 Task: Share a graduation album with classmates and faculty.
Action: Mouse moved to (99, 205)
Screenshot: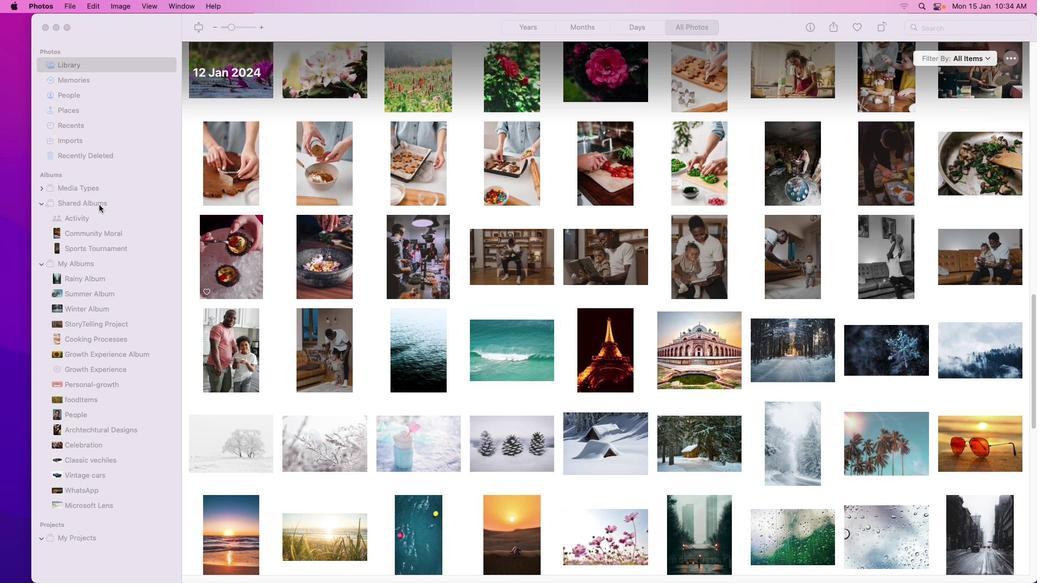 
Action: Mouse pressed left at (99, 205)
Screenshot: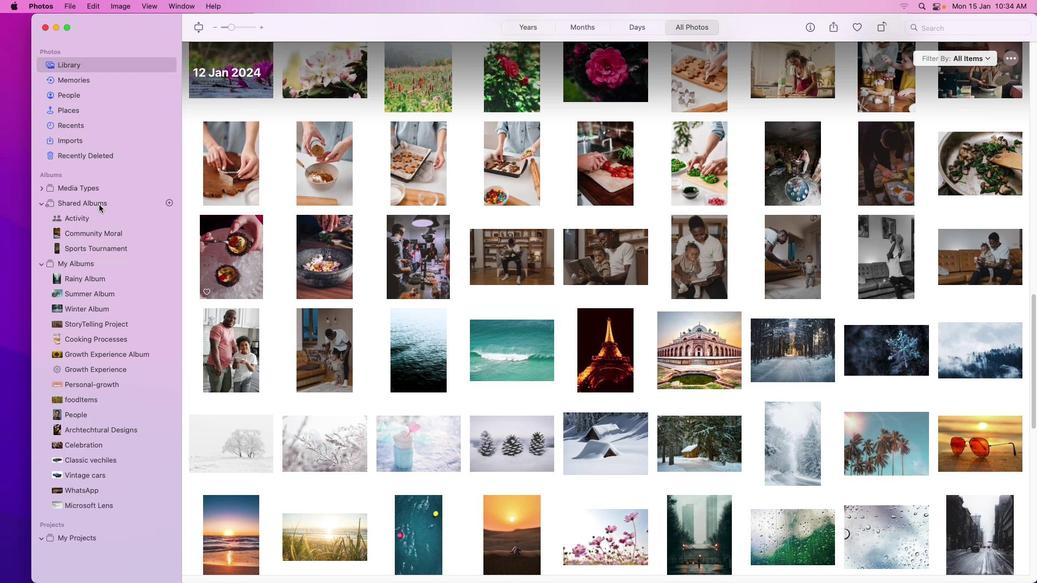 
Action: Mouse moved to (169, 200)
Screenshot: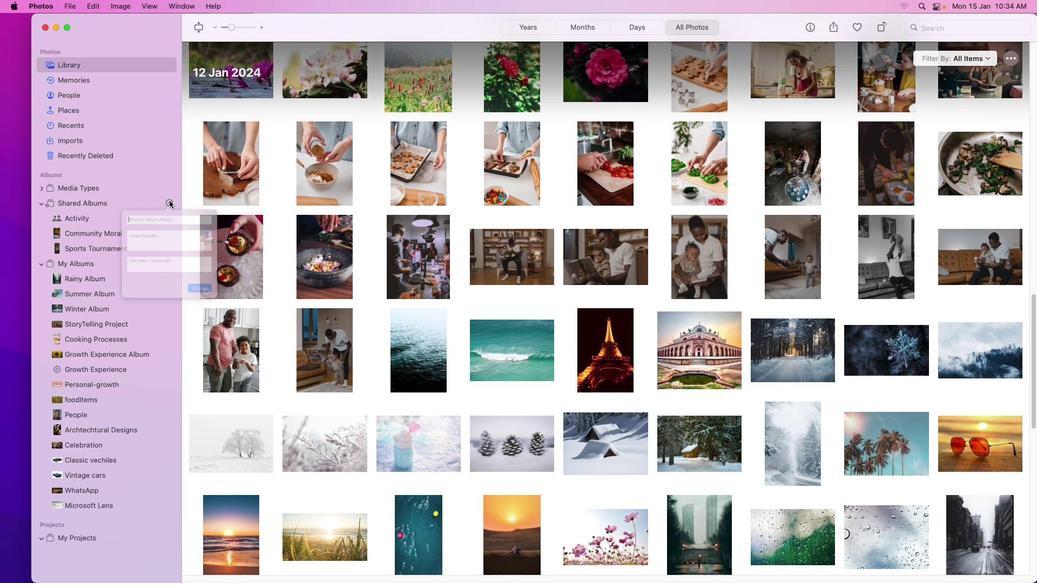 
Action: Mouse pressed left at (169, 200)
Screenshot: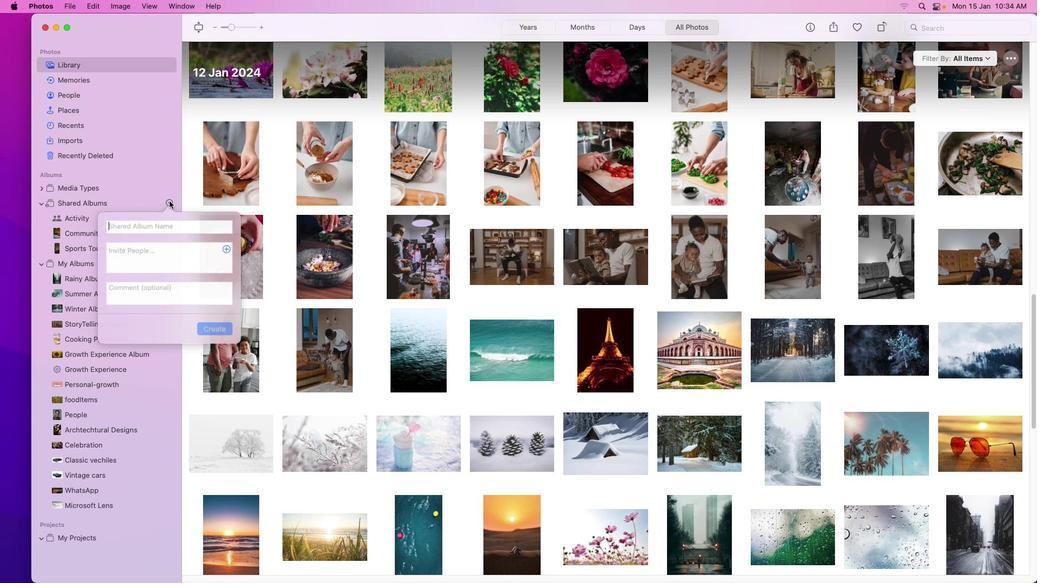 
Action: Mouse moved to (147, 223)
Screenshot: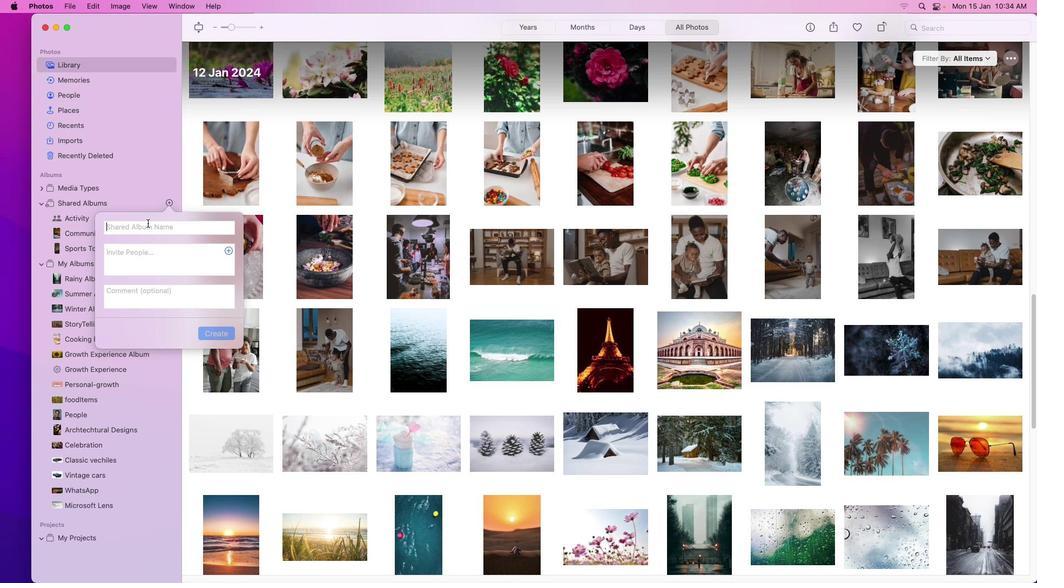 
Action: Mouse pressed left at (147, 223)
Screenshot: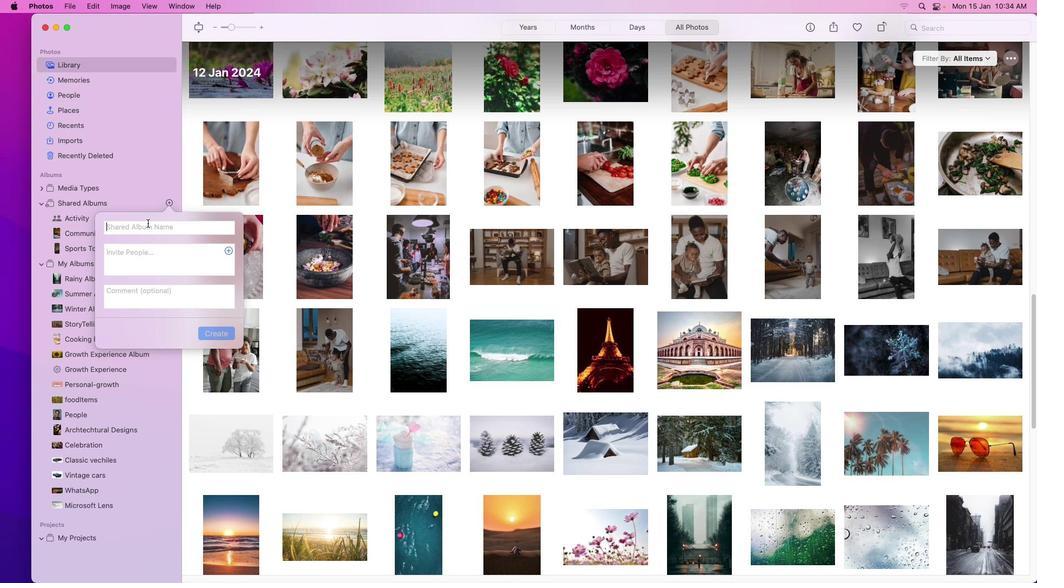 
Action: Key pressed Key.shift_r'G''r'';'Key.backspace'a''d''u''a''t''i''o''n'Key.spaceKey.shift'M''o''m''e''n''t''s'
Screenshot: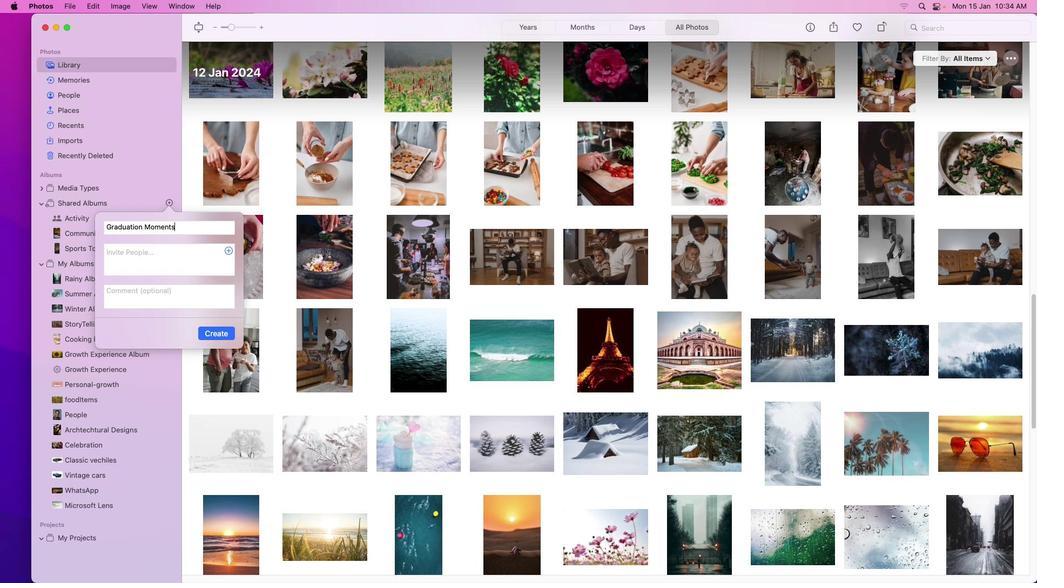 
Action: Mouse moved to (137, 253)
Screenshot: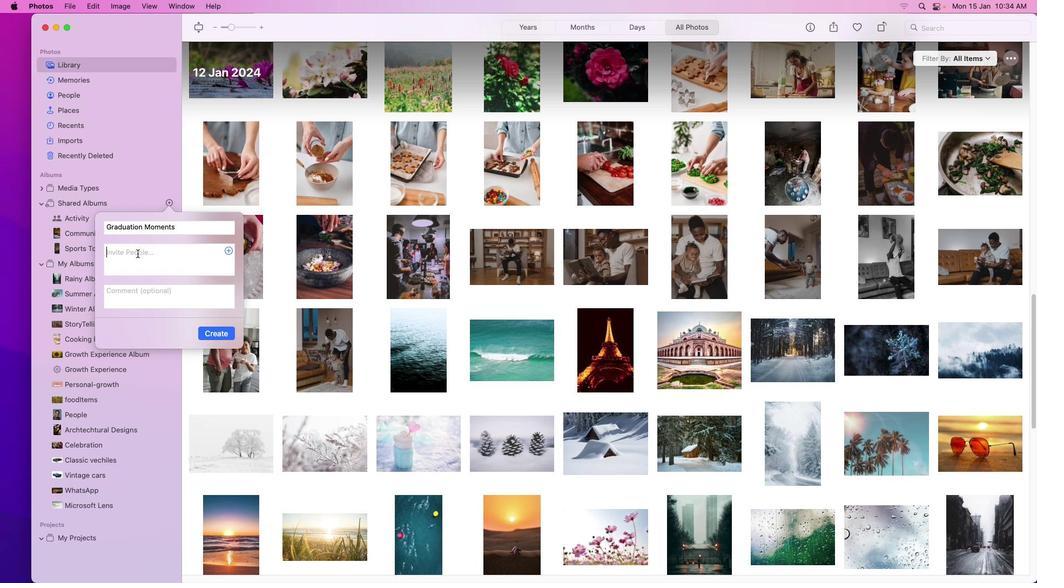 
Action: Mouse pressed left at (137, 253)
Screenshot: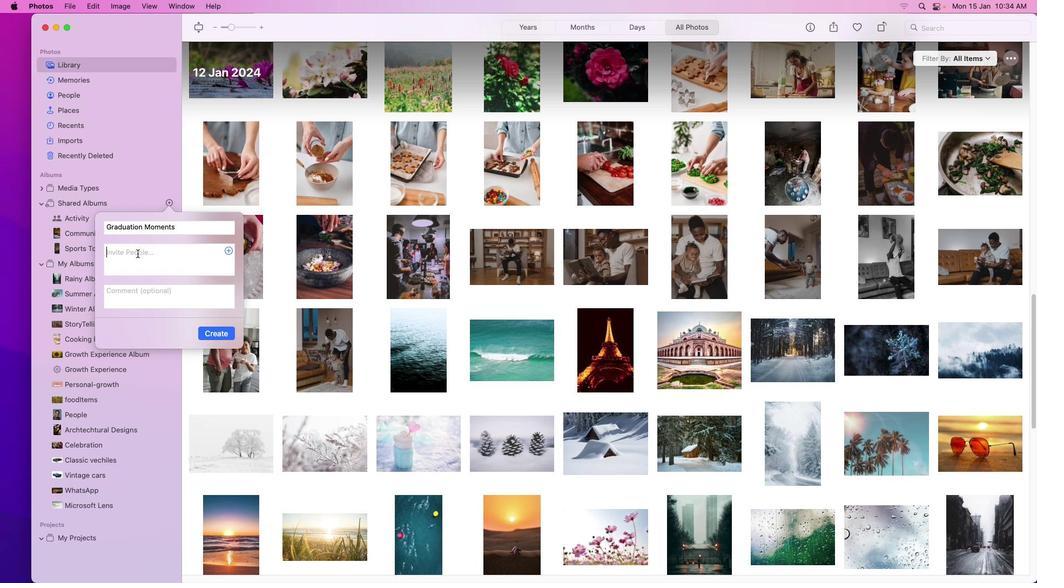 
Action: Mouse moved to (137, 253)
Screenshot: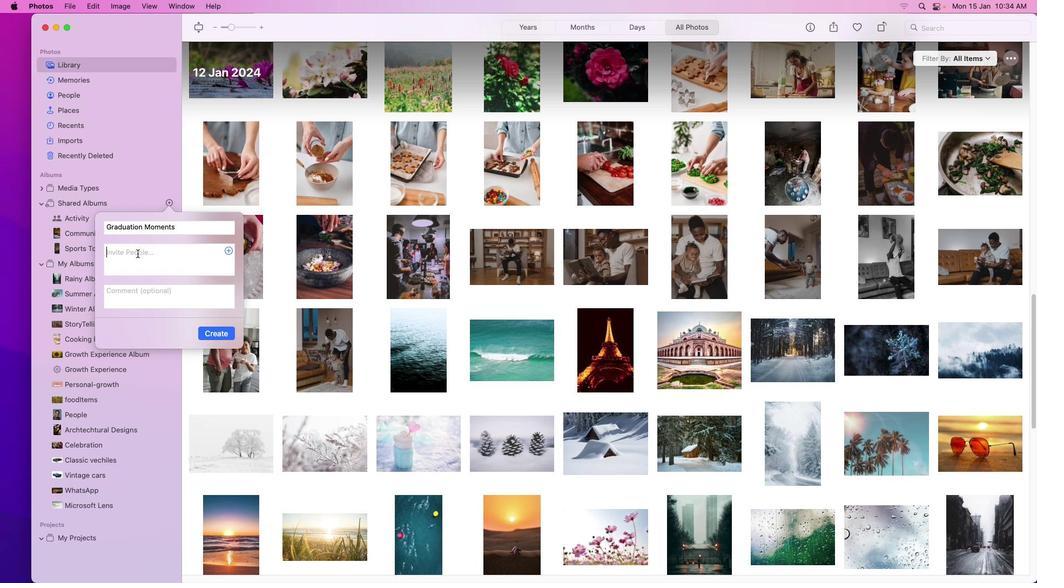 
Action: Key pressed Key.shift_r'C''o''l''l''e'Key.backspaceKey.enter
Screenshot: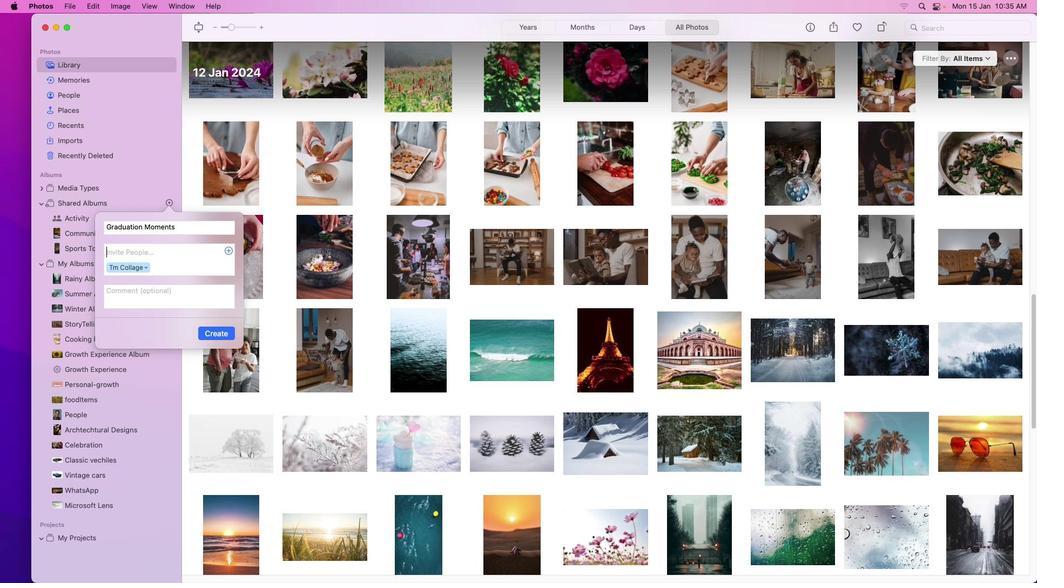 
Action: Mouse moved to (132, 295)
Screenshot: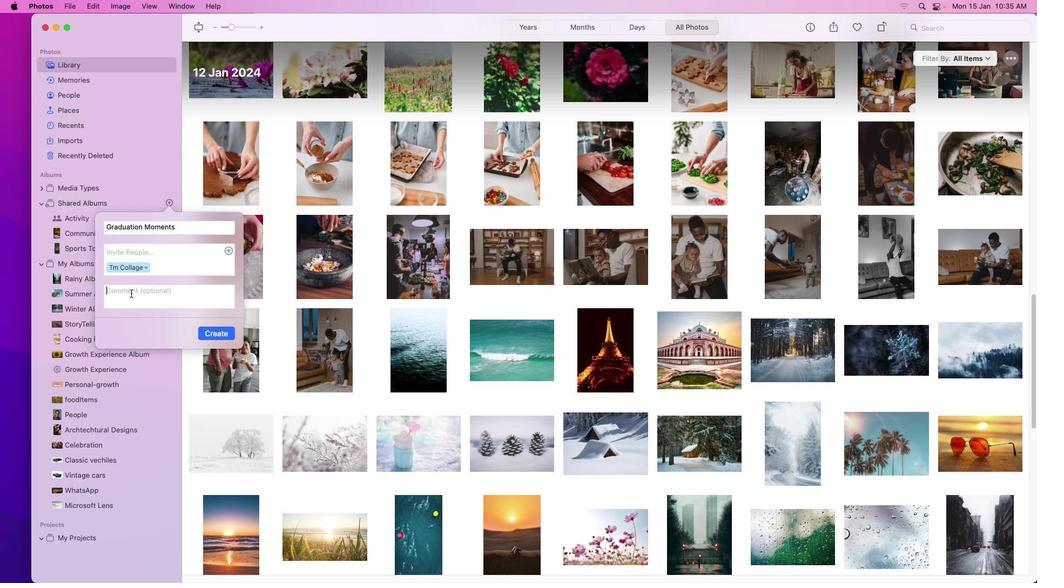 
Action: Mouse pressed left at (132, 295)
Screenshot: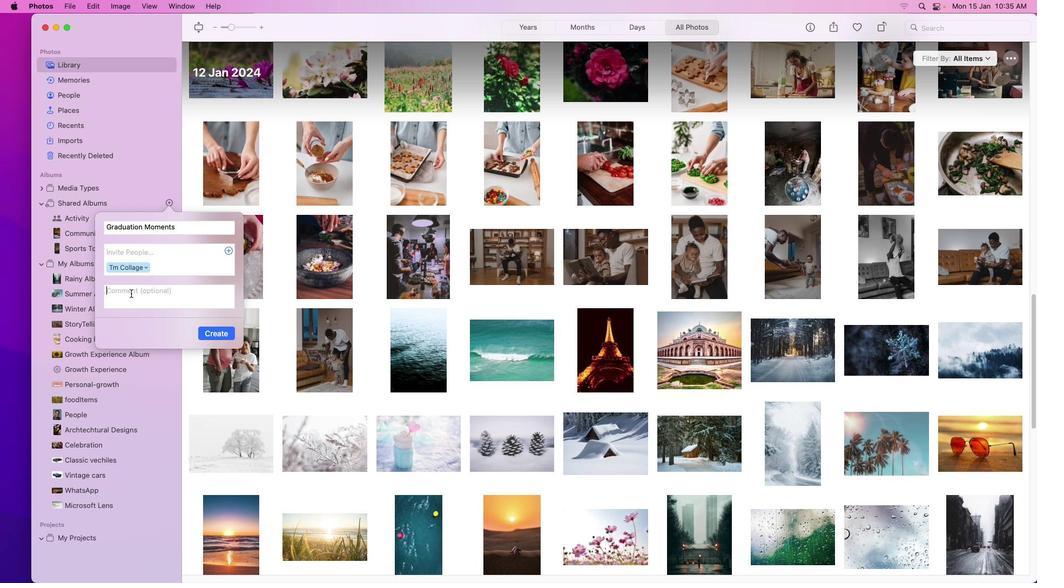 
Action: Mouse moved to (146, 269)
Screenshot: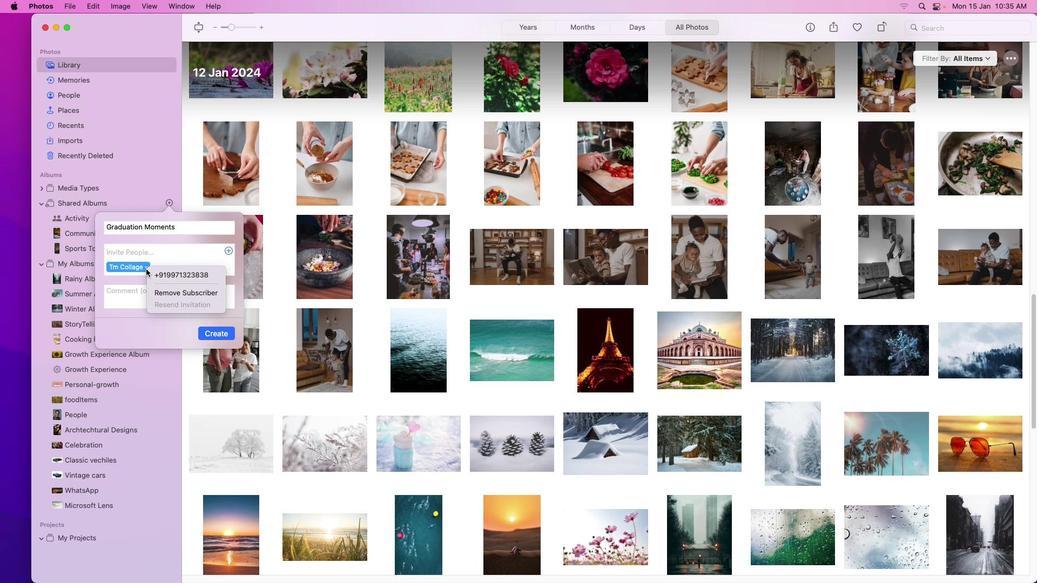 
Action: Mouse pressed left at (146, 269)
Screenshot: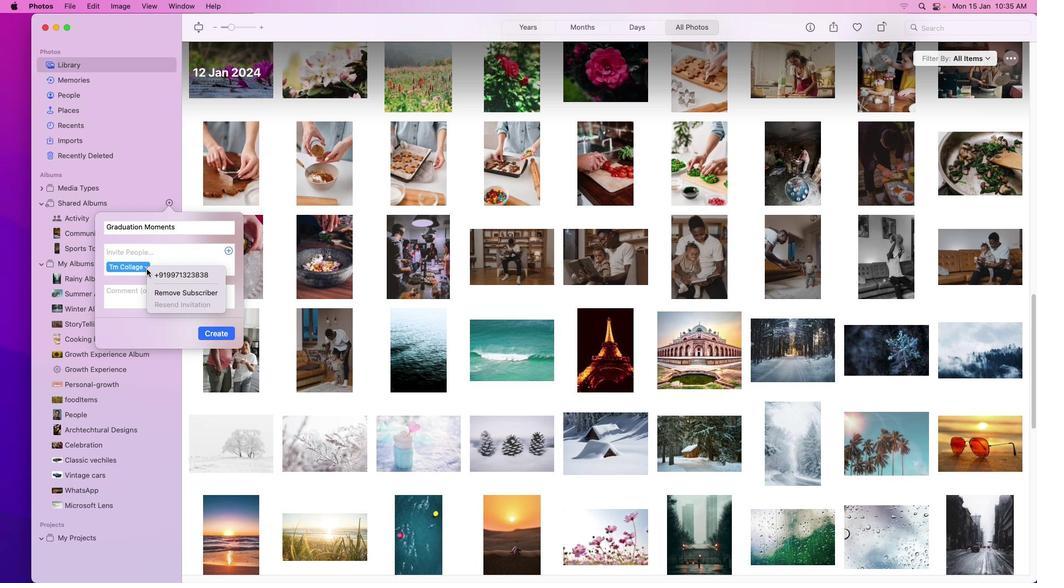 
Action: Mouse moved to (158, 287)
Screenshot: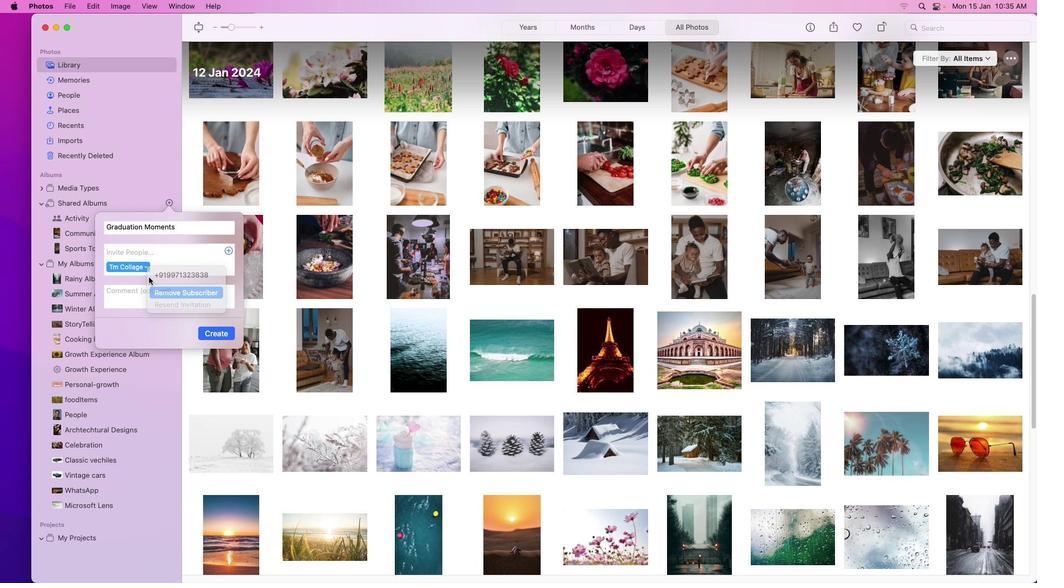 
Action: Mouse pressed left at (158, 287)
Screenshot: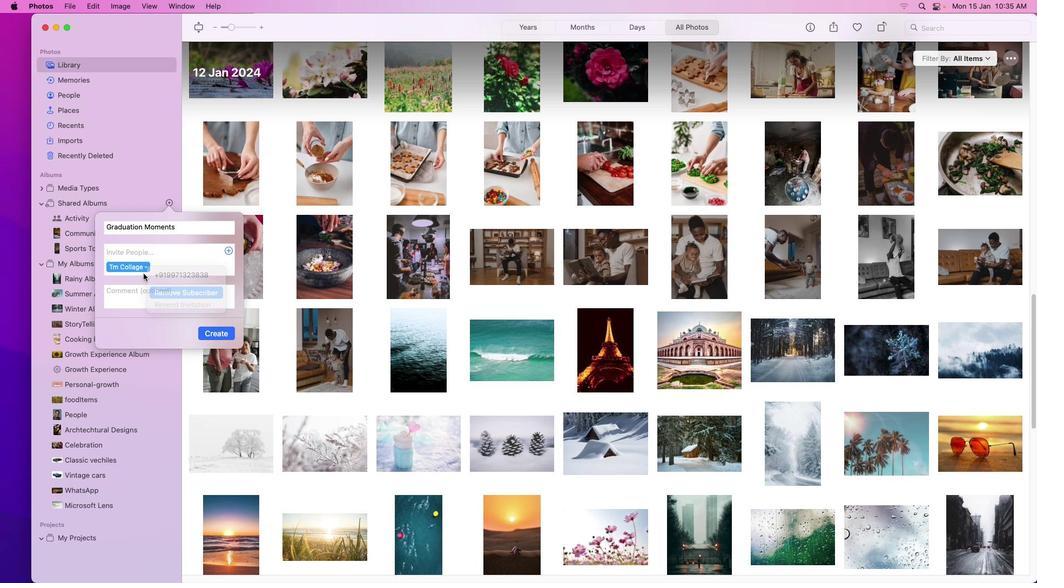 
Action: Mouse moved to (128, 259)
Screenshot: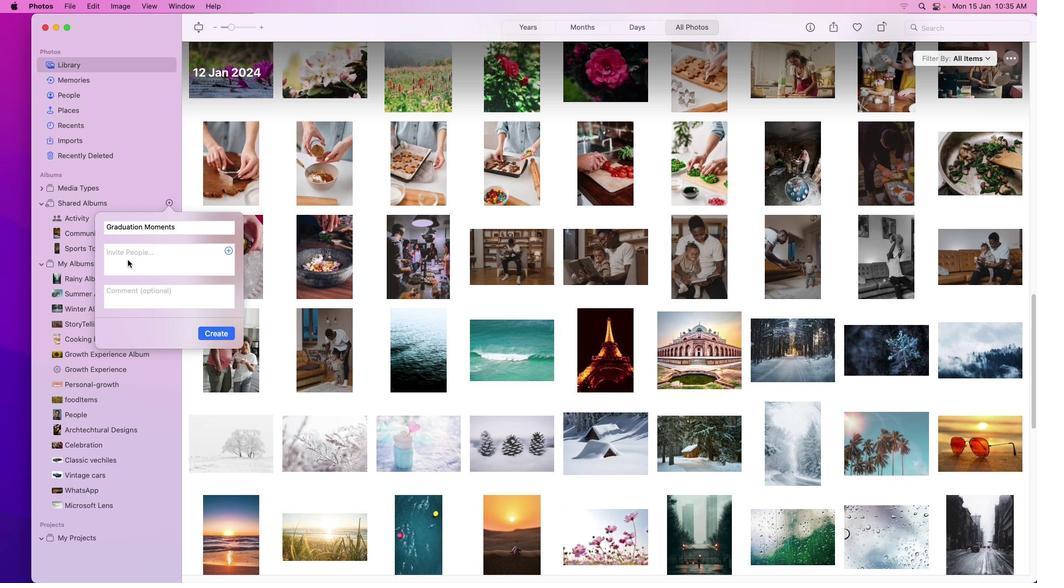 
Action: Mouse pressed left at (128, 259)
Screenshot: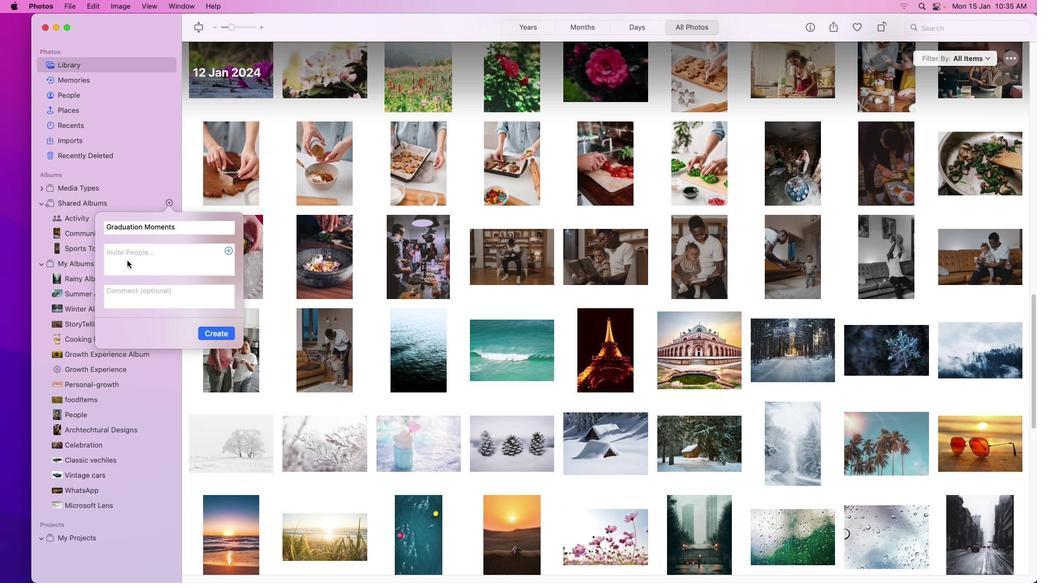 
Action: Mouse moved to (126, 261)
Screenshot: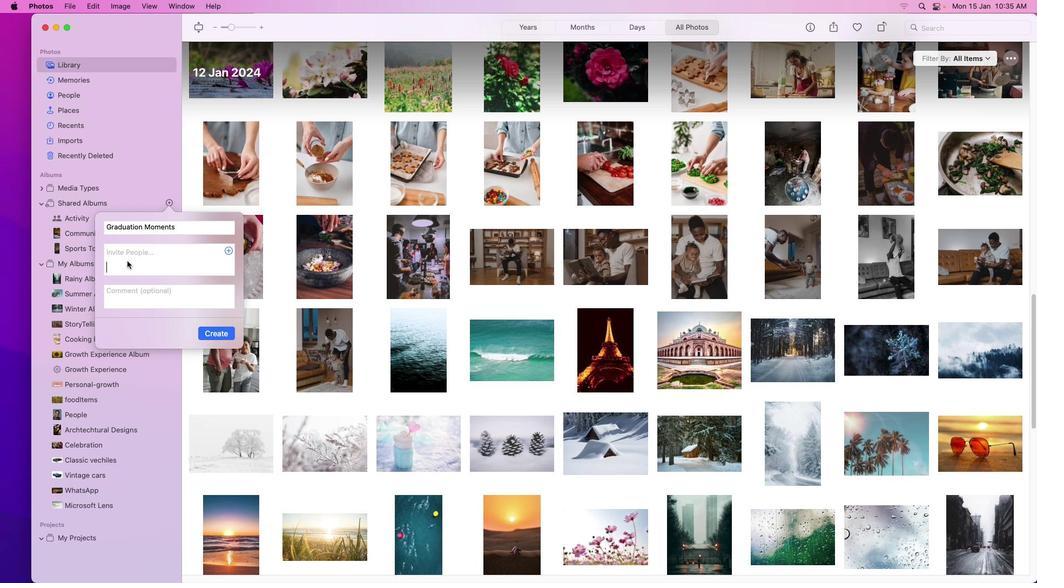 
Action: Key pressed Key.shift_r'C'
Screenshot: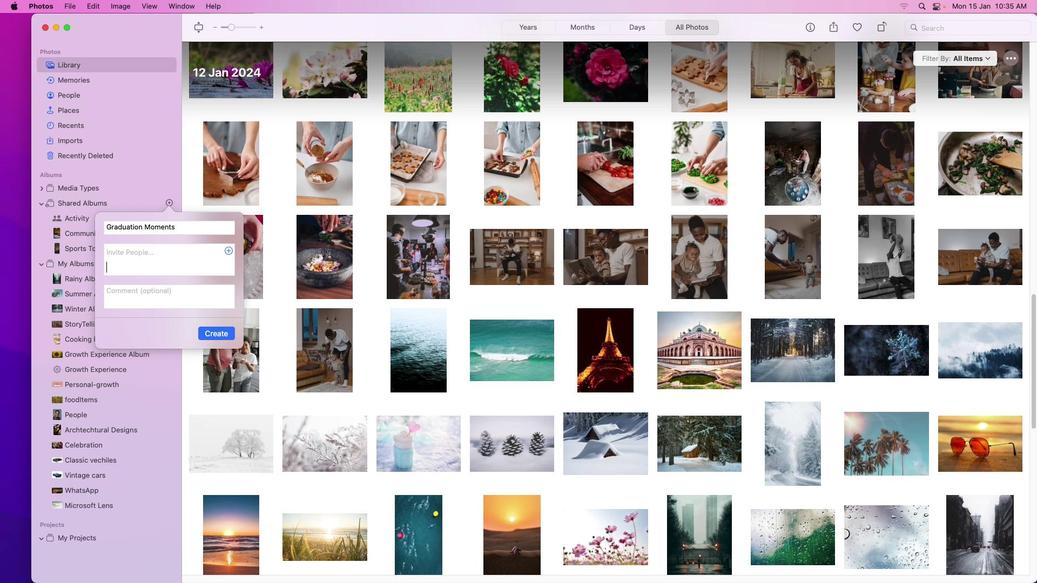 
Action: Mouse moved to (123, 267)
Screenshot: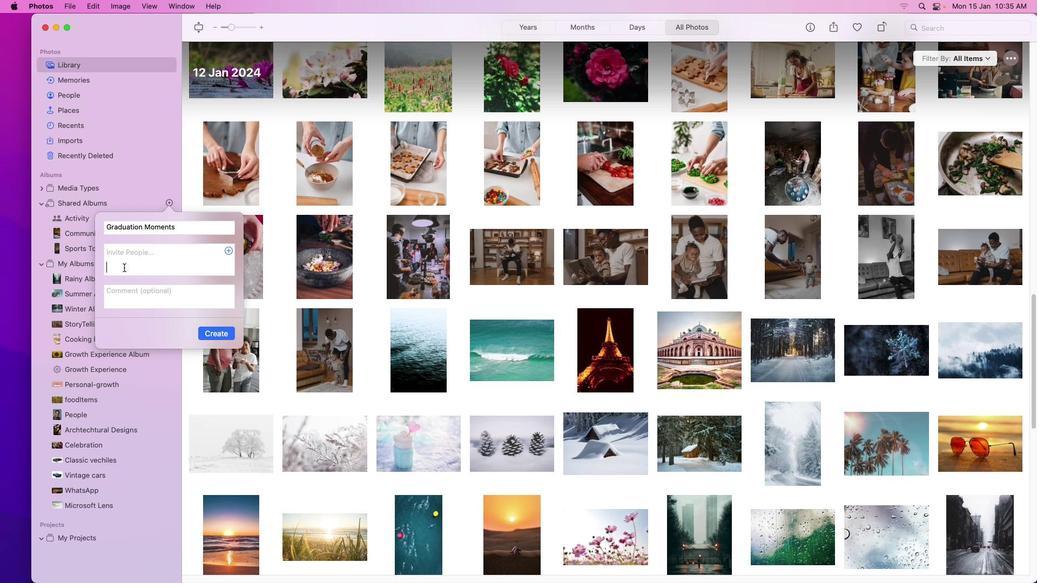 
Action: Mouse pressed left at (123, 267)
Screenshot: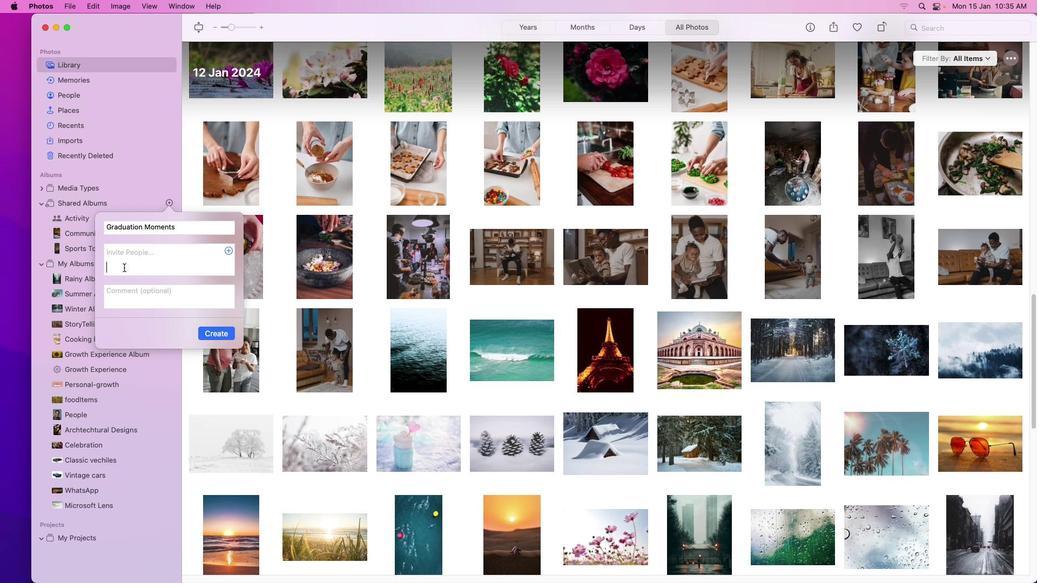 
Action: Key pressed 'c'
Screenshot: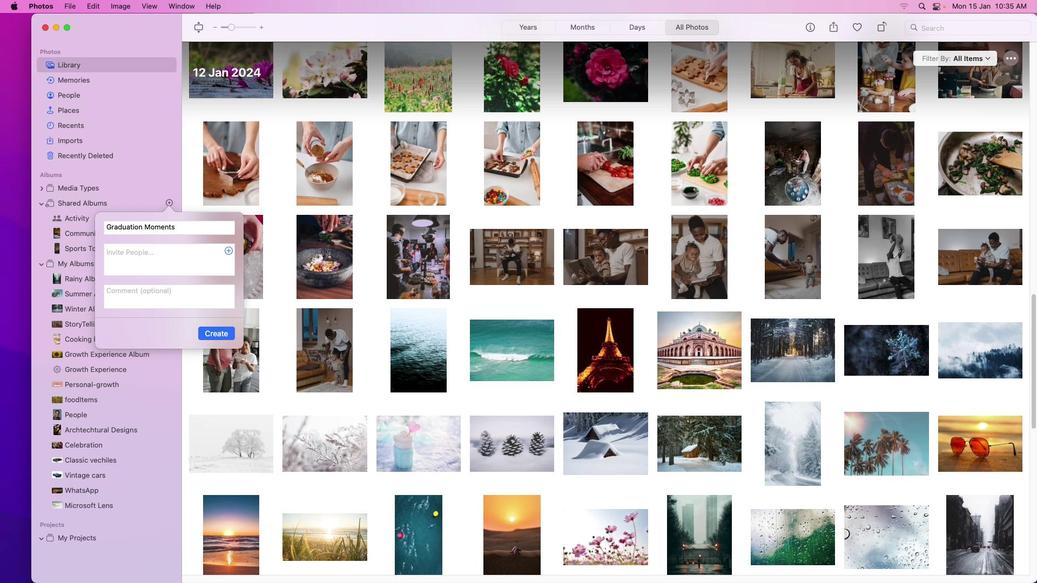 
Action: Mouse moved to (128, 253)
Screenshot: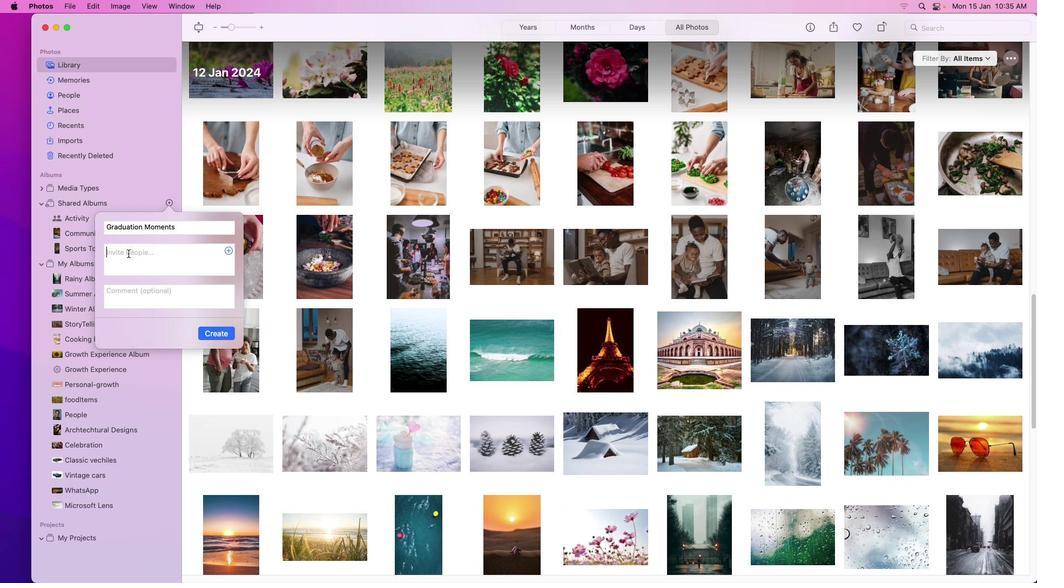 
Action: Mouse pressed left at (128, 253)
Screenshot: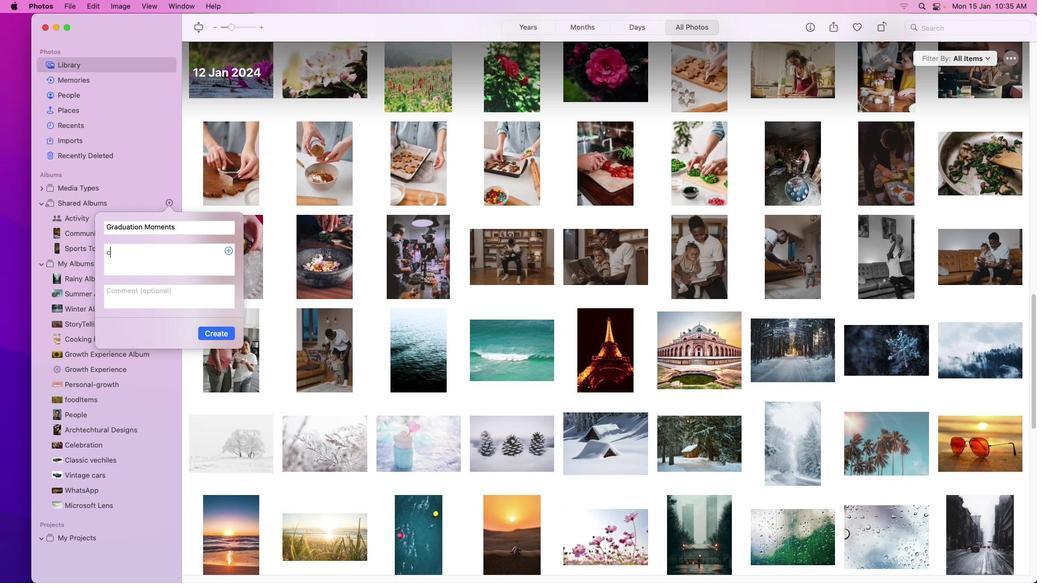 
Action: Key pressed 'c'
Screenshot: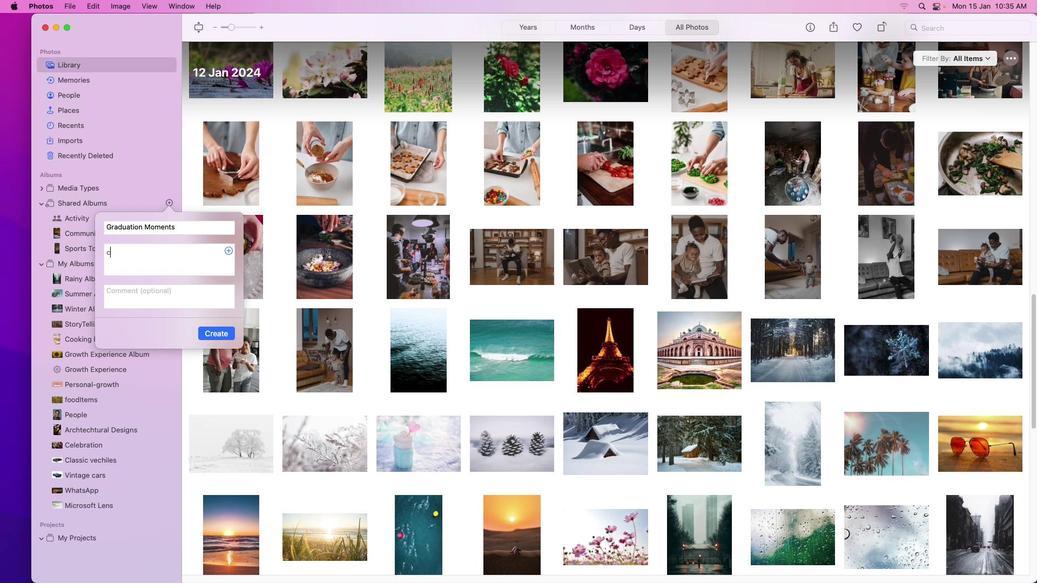 
Action: Mouse moved to (128, 253)
Screenshot: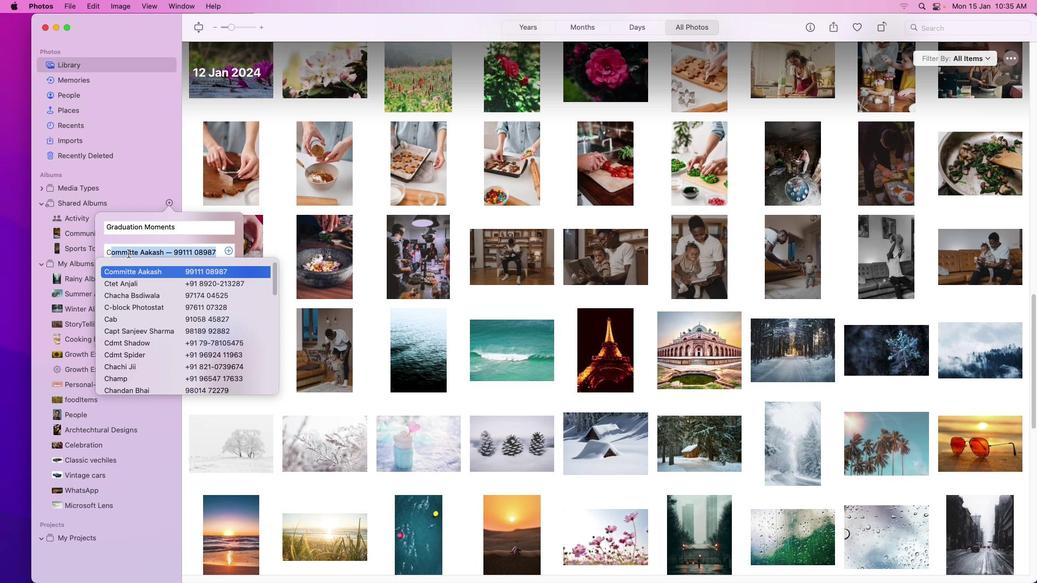 
Action: Key pressed 'o''l''l''e''g''e'Key.spaceKey.shift_r'T''e''a''m'Key.enter'j'Key.backspaceKey.shift_r
Screenshot: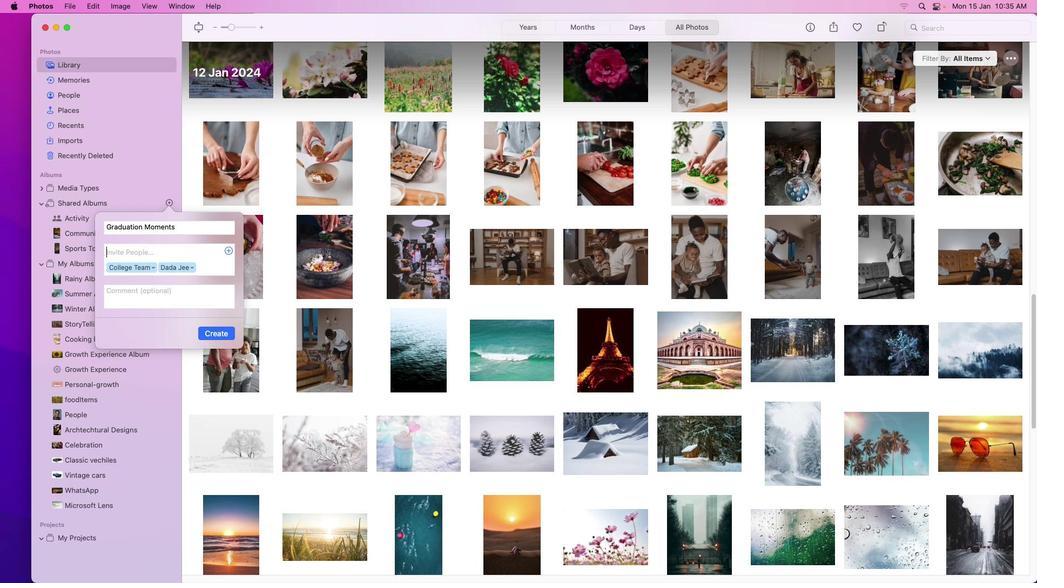 
Action: Mouse moved to (191, 267)
Screenshot: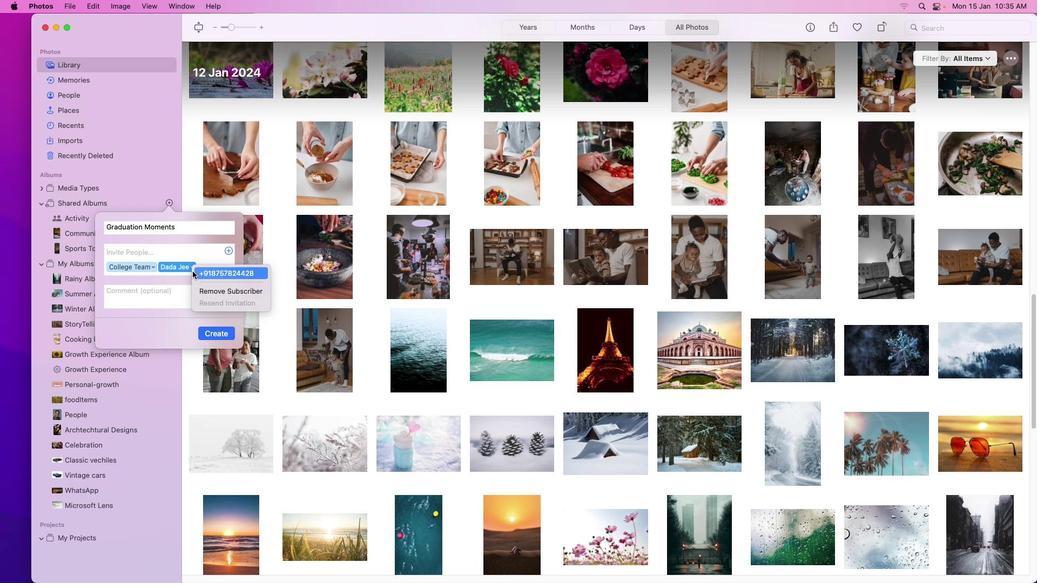 
Action: Mouse pressed left at (191, 267)
Screenshot: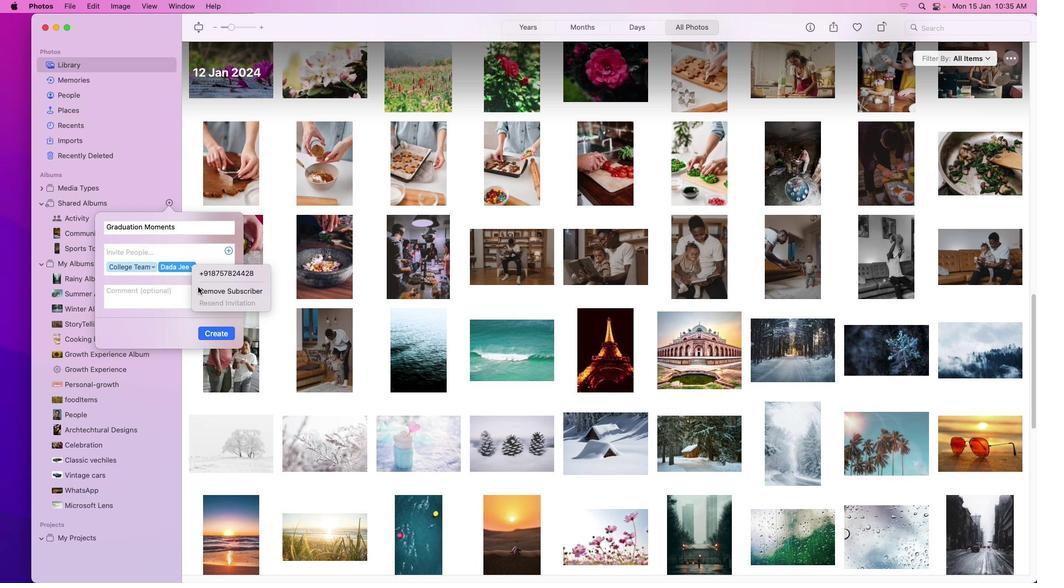 
Action: Mouse moved to (210, 287)
Screenshot: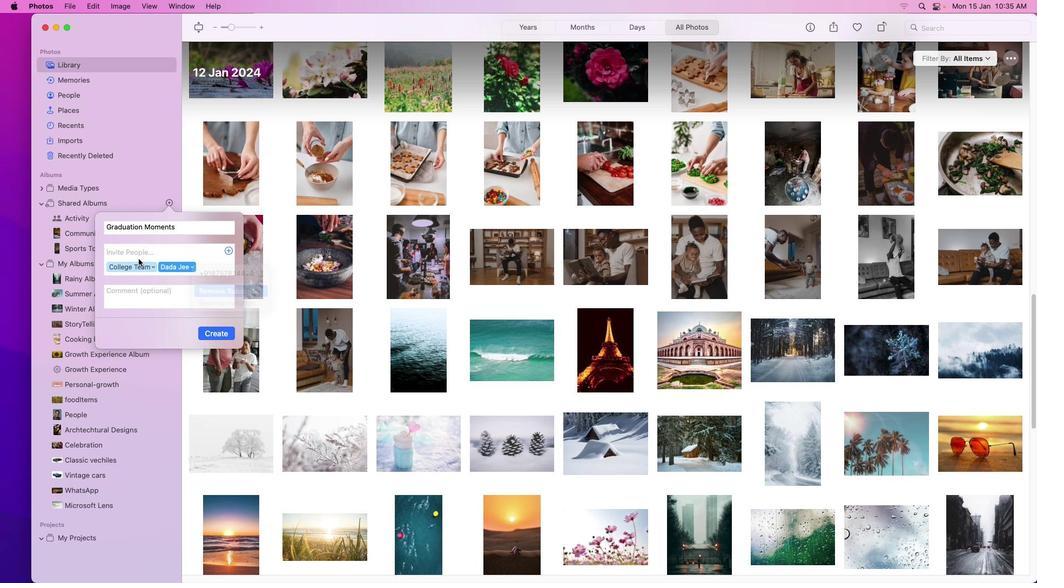 
Action: Mouse pressed left at (210, 287)
Screenshot: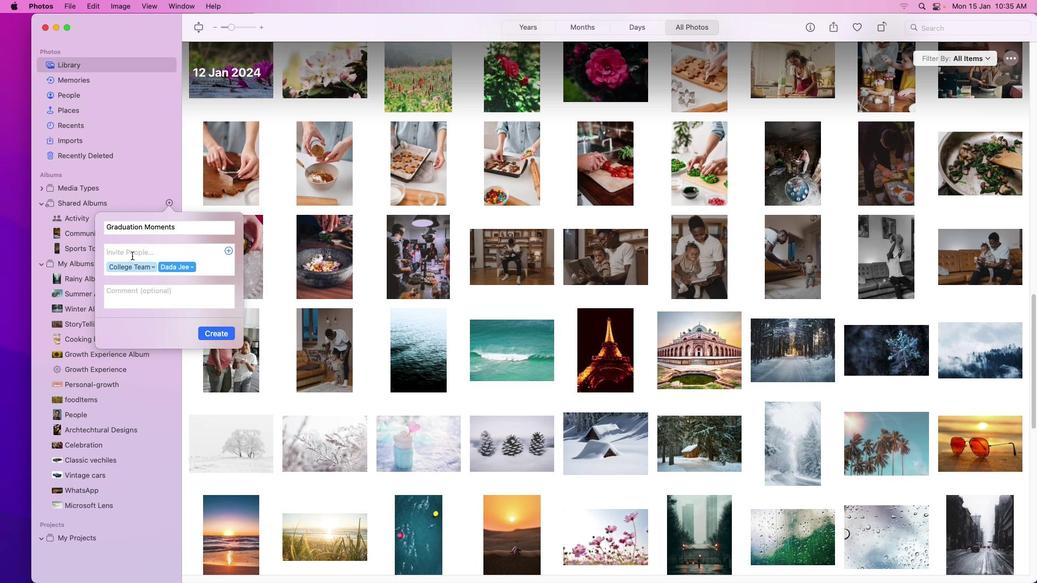 
Action: Mouse moved to (130, 252)
Screenshot: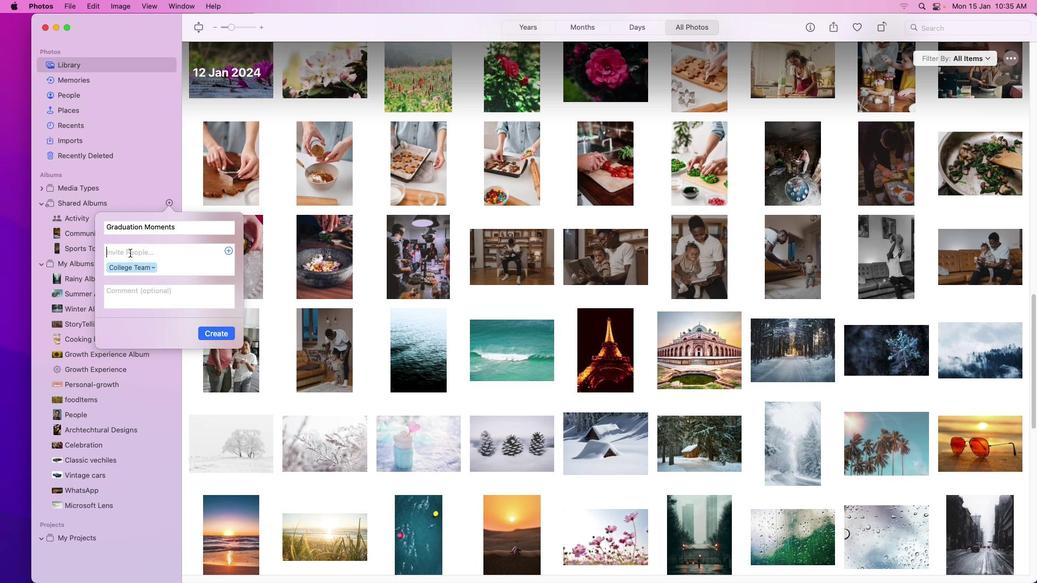
Action: Mouse pressed left at (130, 252)
Screenshot: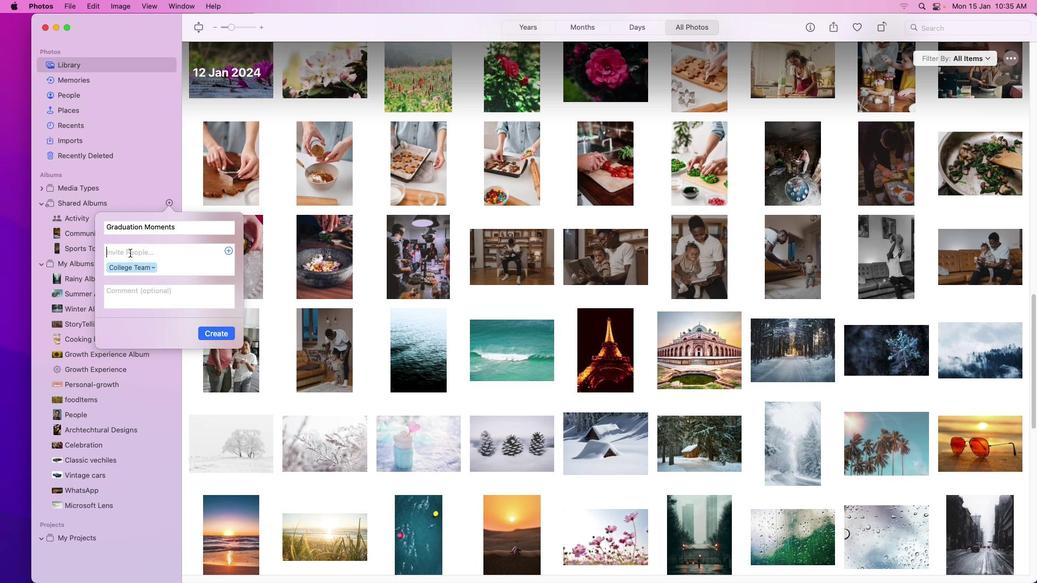 
Action: Mouse moved to (130, 252)
Screenshot: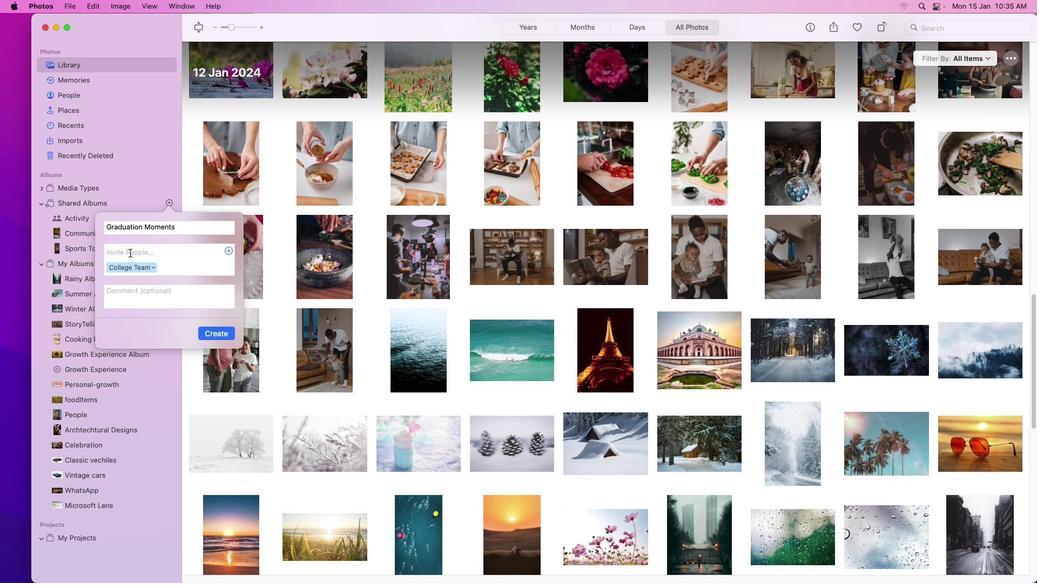 
Action: Key pressed Key.shift_r'T''e''a''c''h''e''r''s'Key.enter
Screenshot: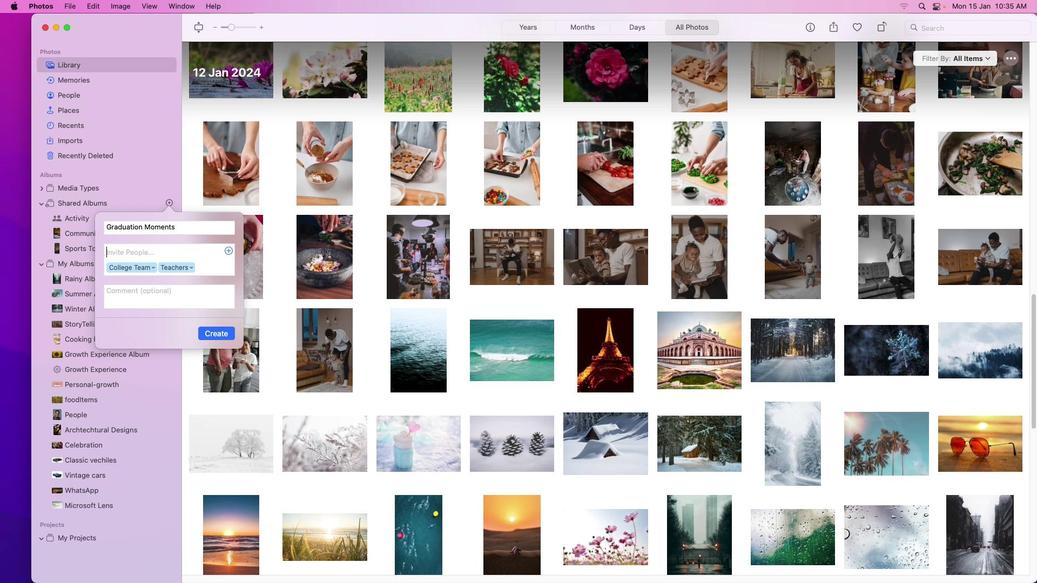 
Action: Mouse moved to (127, 253)
Screenshot: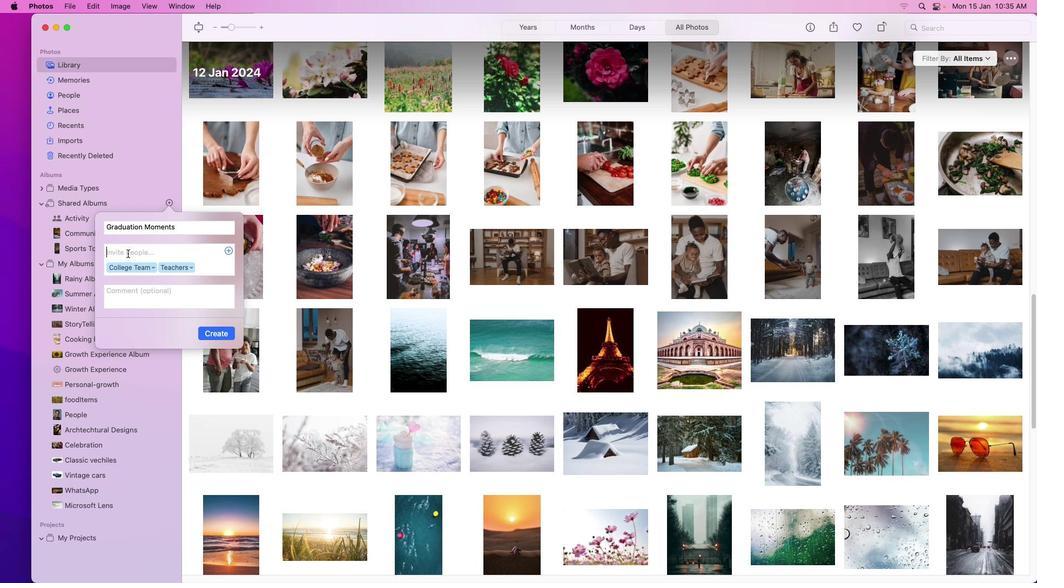 
Action: Mouse pressed left at (127, 253)
Screenshot: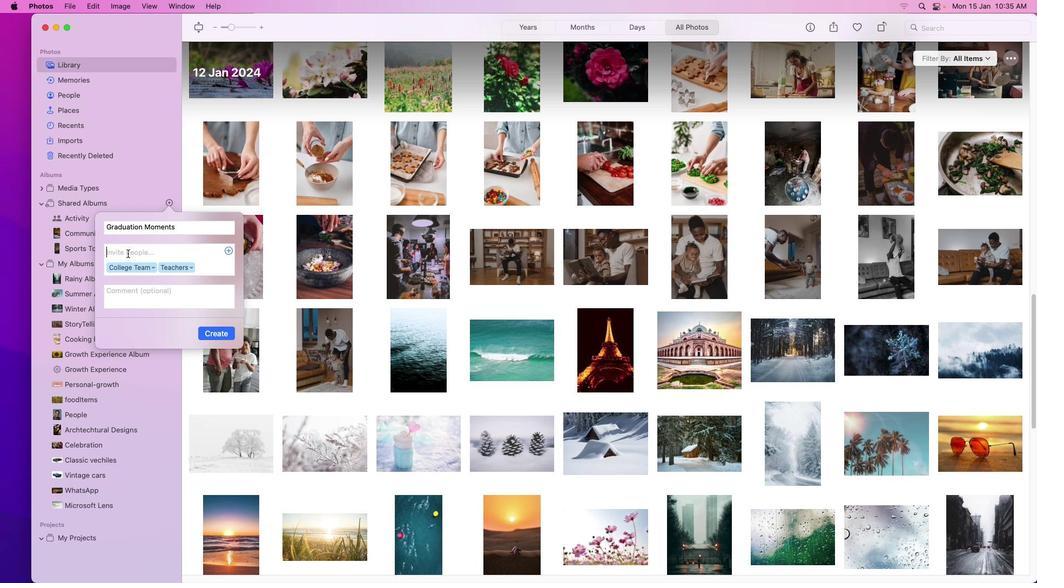 
Action: Key pressed Key.shift_r'F''i''r'Key.backspaceKey.backspaceKey.shift_r'F''r''i''e''n''d''s'Key.enter
Screenshot: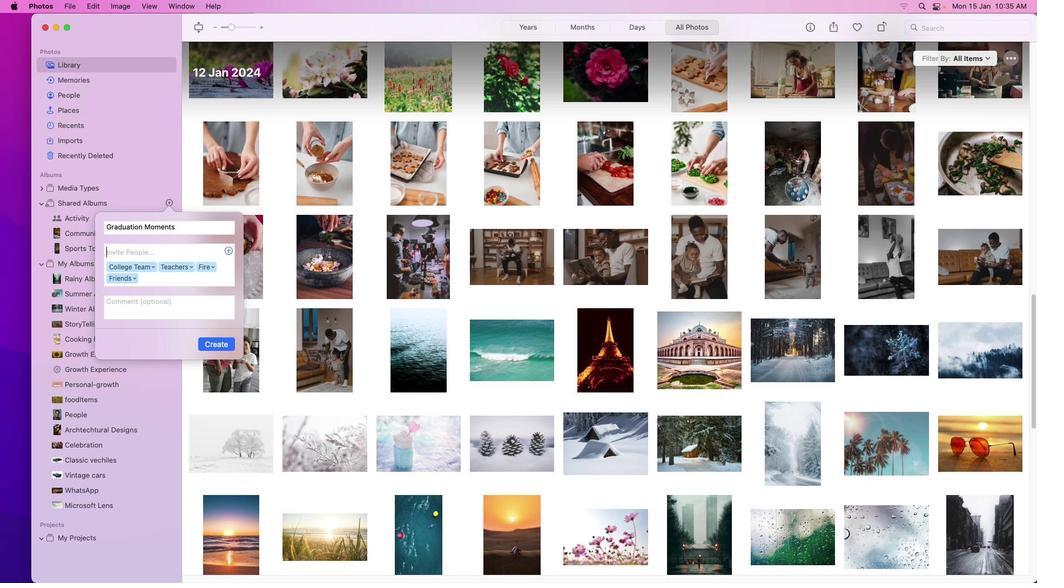
Action: Mouse moved to (149, 302)
Screenshot: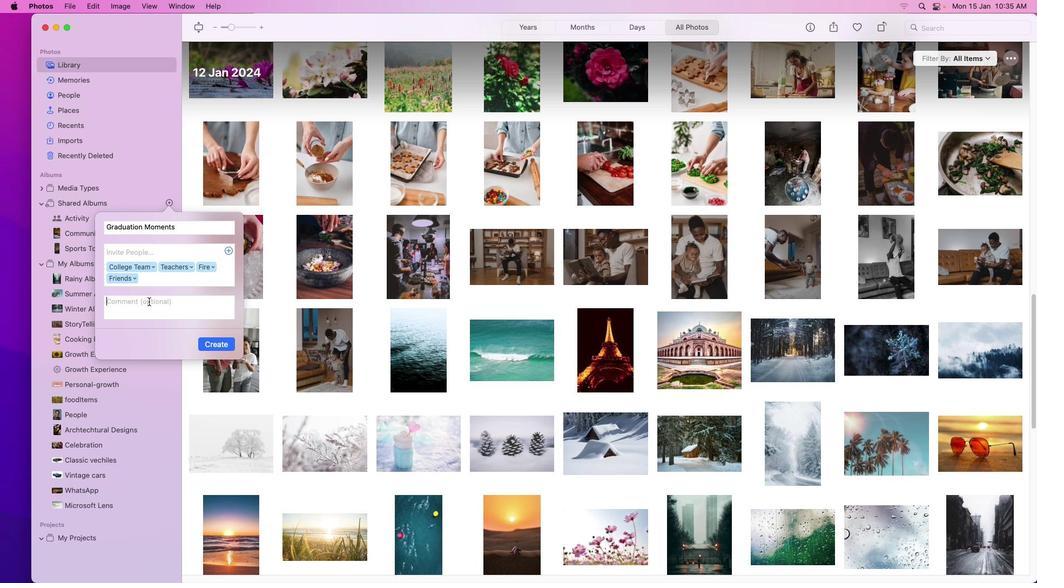 
Action: Mouse pressed left at (149, 302)
Screenshot: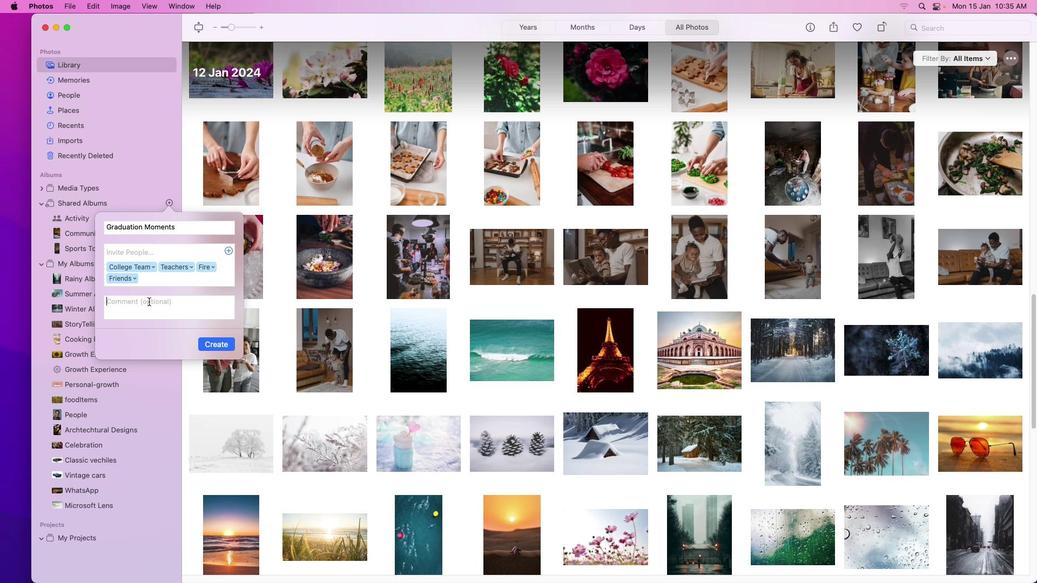 
Action: Mouse moved to (149, 302)
Screenshot: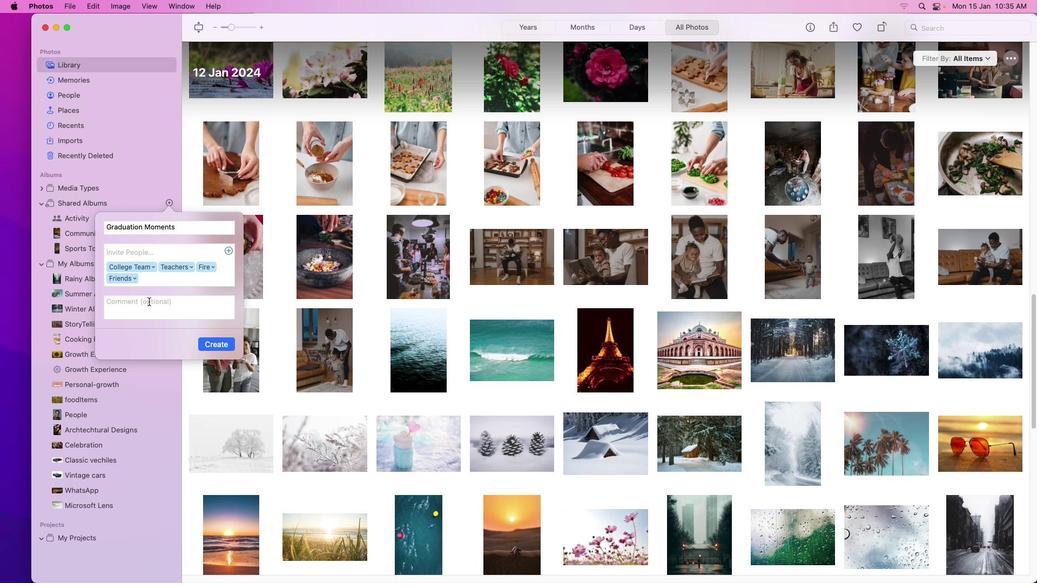 
Action: Key pressed Key.shift'B''e''s''t'Key.spaceKey.shift'M''o''m''e''n''t''s'Key.space'o''f'Key.space'l''i''f''e'Key.enter
Screenshot: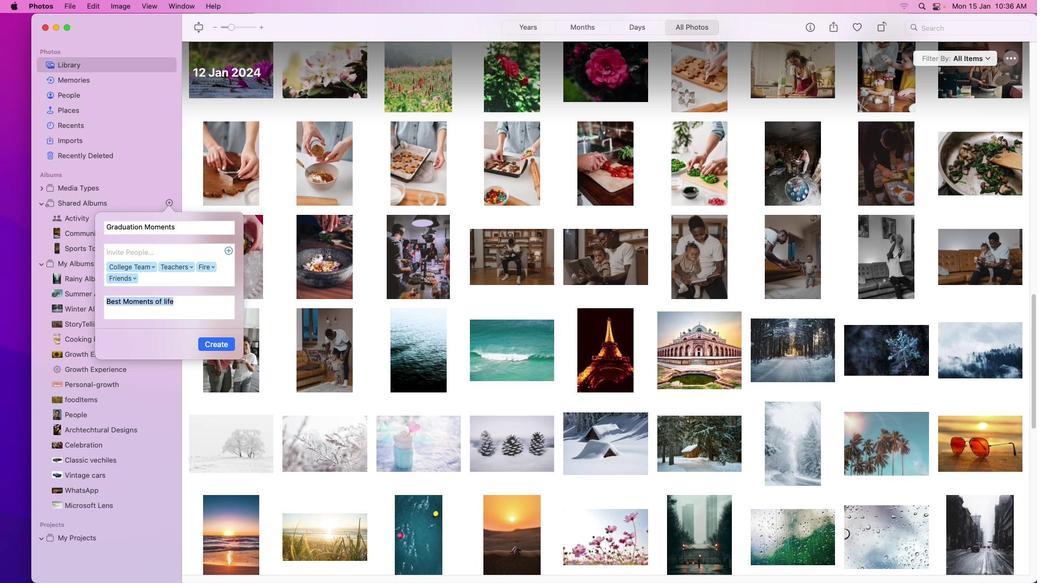
Action: Mouse moved to (223, 347)
Screenshot: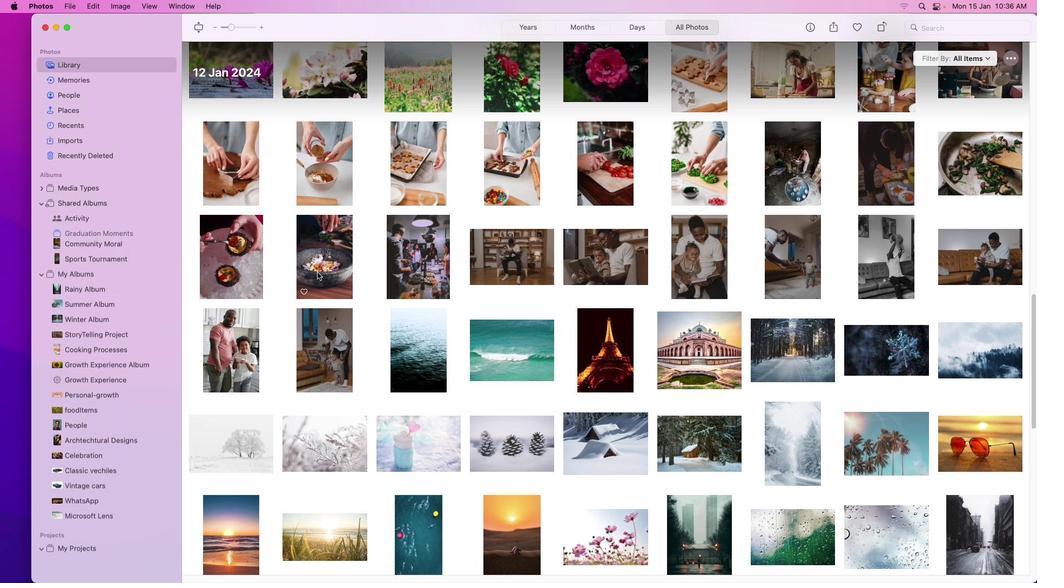 
Action: Mouse pressed left at (223, 347)
Screenshot: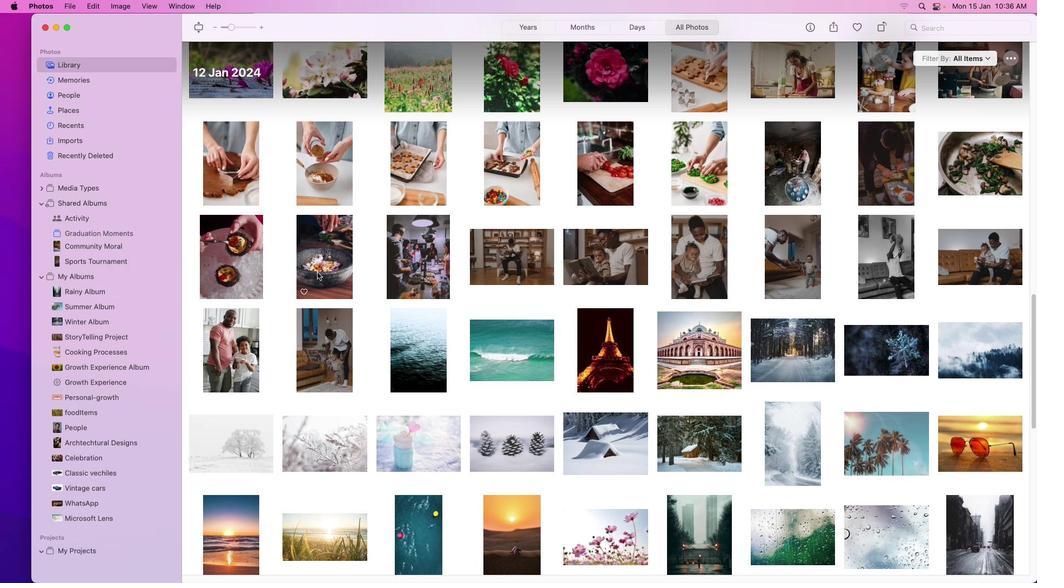 
Action: Mouse moved to (322, 249)
Screenshot: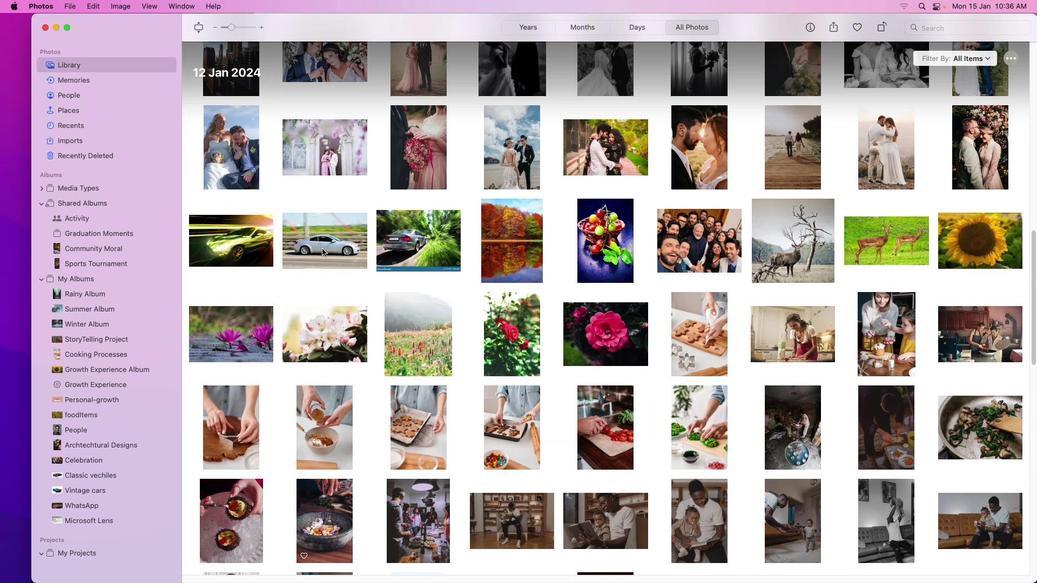 
Action: Mouse scrolled (322, 249) with delta (0, 0)
Screenshot: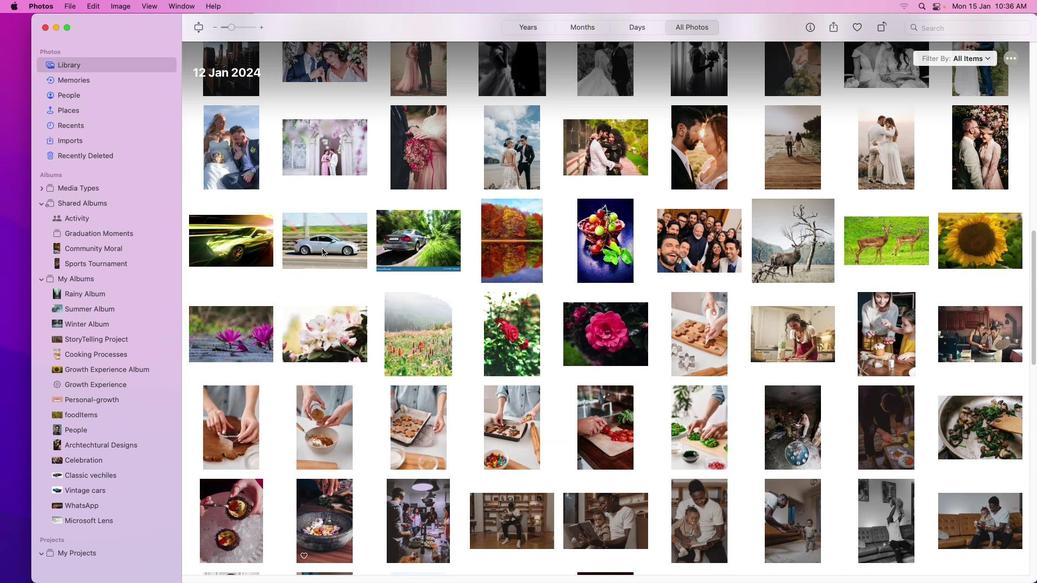 
Action: Mouse scrolled (322, 249) with delta (0, 0)
Screenshot: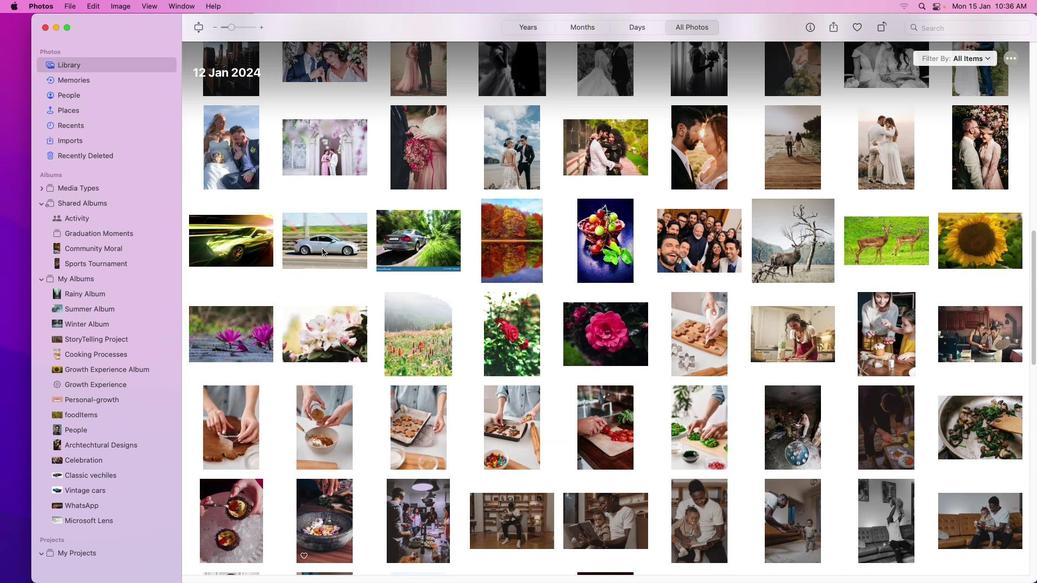 
Action: Mouse scrolled (322, 249) with delta (0, 1)
Screenshot: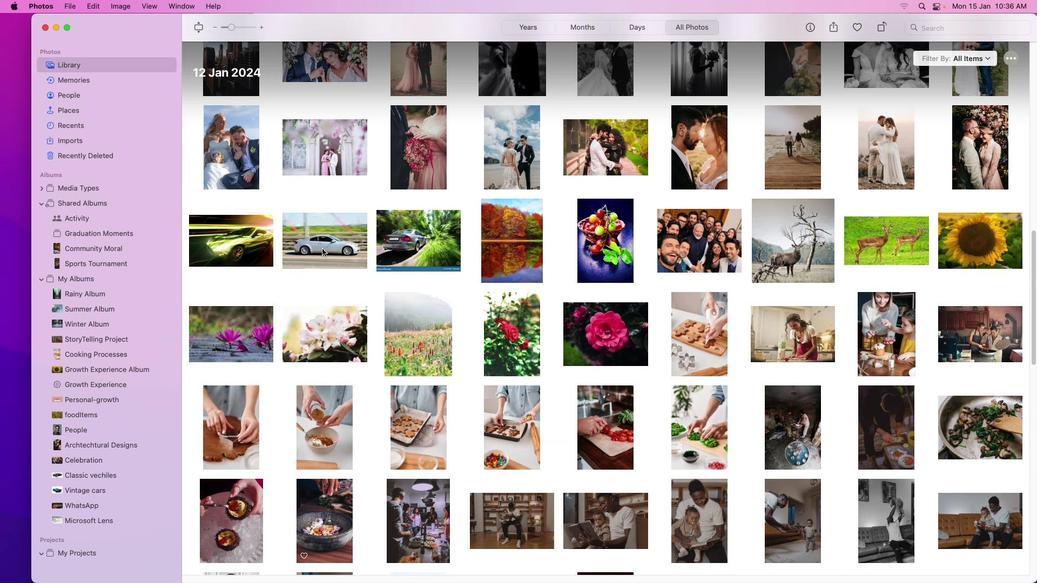 
Action: Mouse scrolled (322, 249) with delta (0, 2)
Screenshot: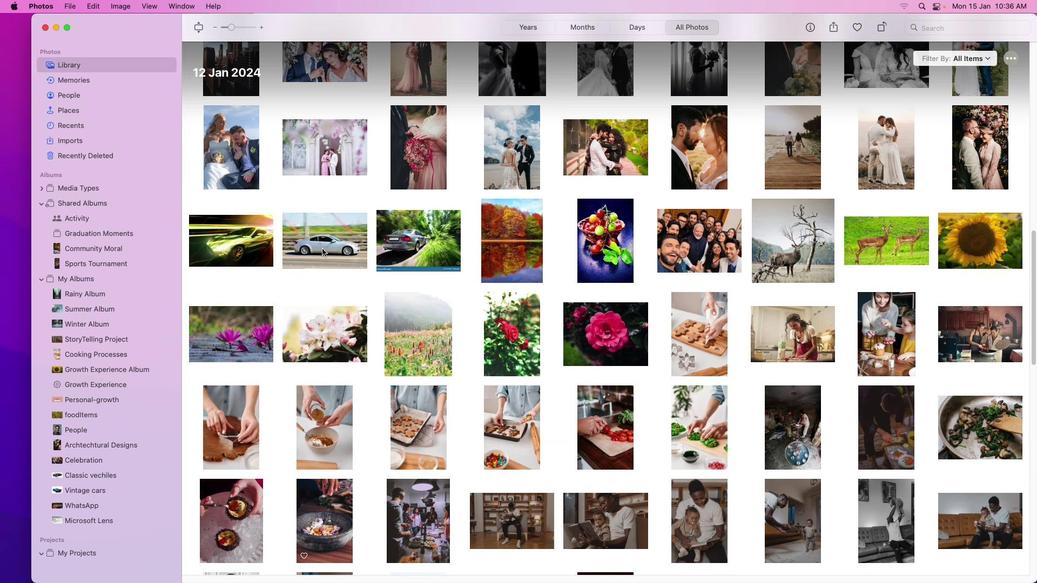 
Action: Mouse scrolled (322, 249) with delta (0, 3)
Screenshot: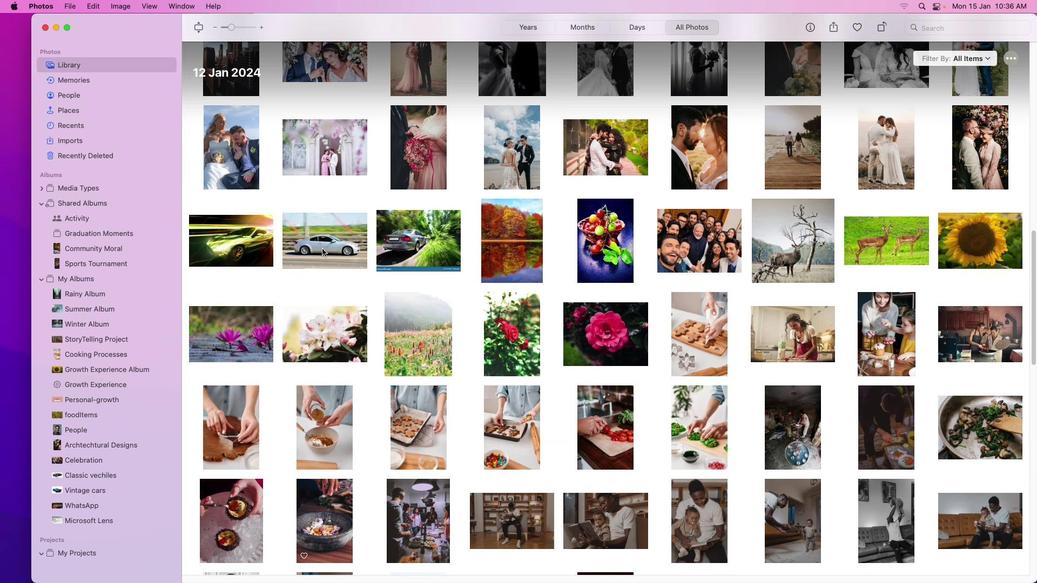 
Action: Mouse scrolled (322, 249) with delta (0, 3)
Screenshot: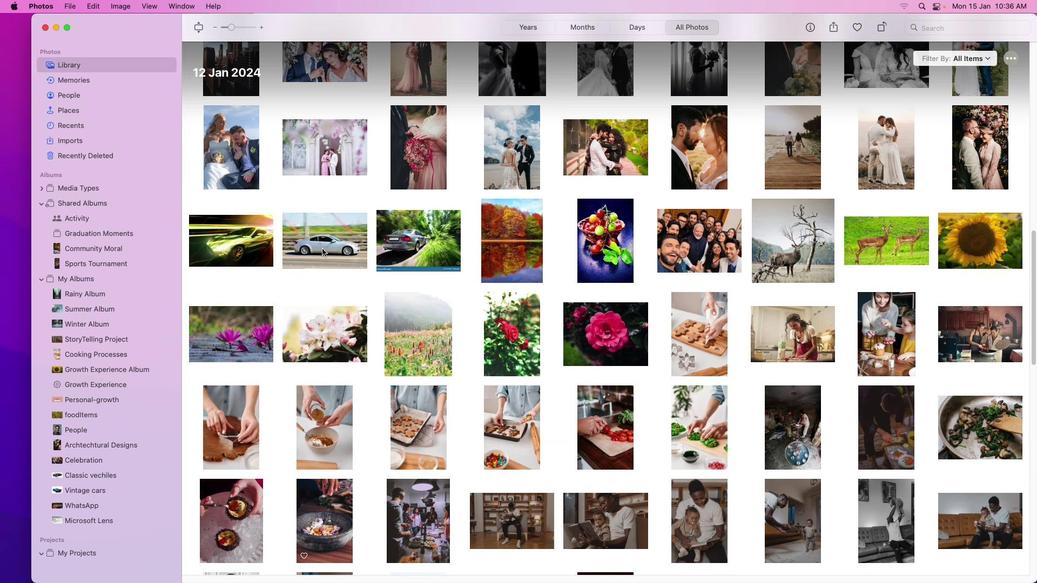
Action: Mouse scrolled (322, 249) with delta (0, 3)
Screenshot: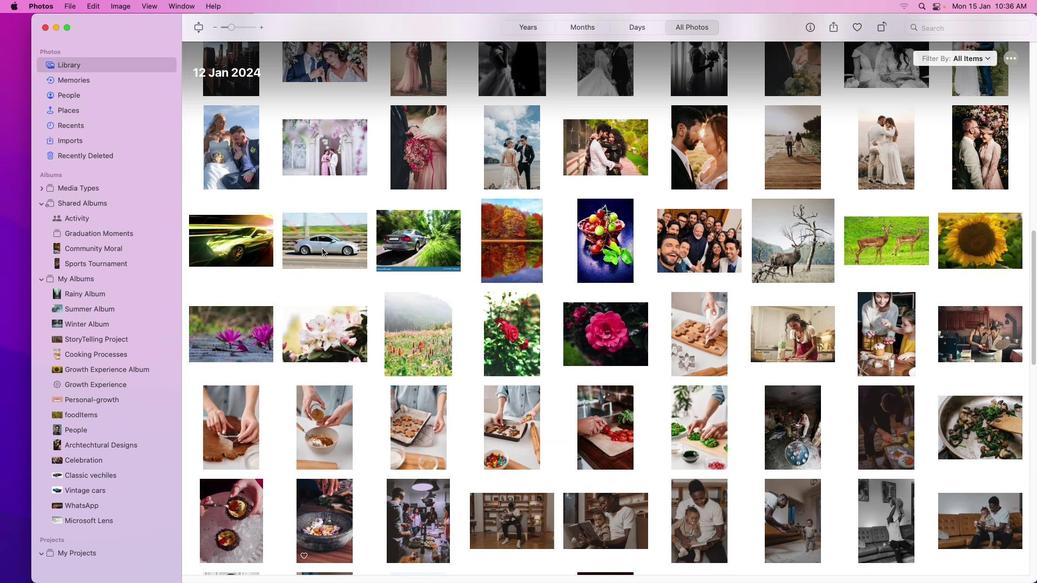 
Action: Mouse scrolled (322, 249) with delta (0, 4)
Screenshot: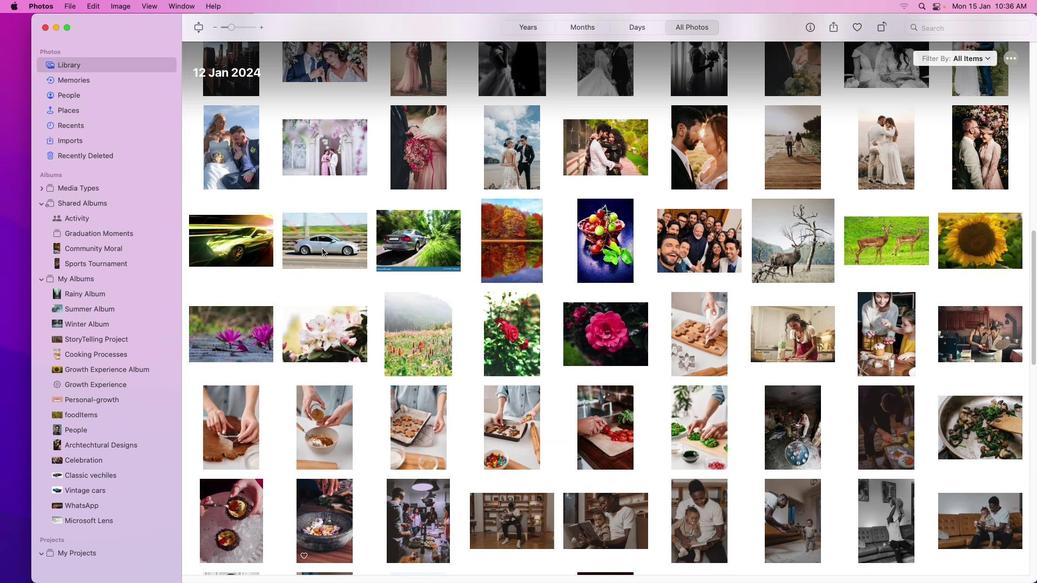 
Action: Mouse scrolled (322, 249) with delta (0, 4)
Screenshot: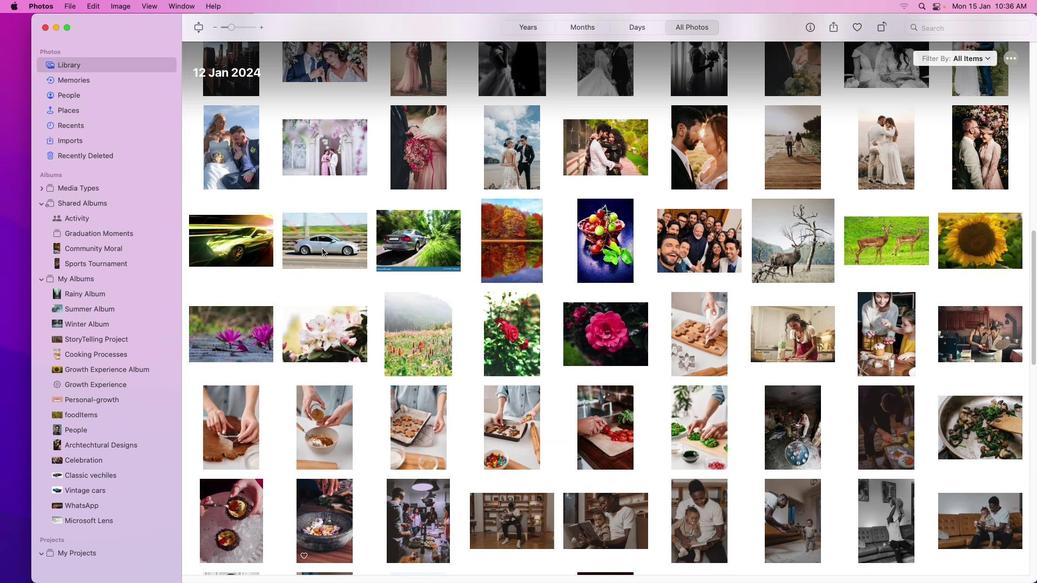 
Action: Mouse scrolled (322, 249) with delta (0, 0)
Screenshot: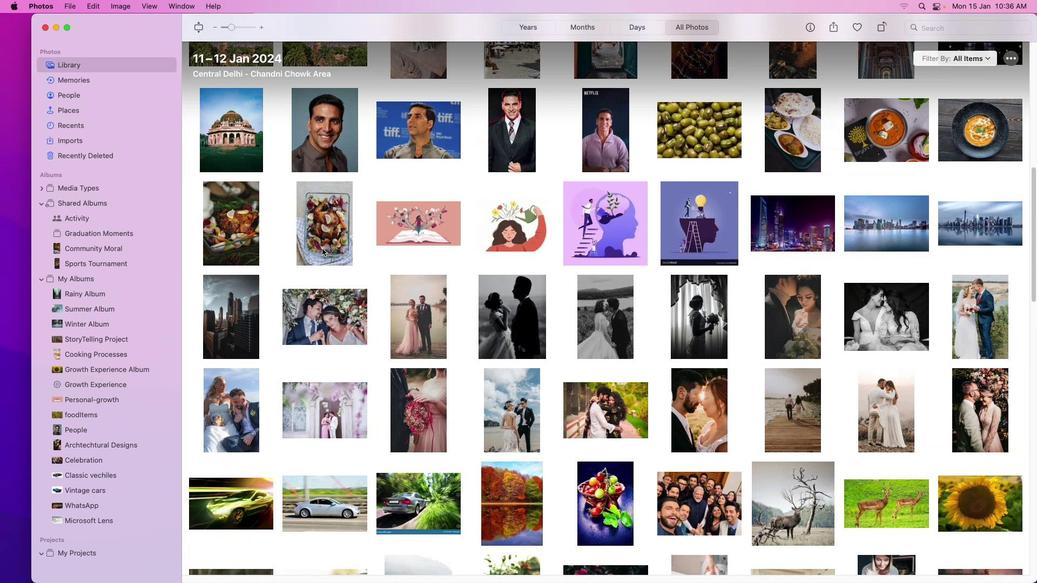 
Action: Mouse scrolled (322, 249) with delta (0, 0)
Screenshot: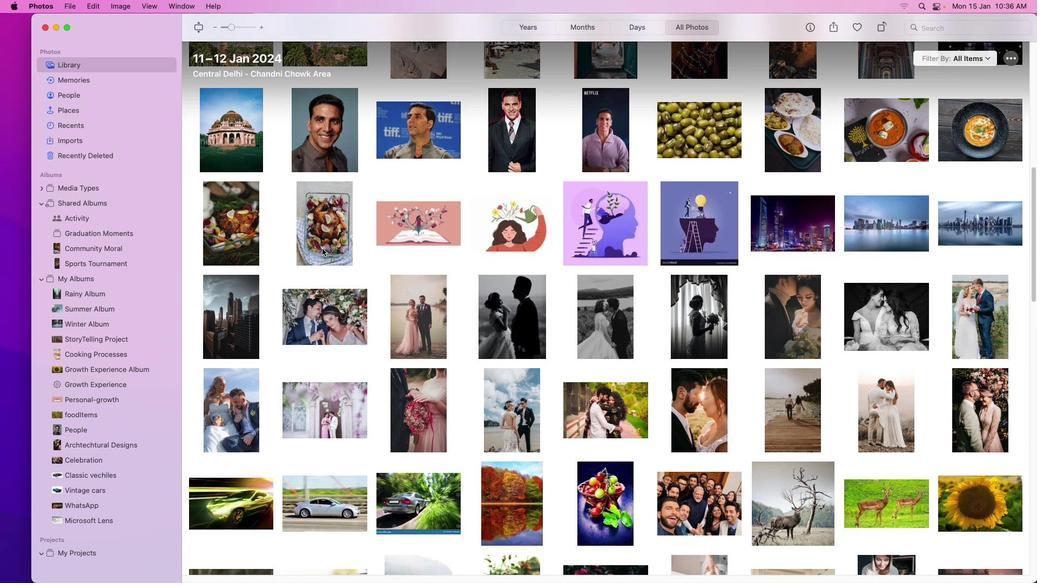 
Action: Mouse scrolled (322, 249) with delta (0, 1)
Screenshot: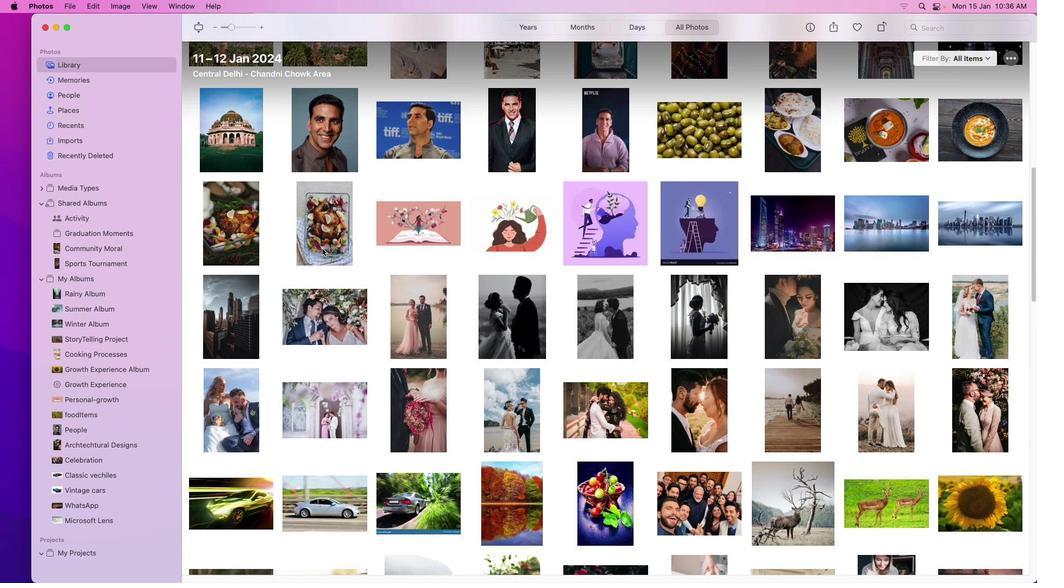 
Action: Mouse scrolled (322, 249) with delta (0, 2)
Screenshot: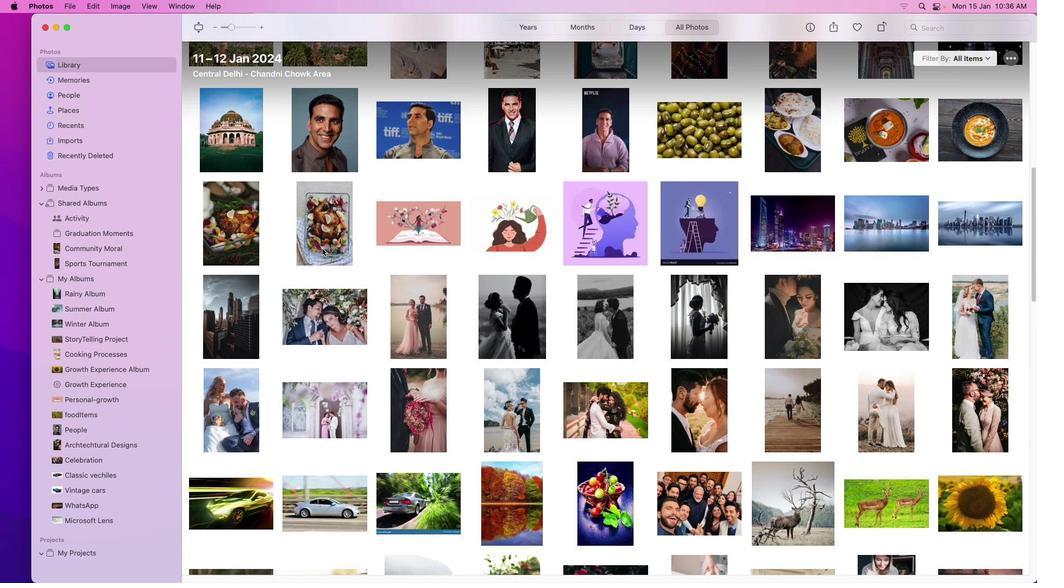 
Action: Mouse scrolled (322, 249) with delta (0, 3)
Screenshot: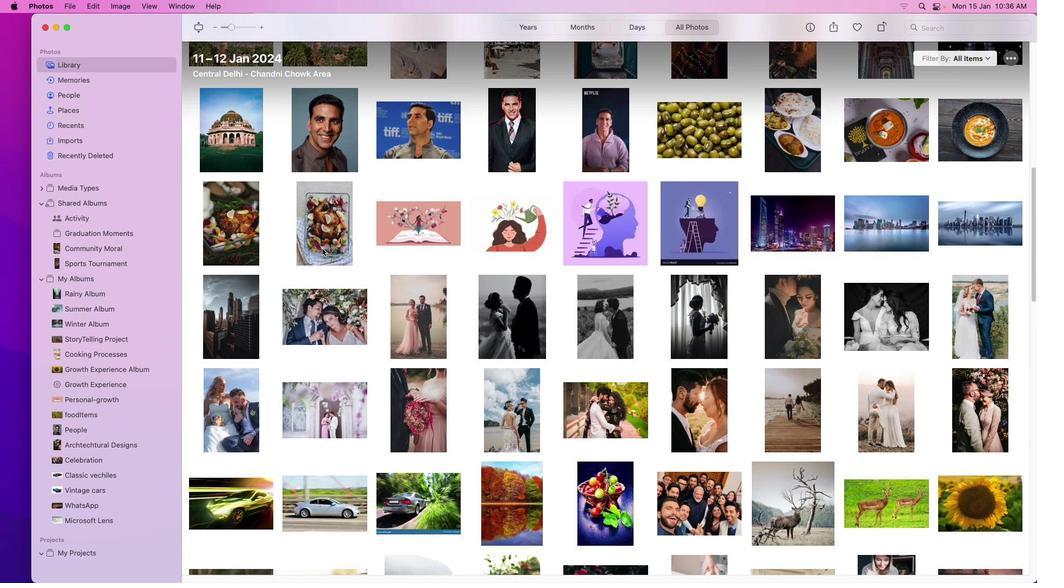 
Action: Mouse scrolled (322, 249) with delta (0, 3)
Screenshot: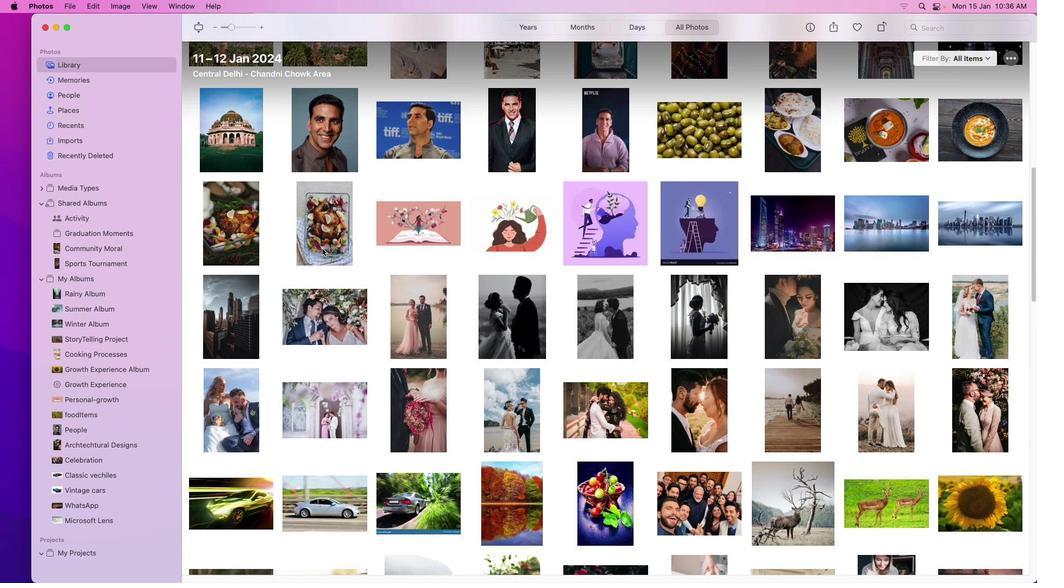 
Action: Mouse scrolled (322, 249) with delta (0, 3)
Screenshot: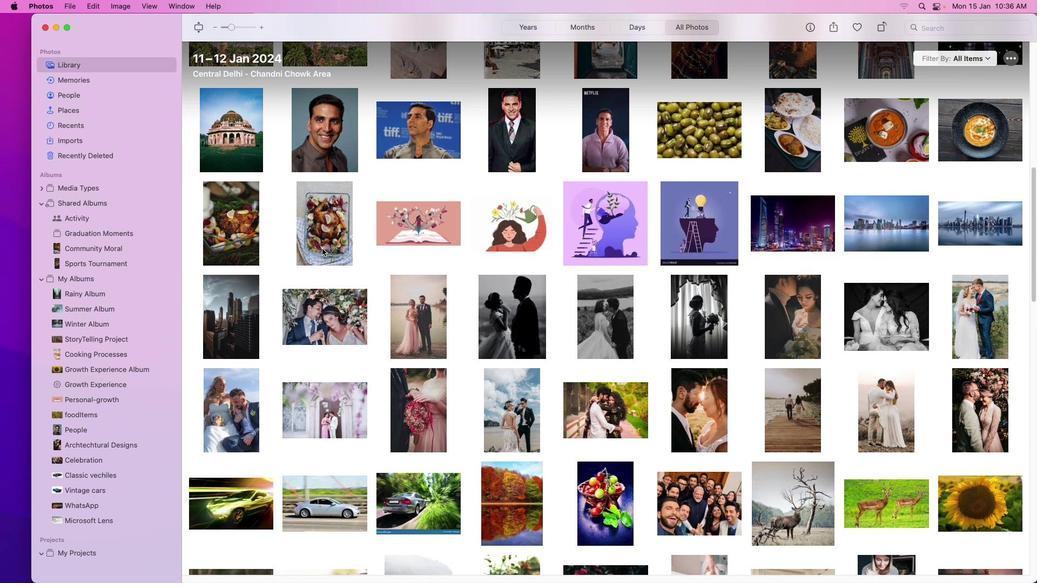 
Action: Mouse scrolled (322, 249) with delta (0, 4)
Screenshot: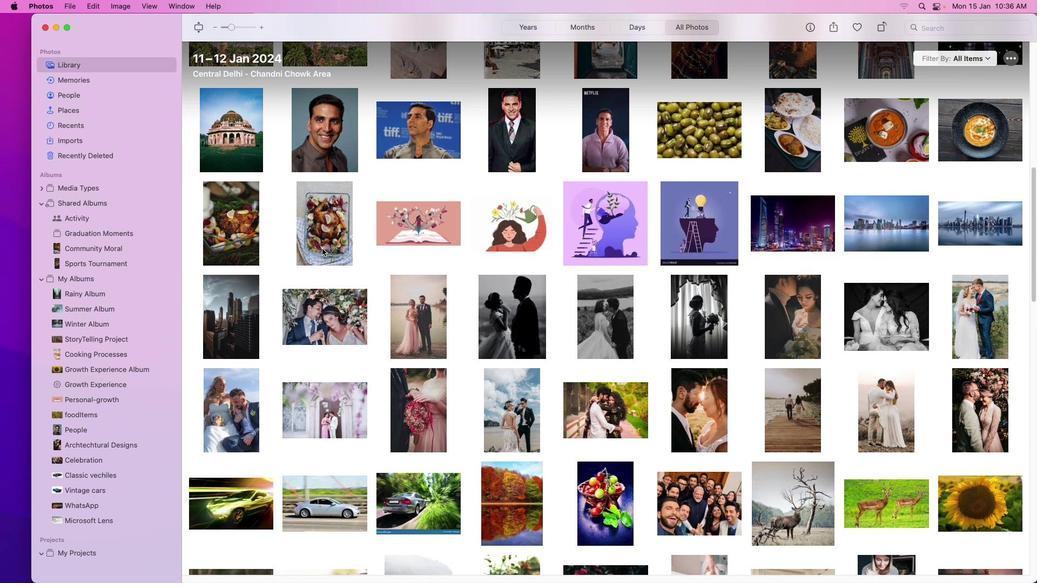 
Action: Mouse scrolled (322, 249) with delta (0, 4)
Screenshot: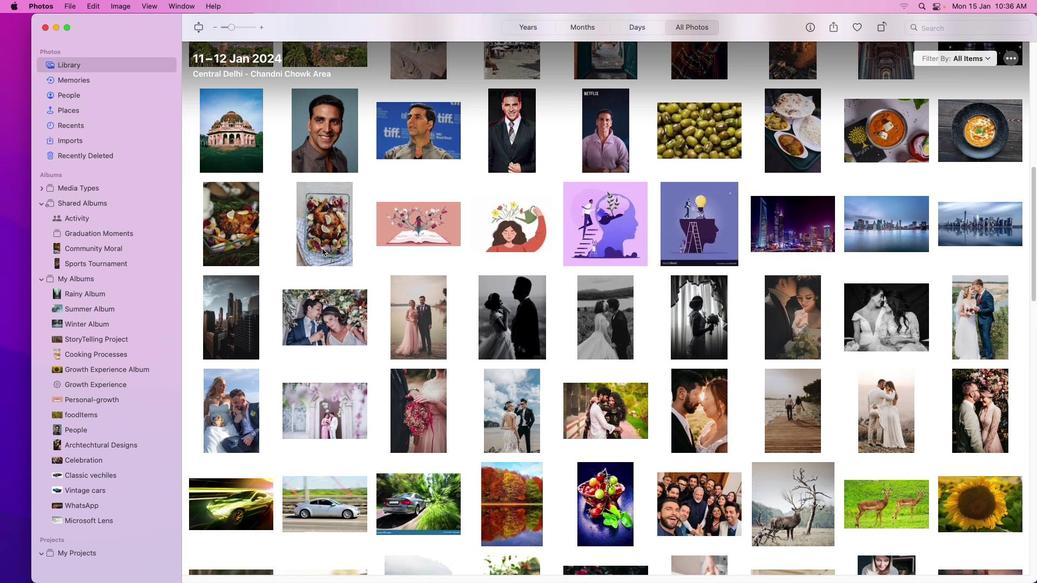
Action: Mouse scrolled (322, 249) with delta (0, 0)
Screenshot: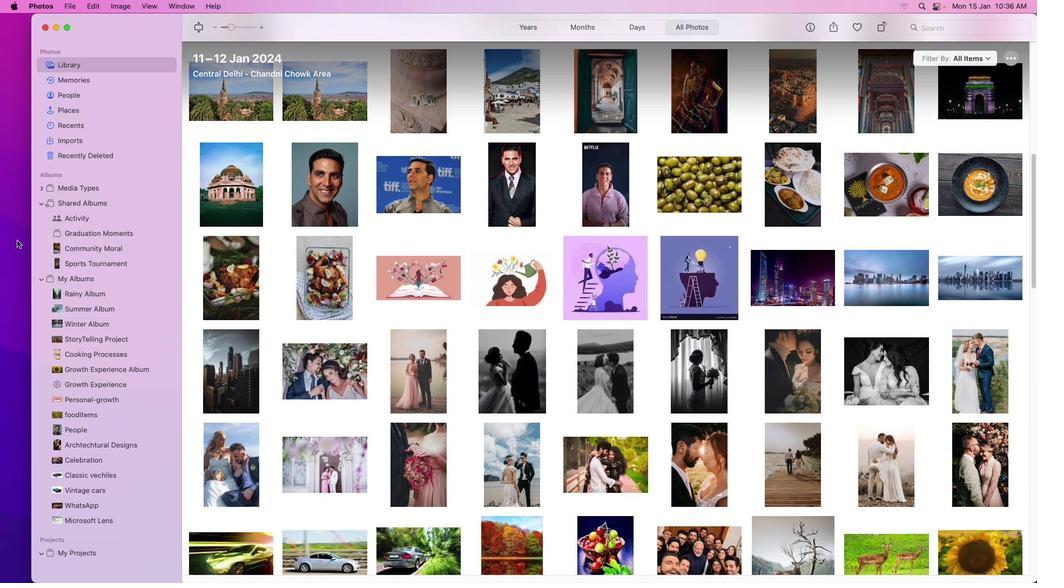 
Action: Mouse scrolled (322, 249) with delta (0, 0)
Screenshot: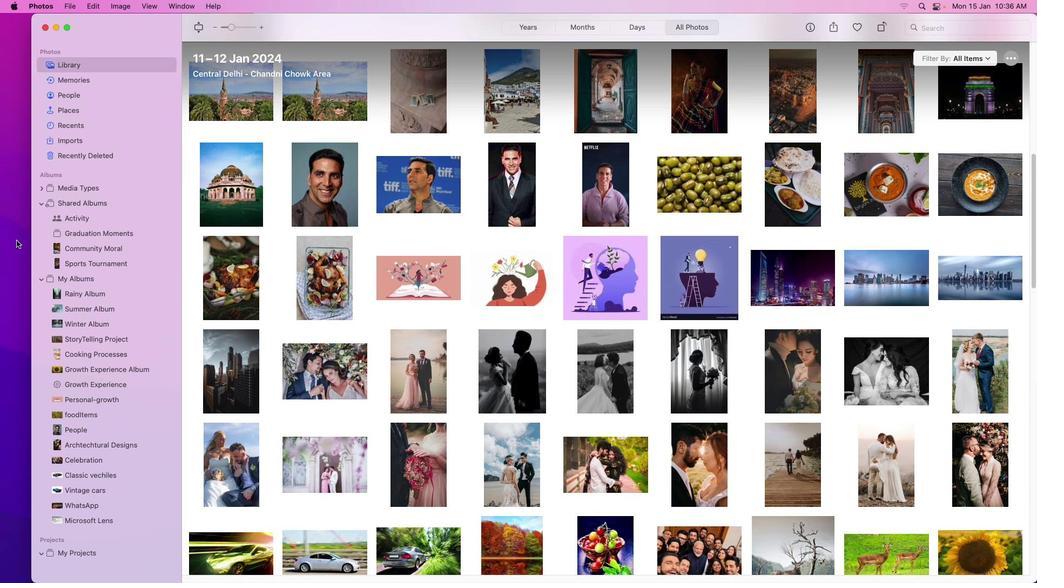 
Action: Mouse scrolled (322, 249) with delta (0, 1)
Screenshot: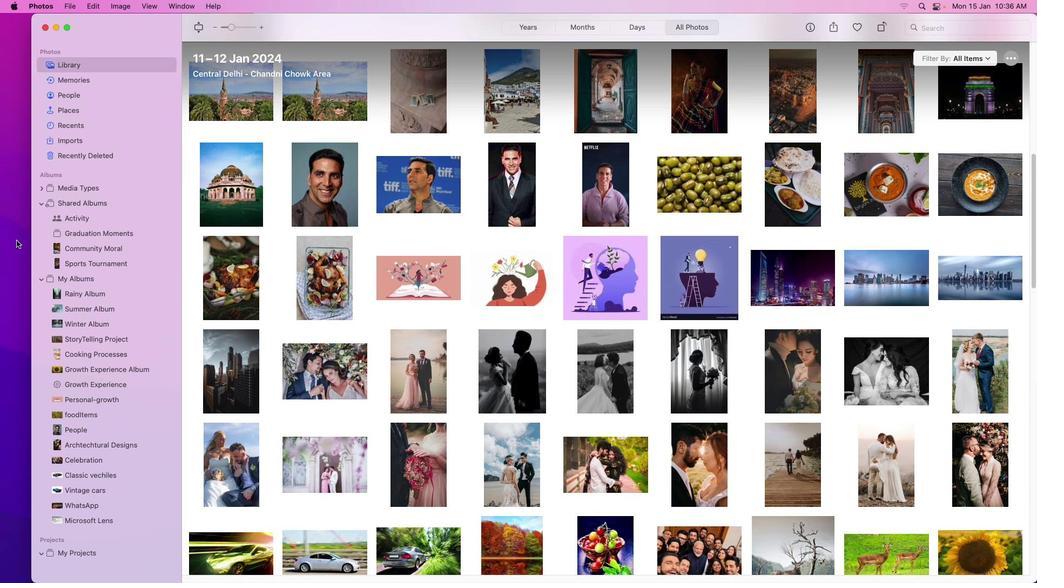 
Action: Mouse moved to (320, 247)
Screenshot: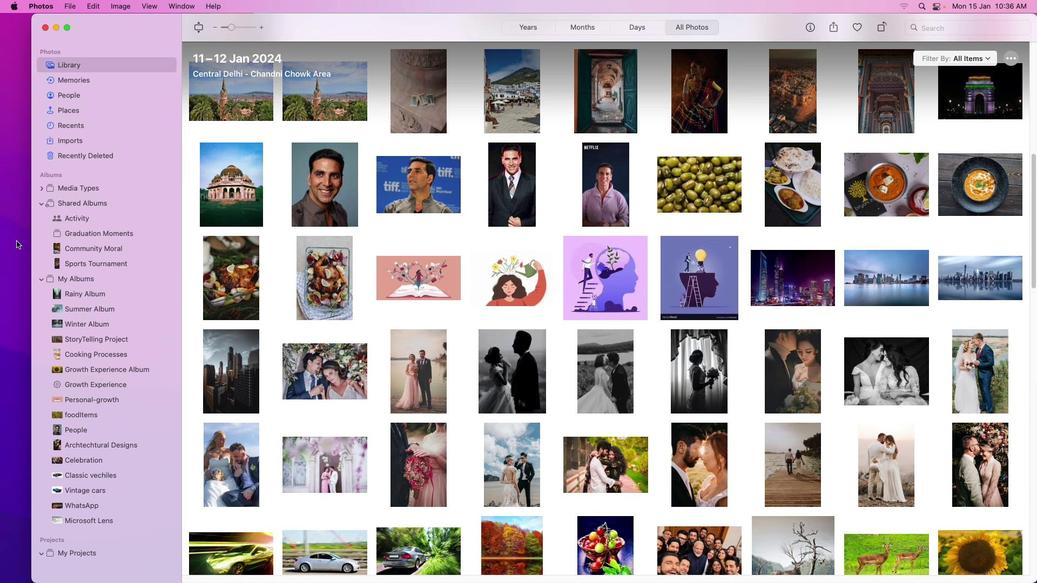 
Action: Mouse scrolled (320, 247) with delta (0, 2)
Screenshot: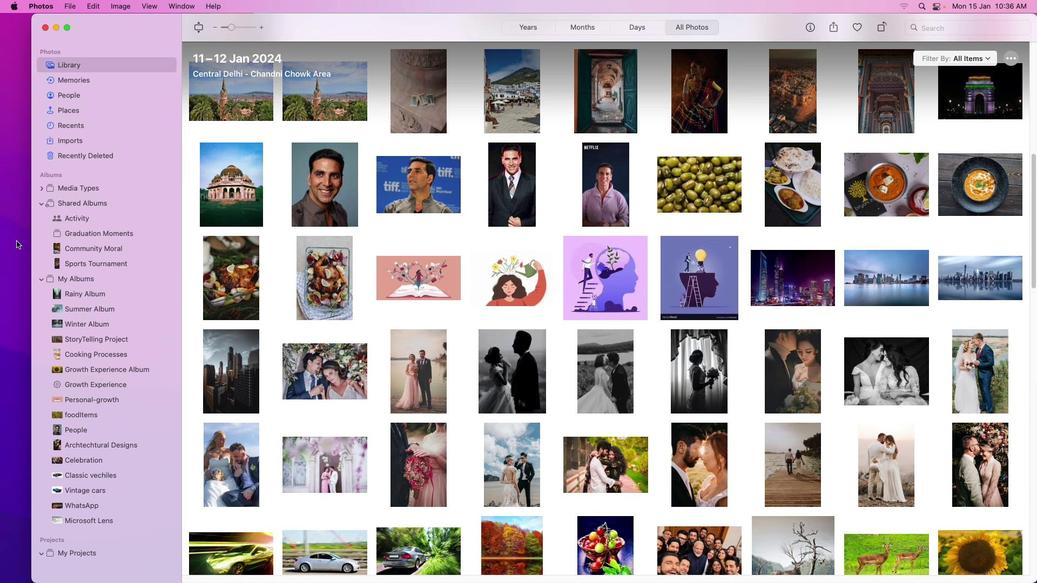 
Action: Mouse moved to (109, 232)
Screenshot: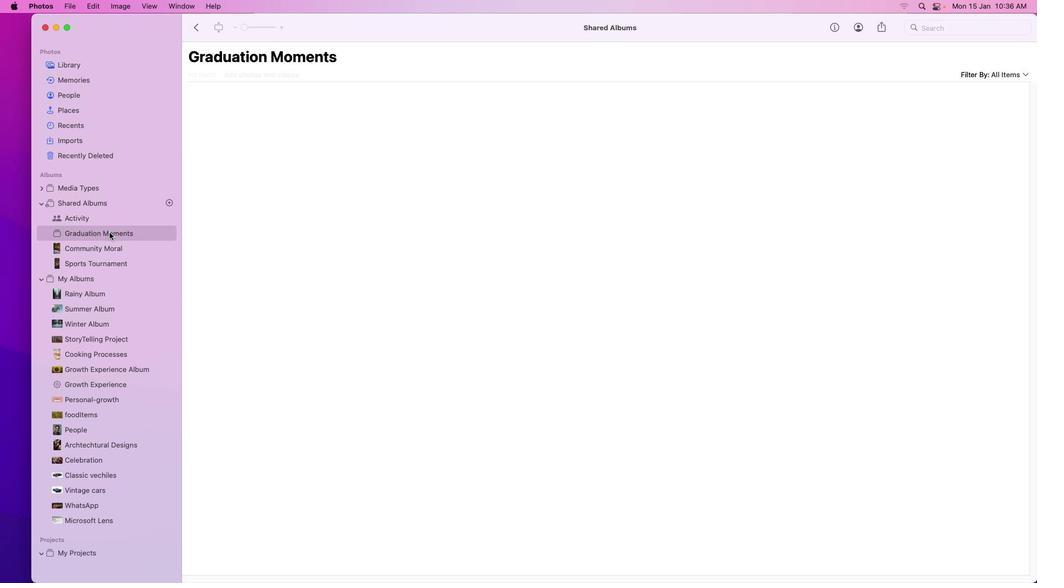 
Action: Mouse pressed left at (109, 232)
Screenshot: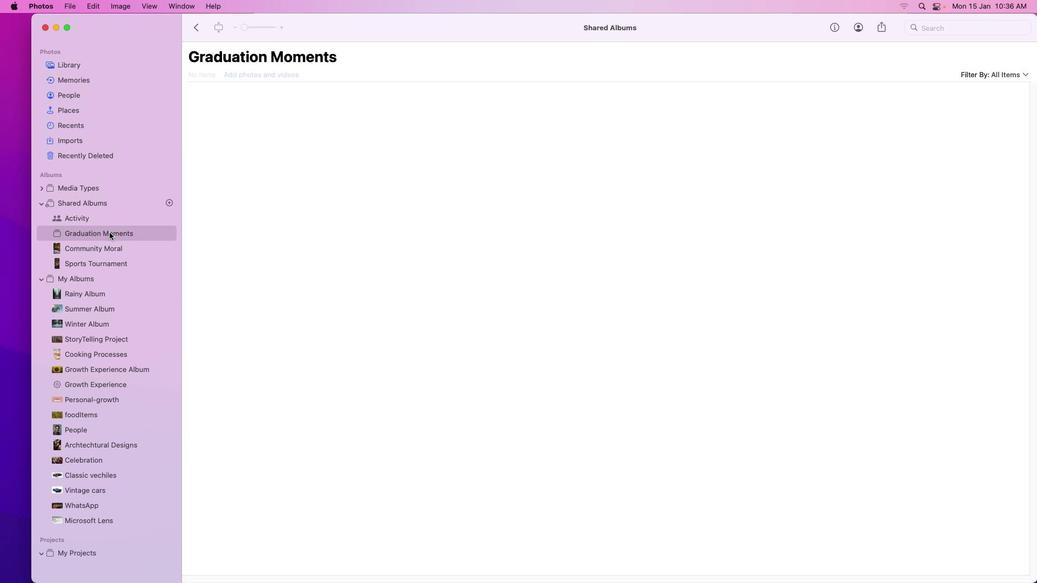 
Action: Mouse moved to (84, 67)
Screenshot: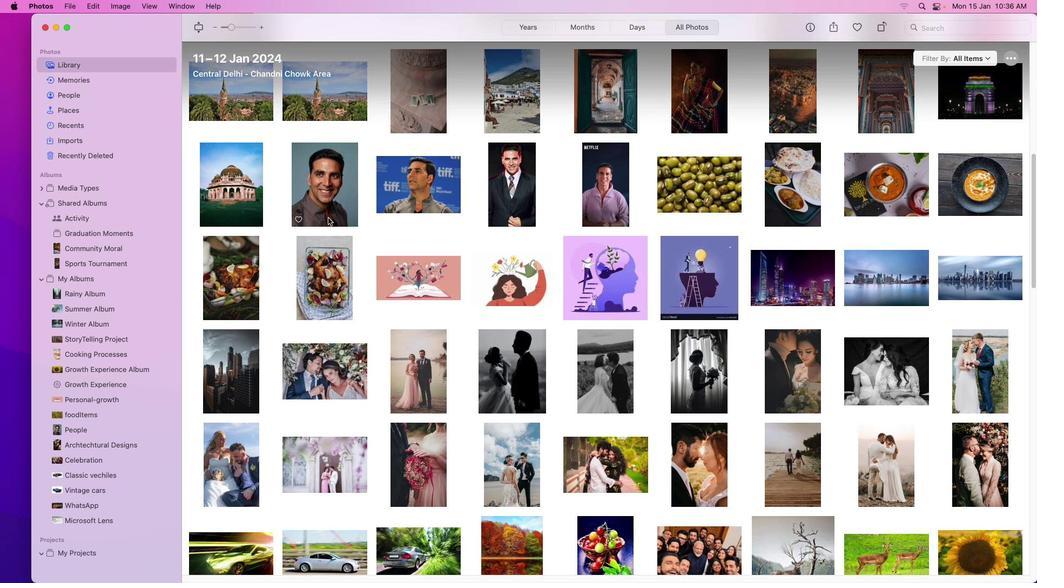 
Action: Mouse pressed left at (84, 67)
Screenshot: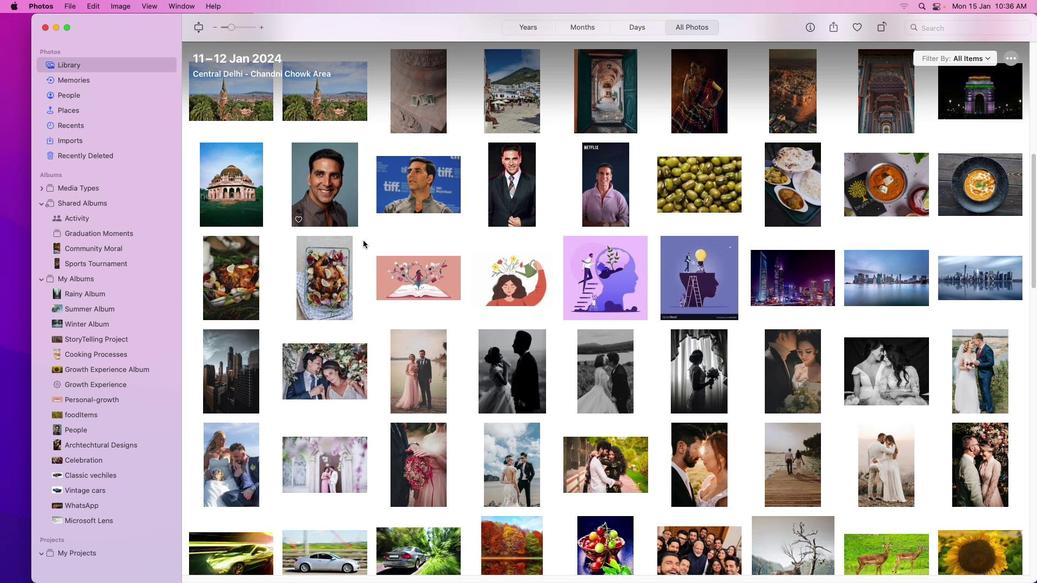 
Action: Mouse moved to (506, 330)
Screenshot: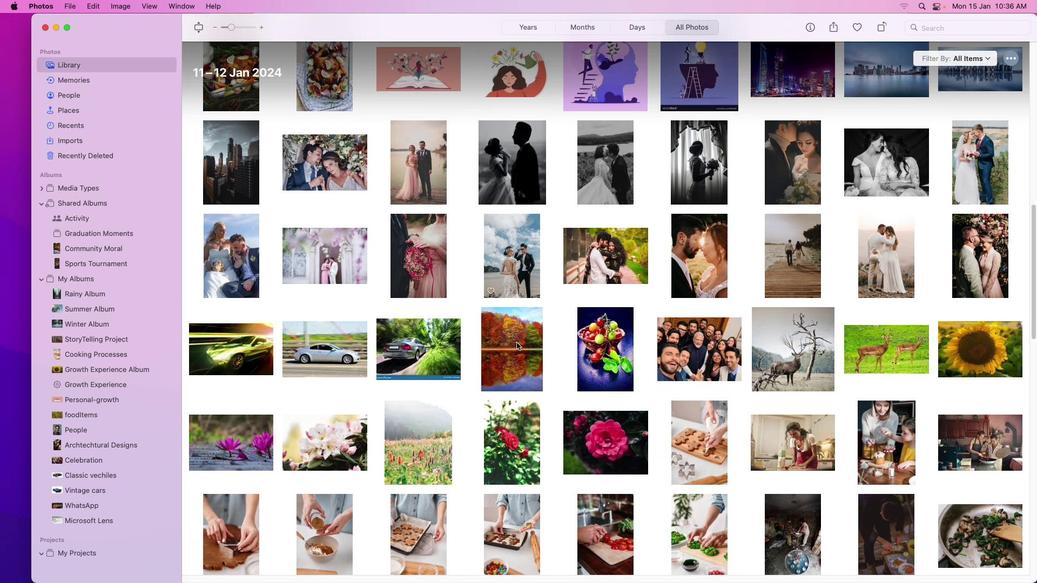 
Action: Mouse scrolled (506, 330) with delta (0, 0)
Screenshot: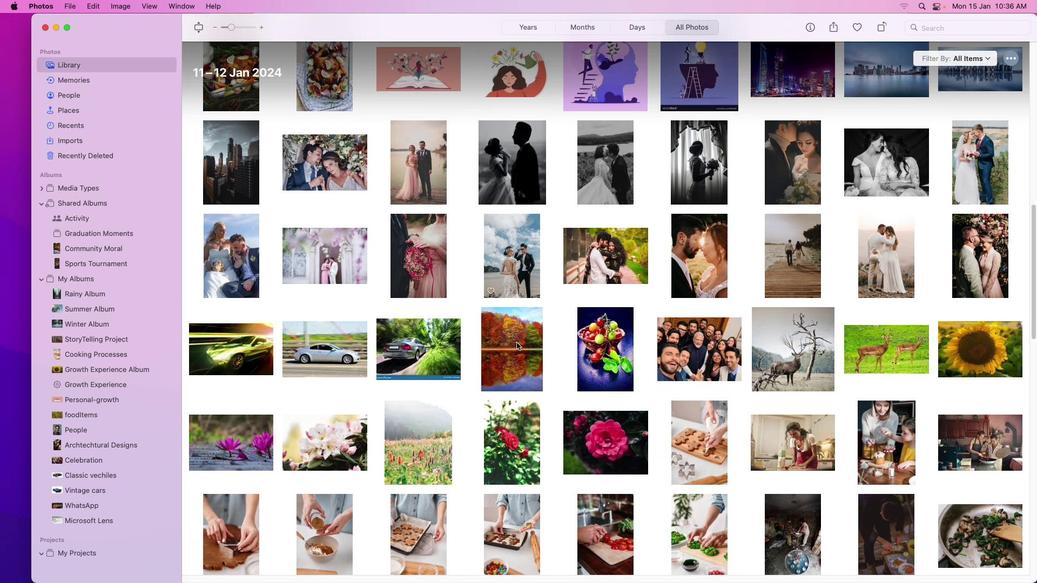 
Action: Mouse moved to (513, 337)
Screenshot: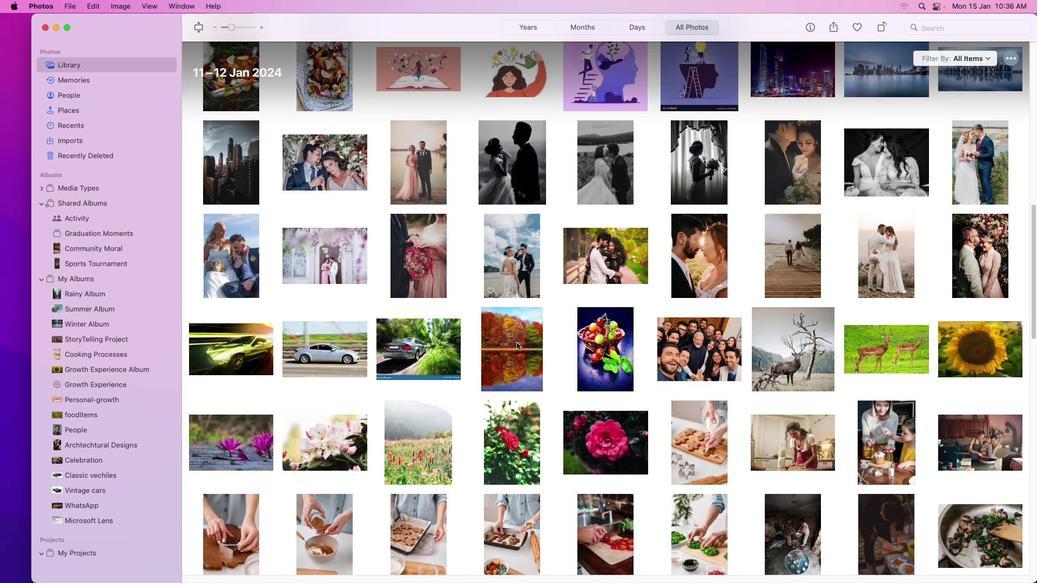 
Action: Mouse scrolled (513, 337) with delta (0, 0)
Screenshot: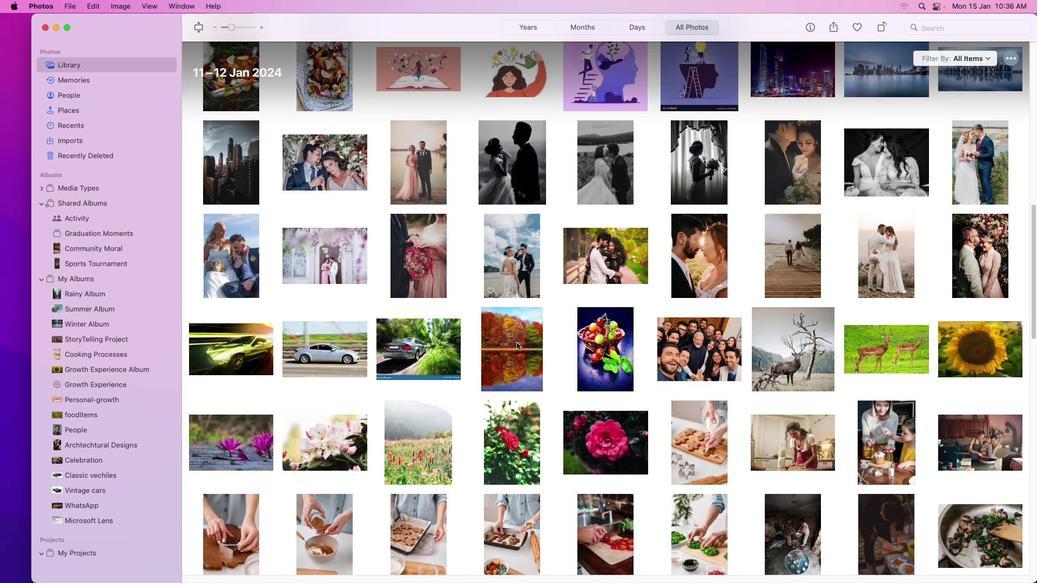 
Action: Mouse moved to (515, 341)
Screenshot: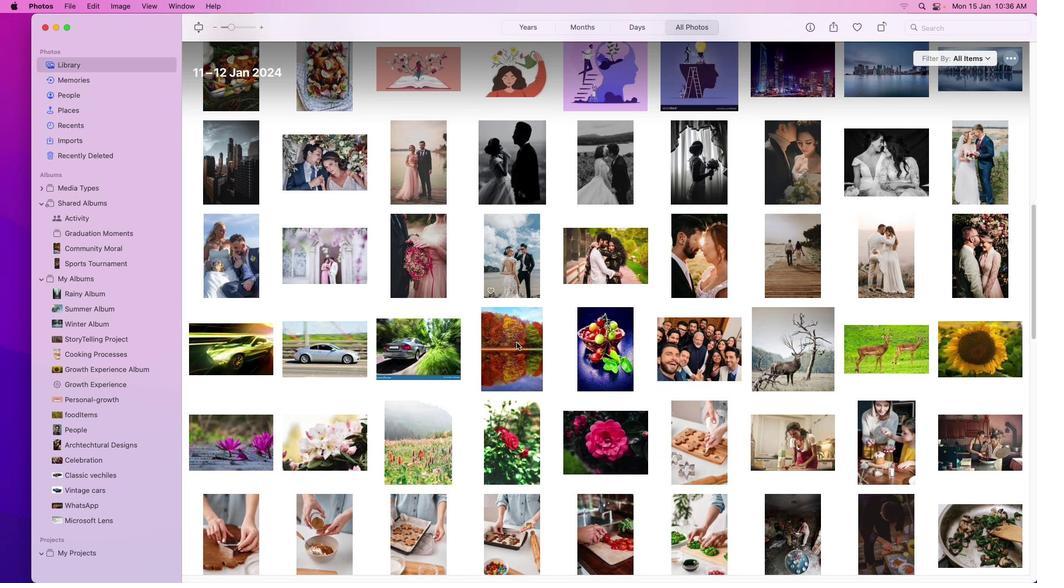 
Action: Mouse scrolled (515, 341) with delta (0, -1)
Screenshot: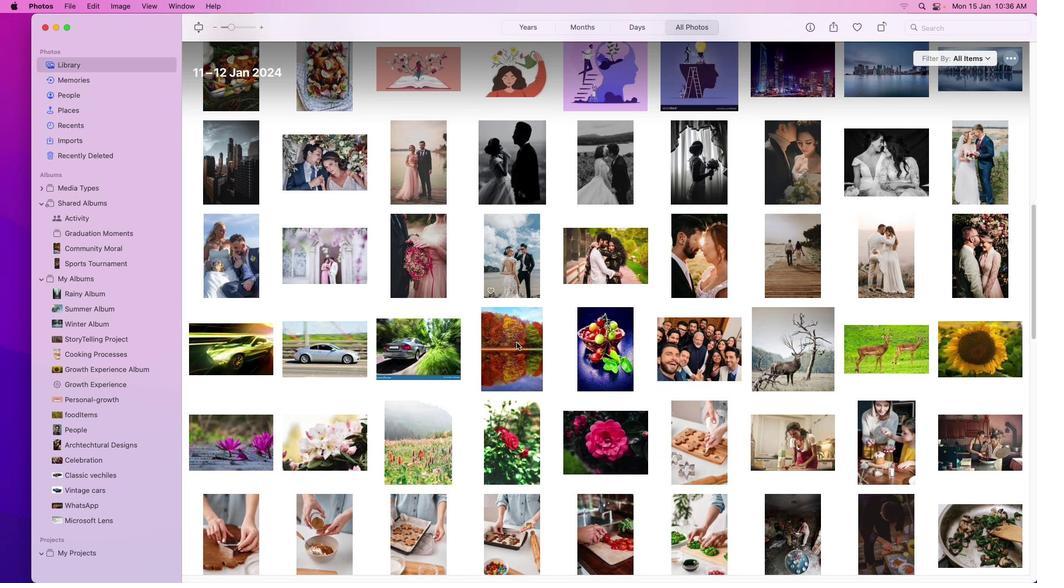 
Action: Mouse moved to (516, 342)
Screenshot: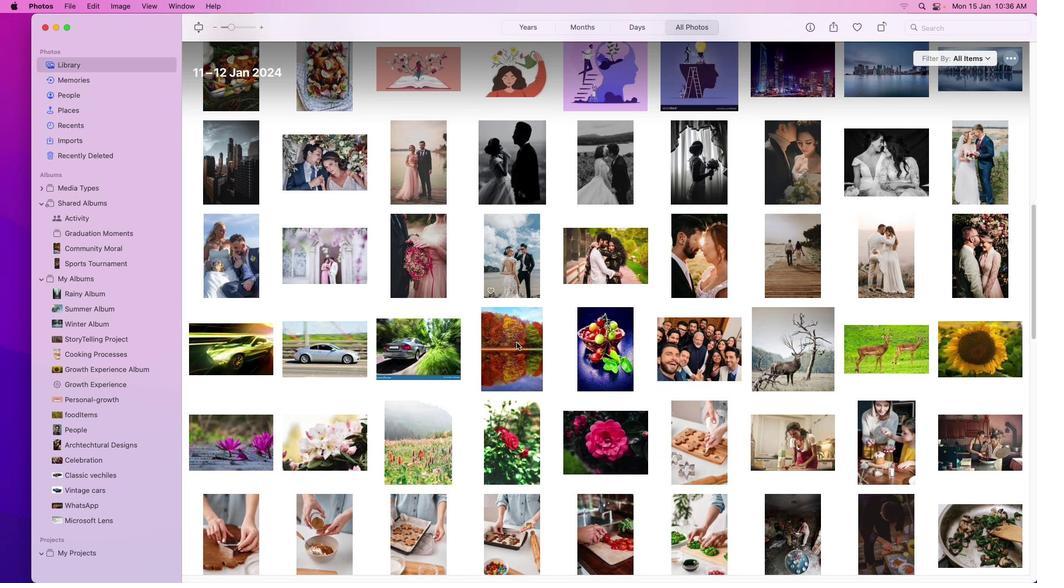 
Action: Mouse scrolled (516, 342) with delta (0, -2)
Screenshot: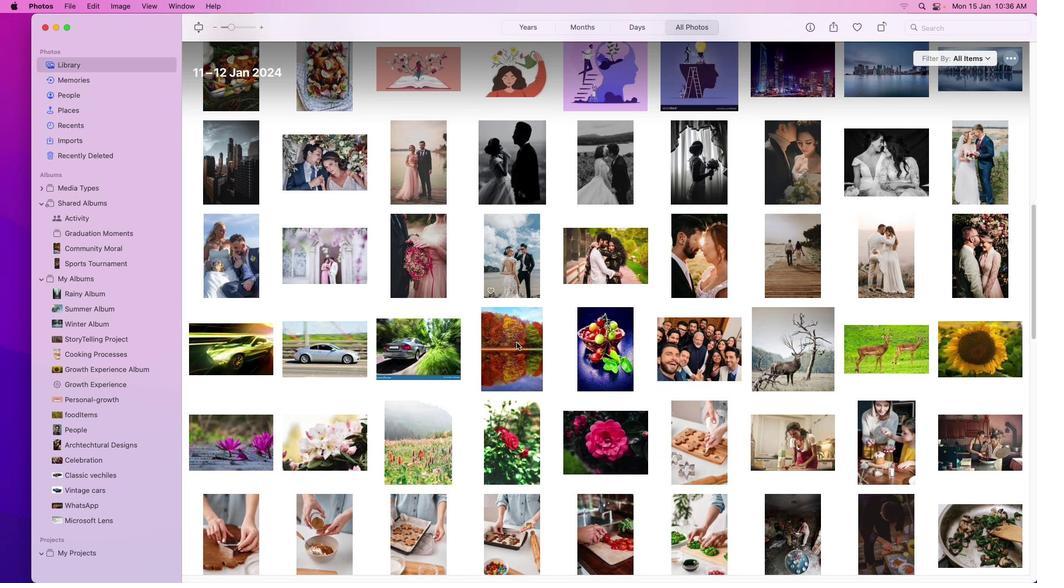 
Action: Mouse moved to (516, 342)
Screenshot: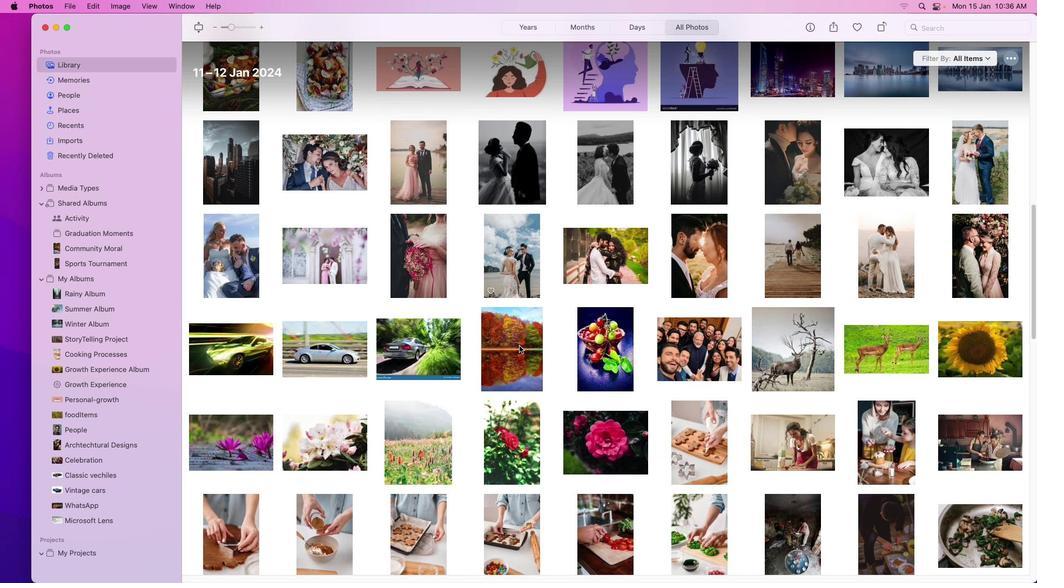 
Action: Mouse scrolled (516, 342) with delta (0, -3)
Screenshot: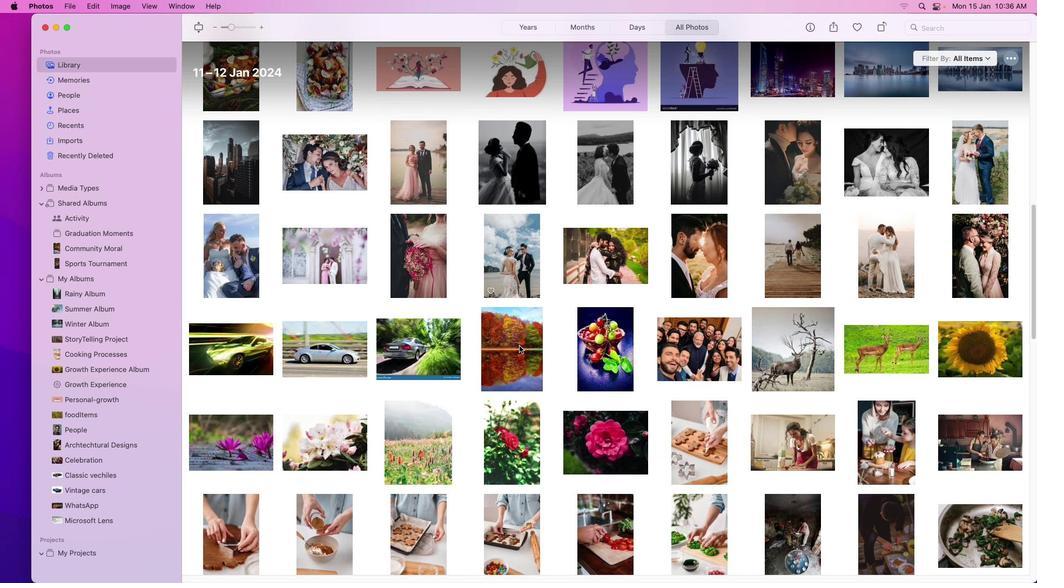 
Action: Mouse moved to (517, 343)
Screenshot: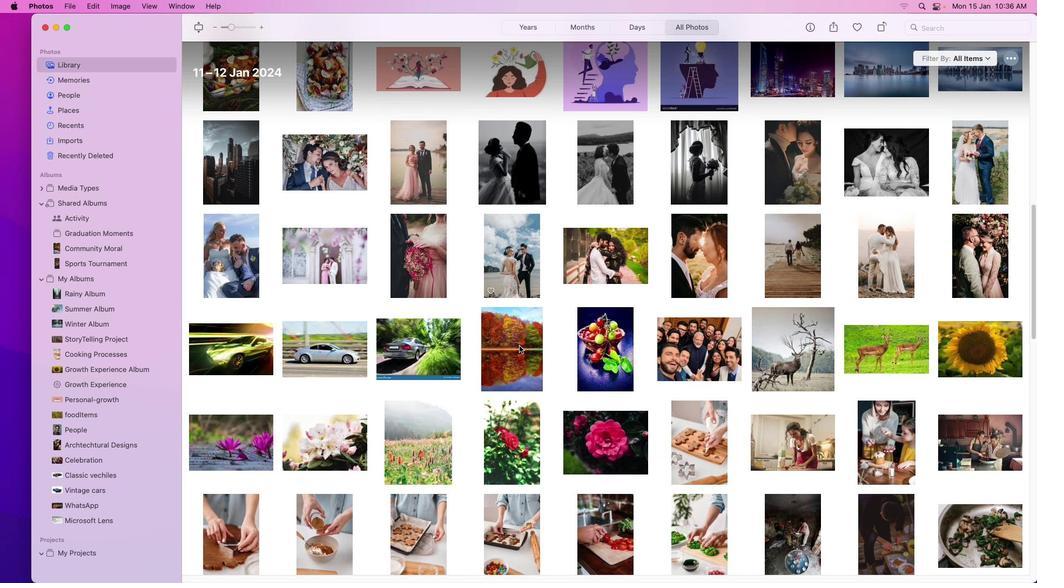 
Action: Mouse scrolled (517, 343) with delta (0, -3)
Screenshot: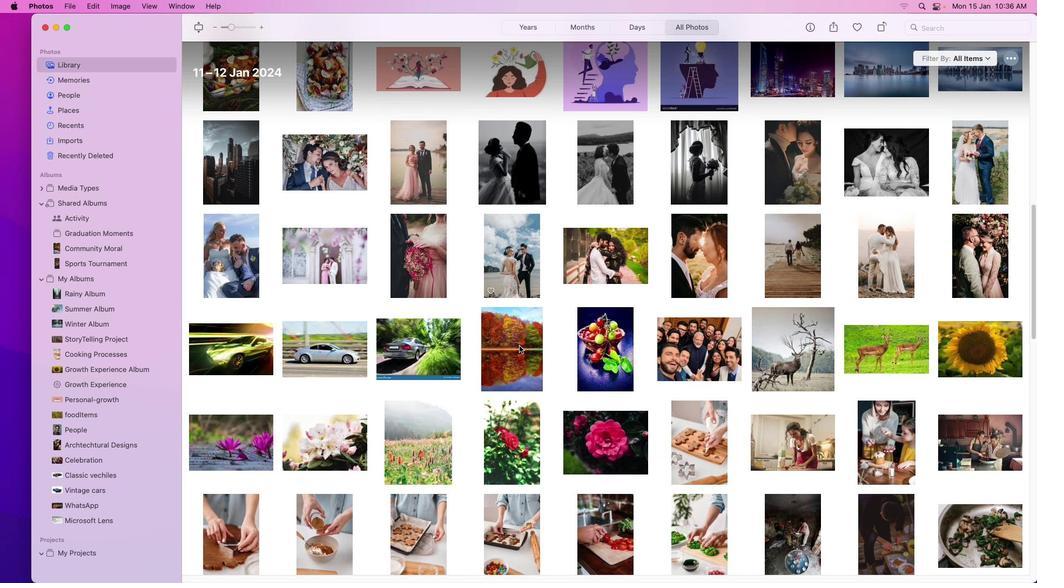 
Action: Mouse scrolled (517, 343) with delta (0, -3)
Screenshot: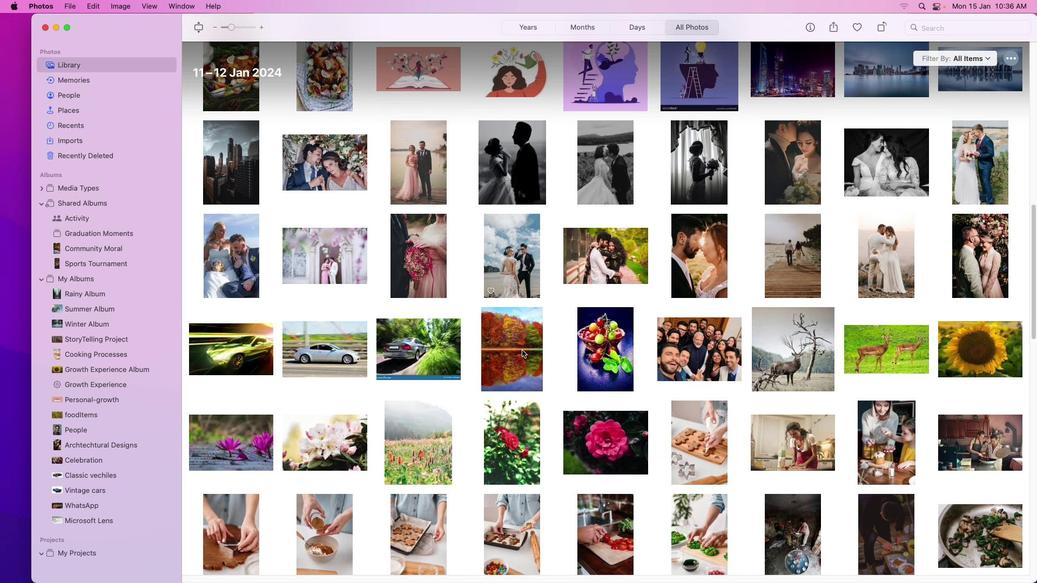 
Action: Mouse scrolled (517, 343) with delta (0, -4)
Screenshot: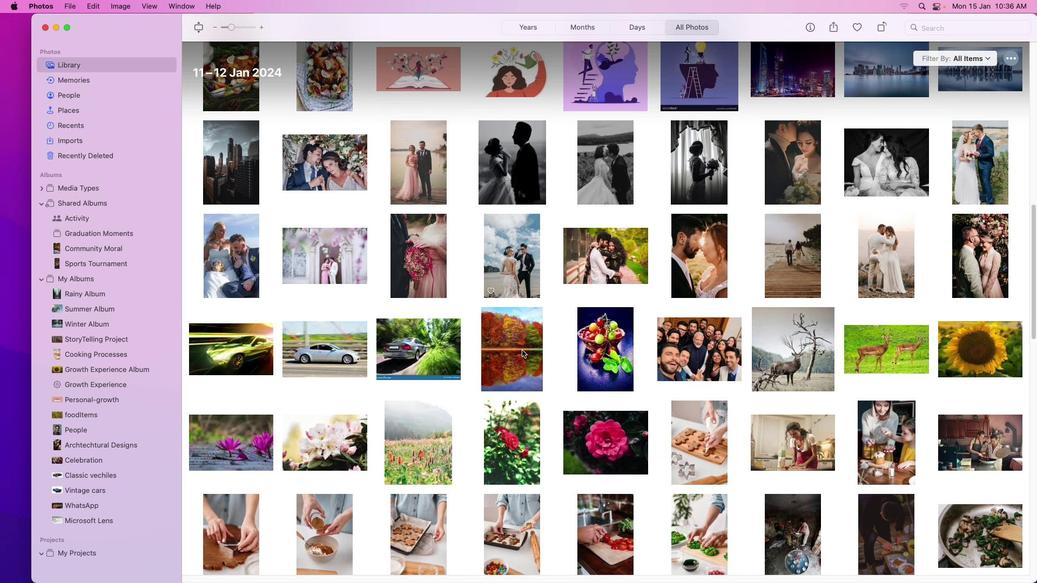 
Action: Mouse scrolled (517, 343) with delta (0, 0)
Screenshot: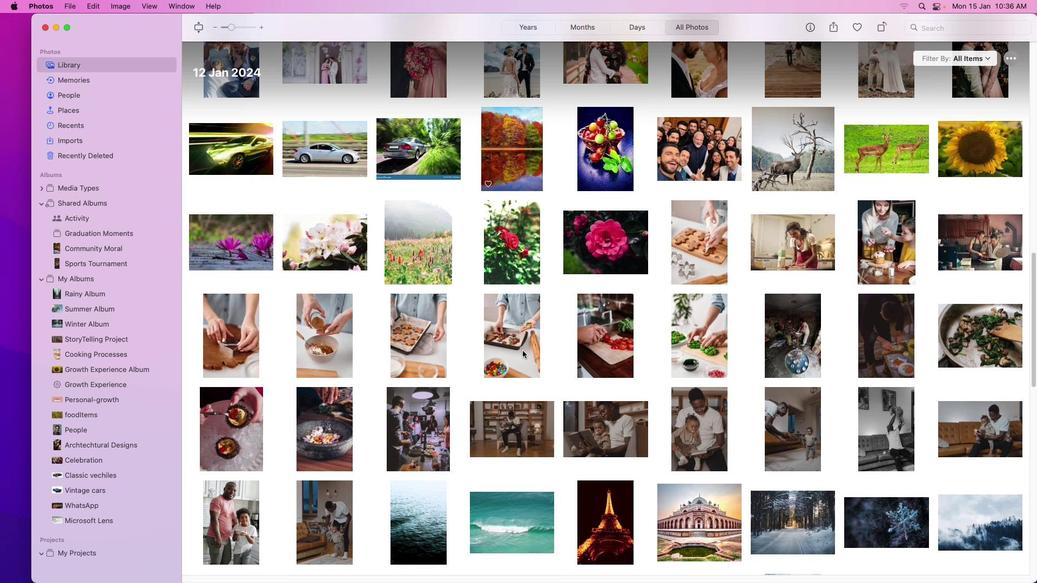 
Action: Mouse moved to (520, 347)
Screenshot: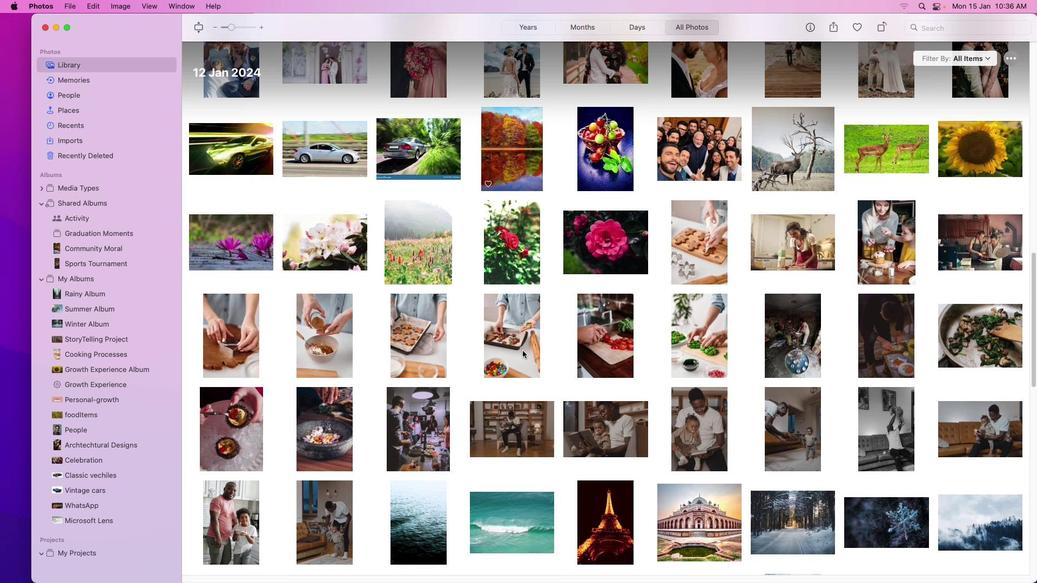 
Action: Mouse scrolled (520, 347) with delta (0, 0)
Screenshot: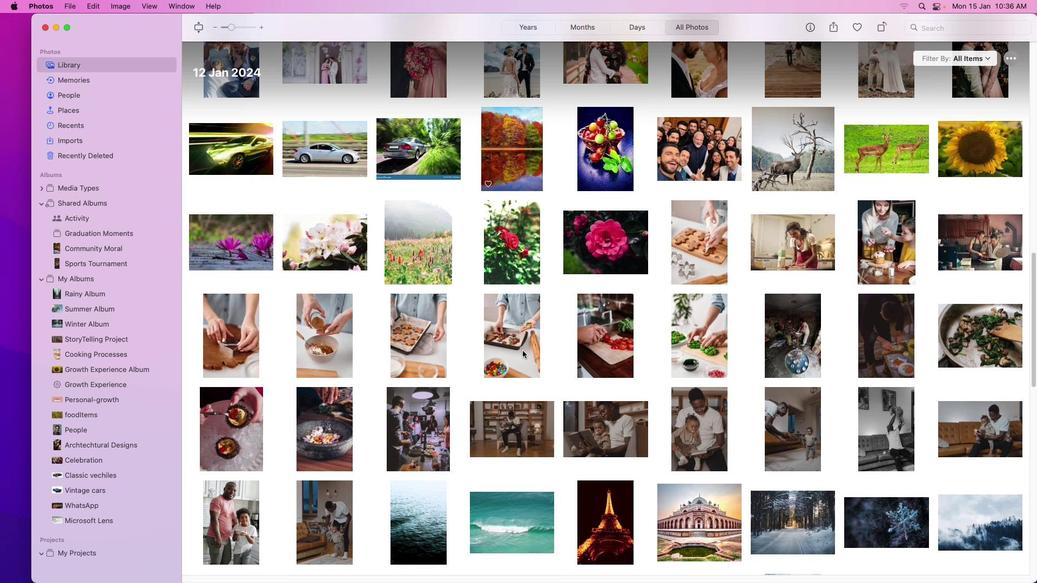 
Action: Mouse moved to (521, 350)
Screenshot: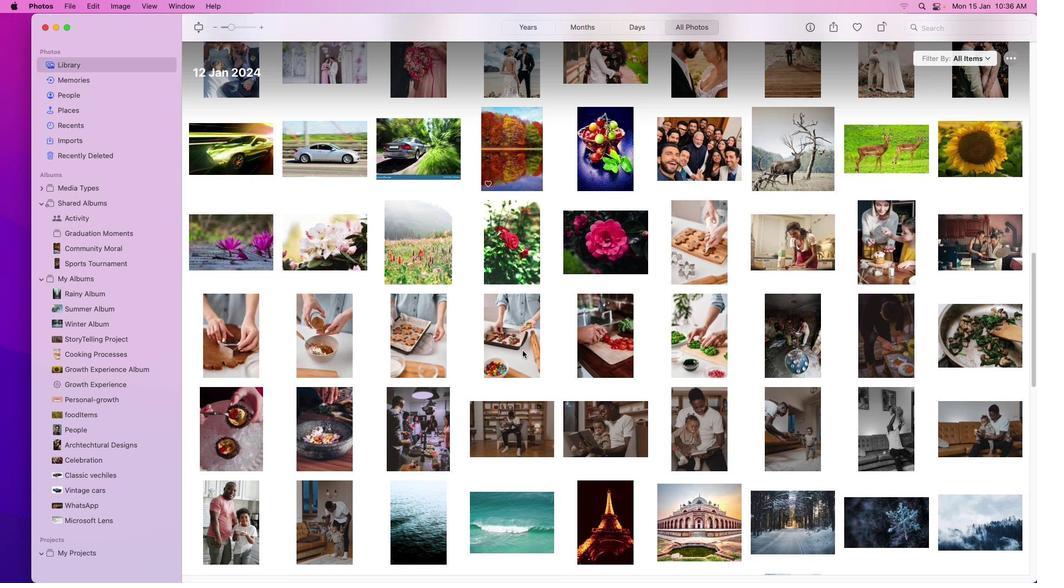 
Action: Mouse scrolled (521, 350) with delta (0, -1)
Screenshot: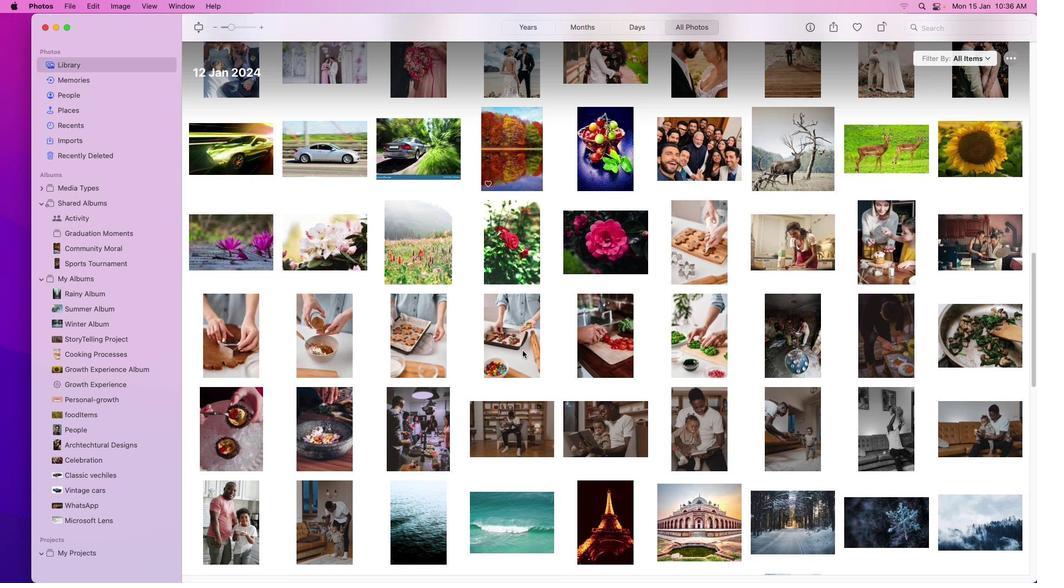 
Action: Mouse moved to (522, 350)
Screenshot: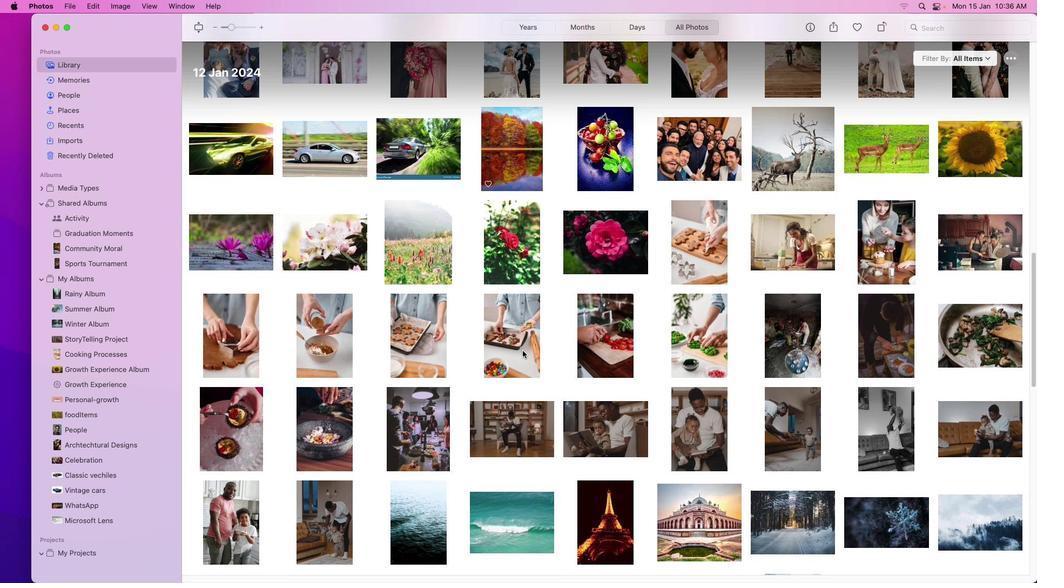 
Action: Mouse scrolled (522, 350) with delta (0, -2)
Screenshot: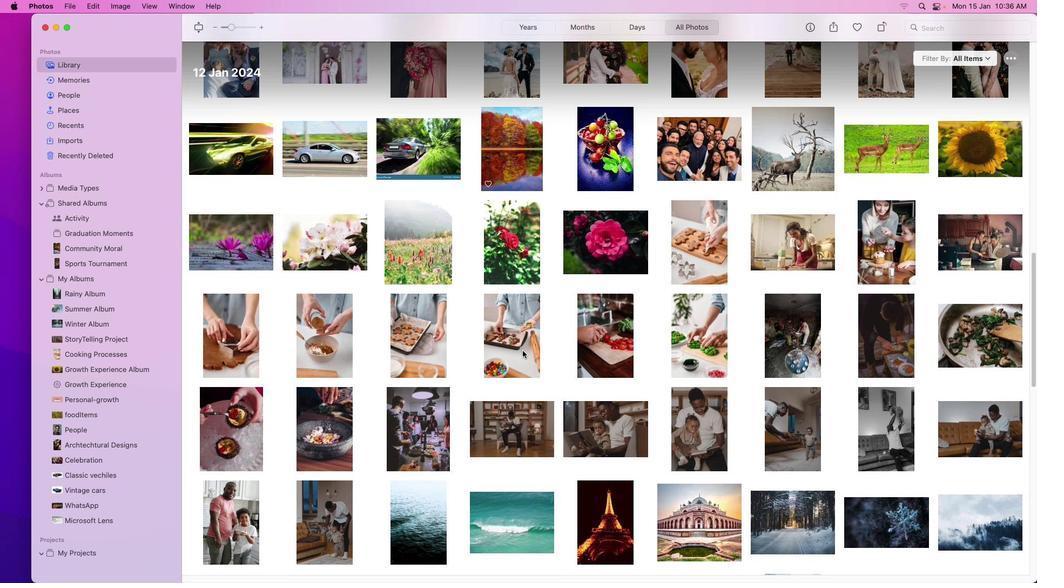 
Action: Mouse moved to (522, 351)
Screenshot: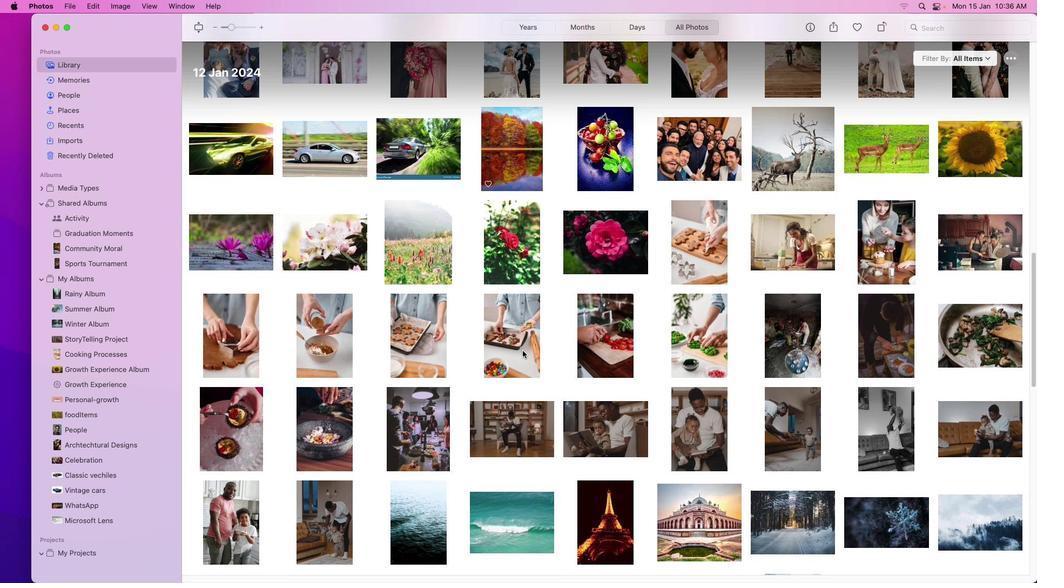 
Action: Mouse scrolled (522, 351) with delta (0, -3)
Screenshot: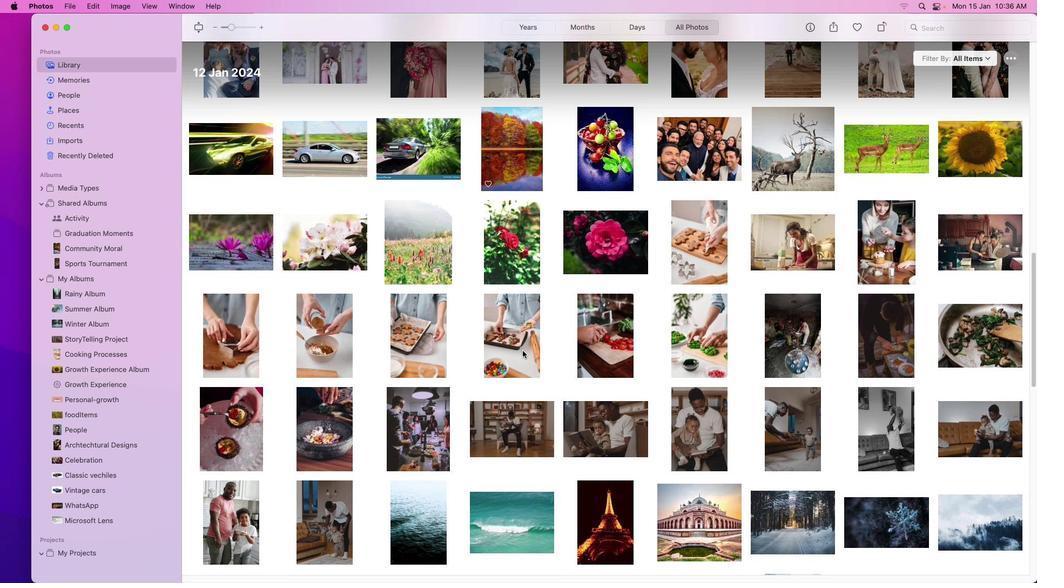 
Action: Mouse scrolled (522, 351) with delta (0, -3)
Screenshot: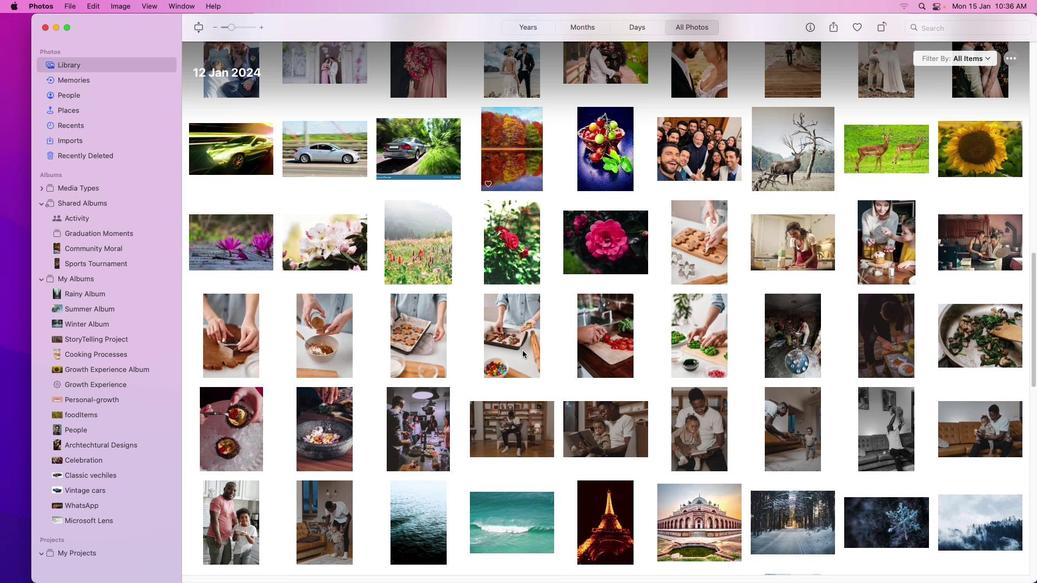 
Action: Mouse scrolled (522, 351) with delta (0, -3)
Screenshot: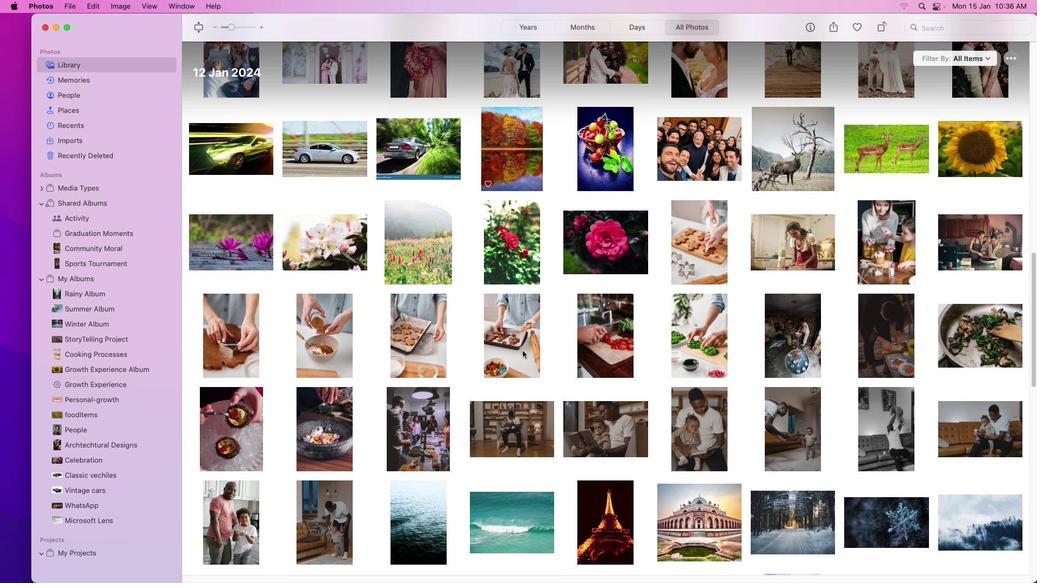 
Action: Mouse scrolled (522, 351) with delta (0, -3)
Screenshot: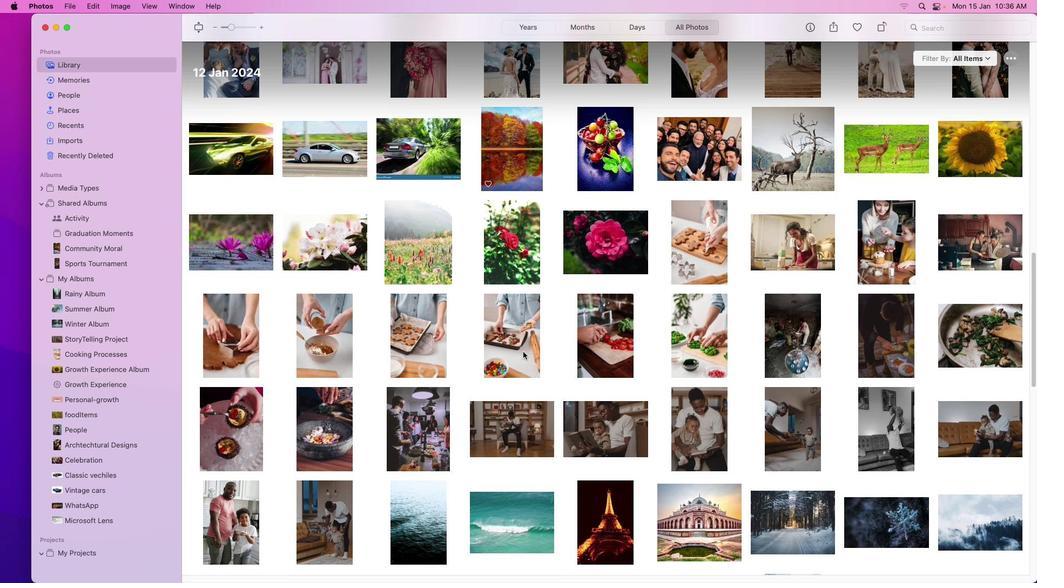 
Action: Mouse scrolled (522, 351) with delta (0, 0)
Screenshot: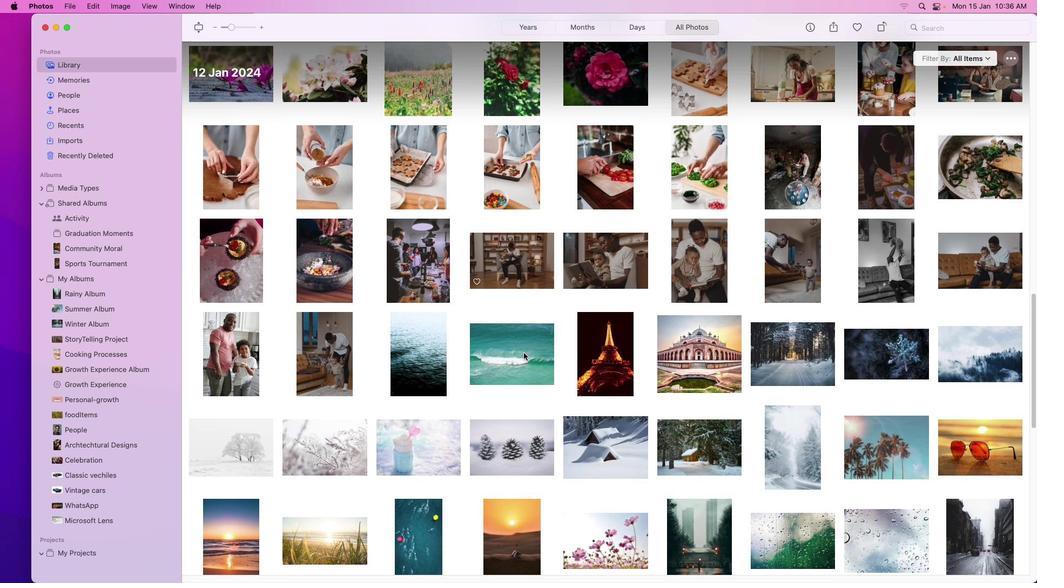 
Action: Mouse moved to (523, 352)
Screenshot: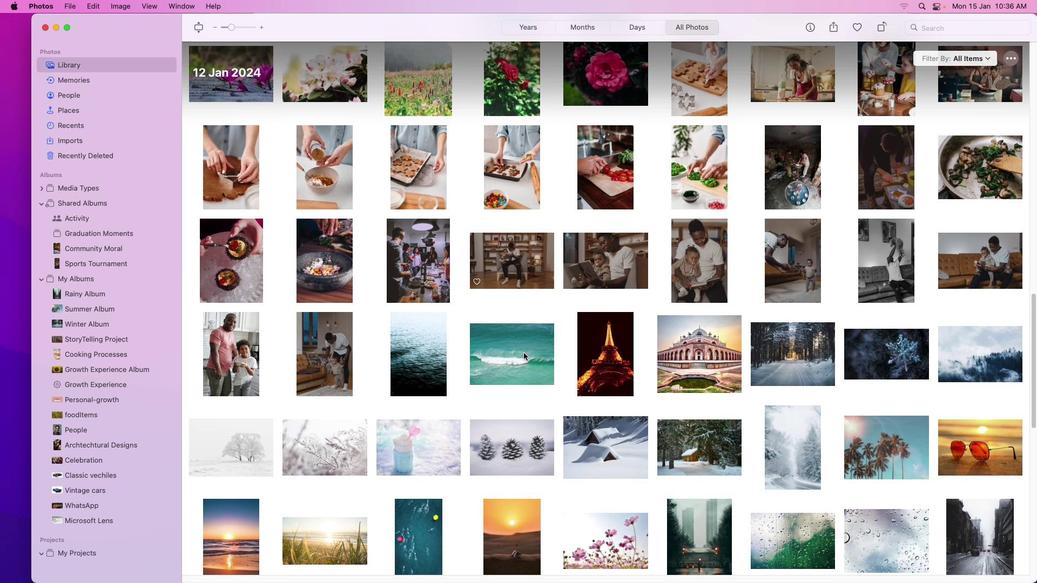 
Action: Mouse scrolled (523, 352) with delta (0, 0)
Screenshot: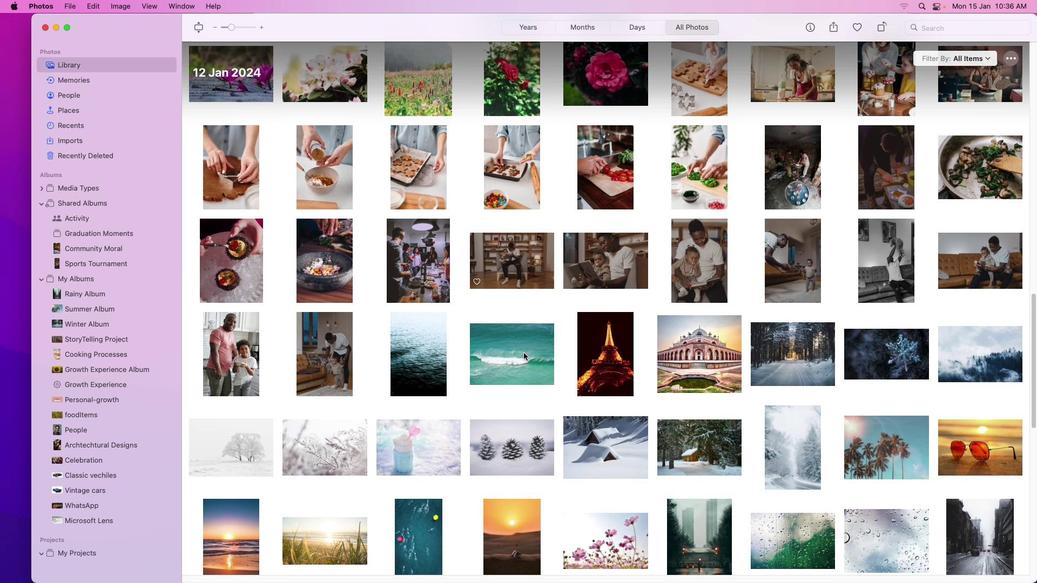 
Action: Mouse moved to (523, 352)
Screenshot: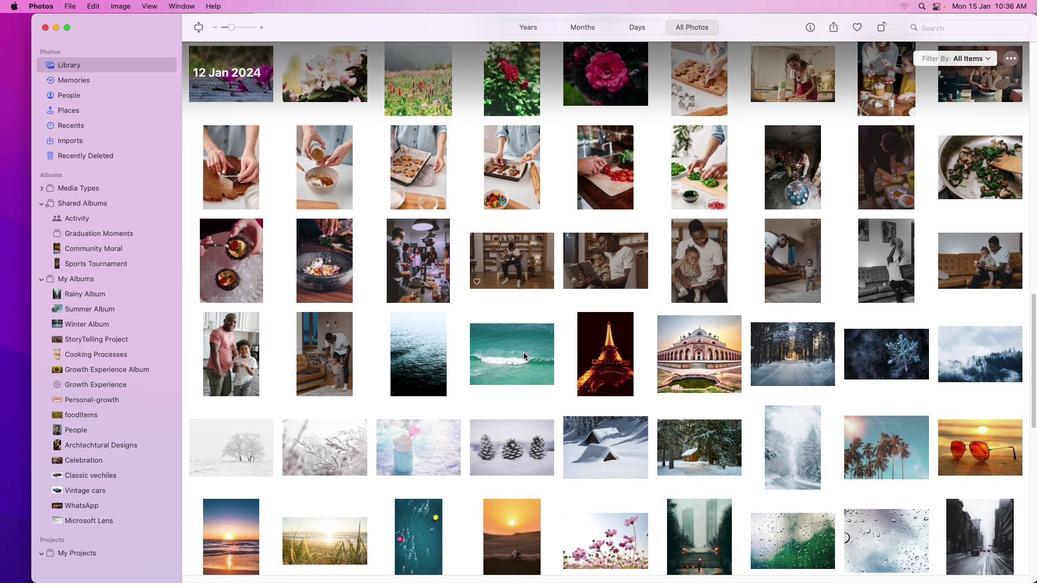 
Action: Mouse scrolled (523, 352) with delta (0, -1)
Screenshot: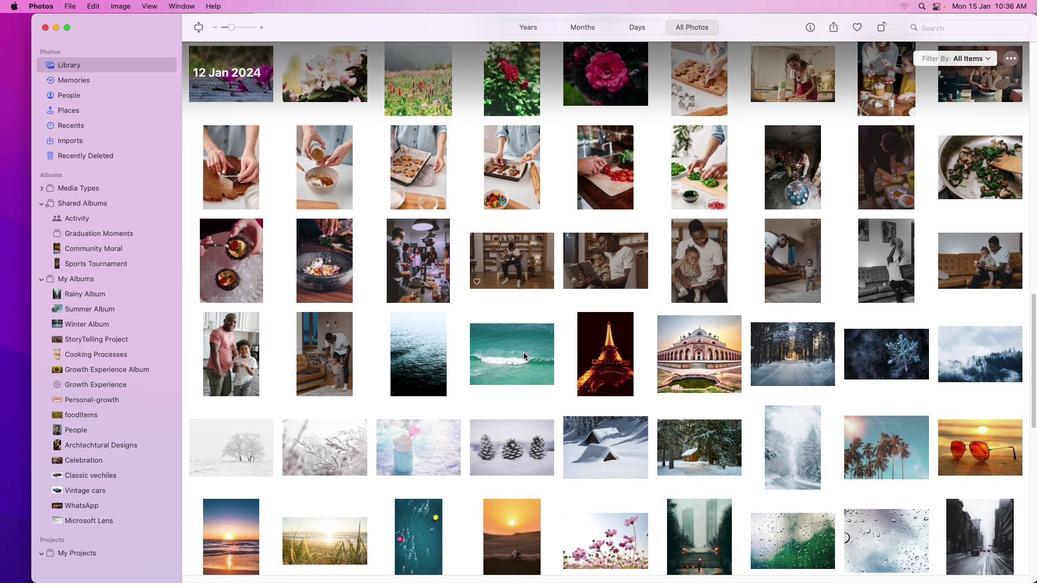 
Action: Mouse moved to (524, 352)
Screenshot: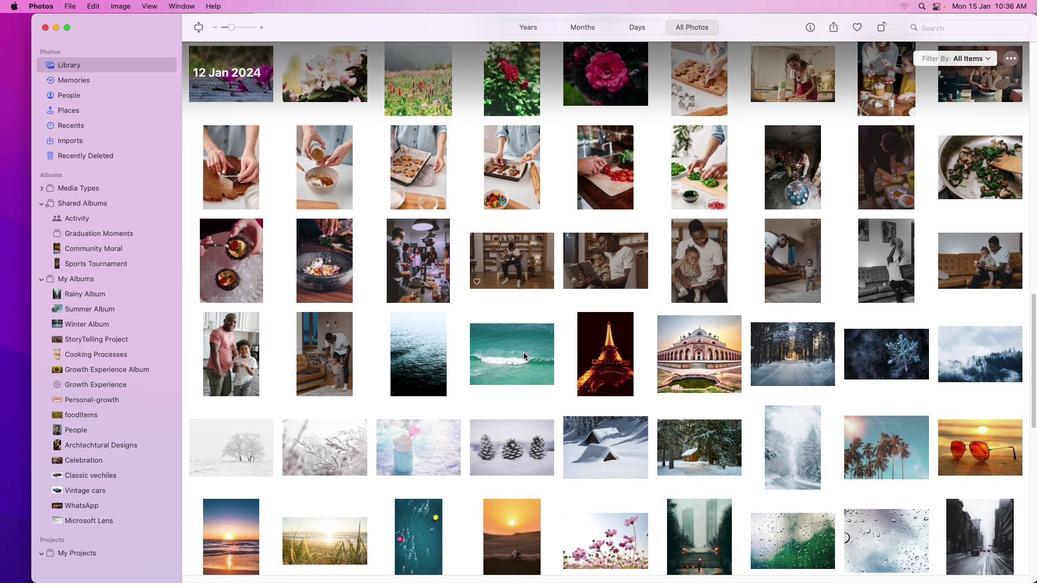 
Action: Mouse scrolled (524, 352) with delta (0, -2)
Screenshot: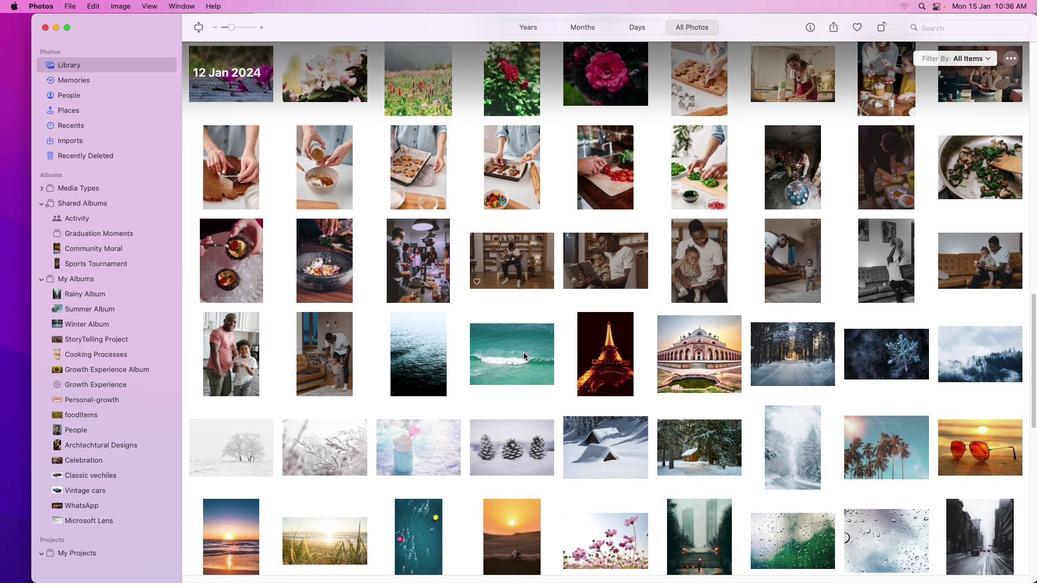 
Action: Mouse scrolled (524, 352) with delta (0, -3)
Screenshot: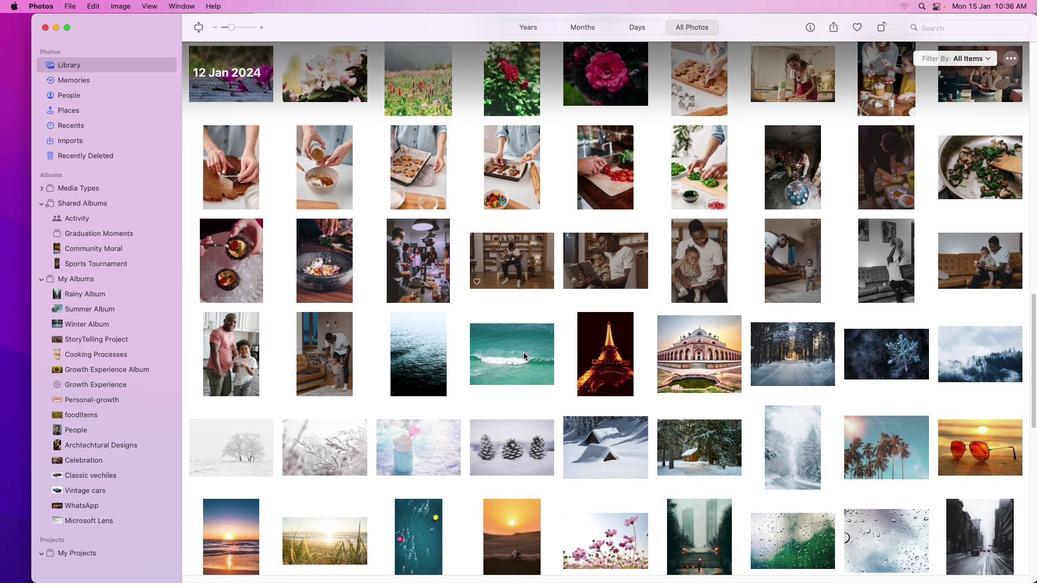 
Action: Mouse moved to (524, 352)
Screenshot: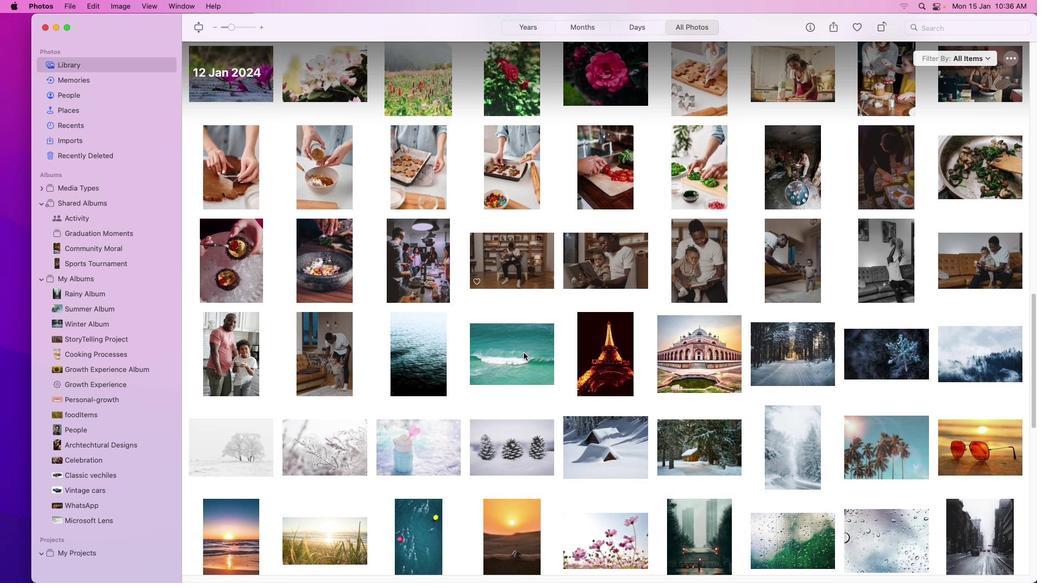 
Action: Mouse scrolled (524, 352) with delta (0, -3)
Screenshot: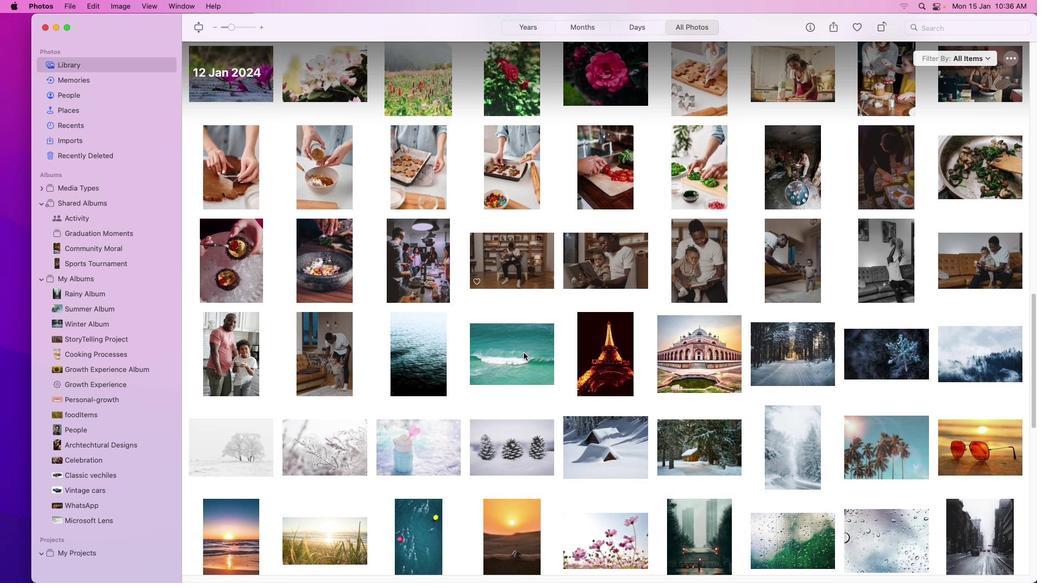 
Action: Mouse scrolled (524, 352) with delta (0, -3)
Screenshot: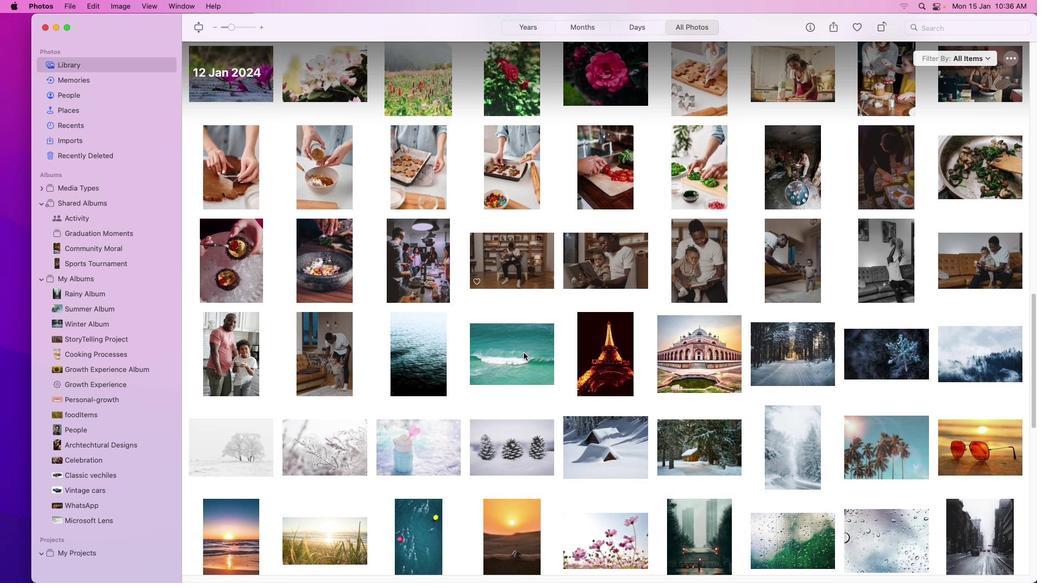 
Action: Mouse scrolled (524, 352) with delta (0, 0)
Screenshot: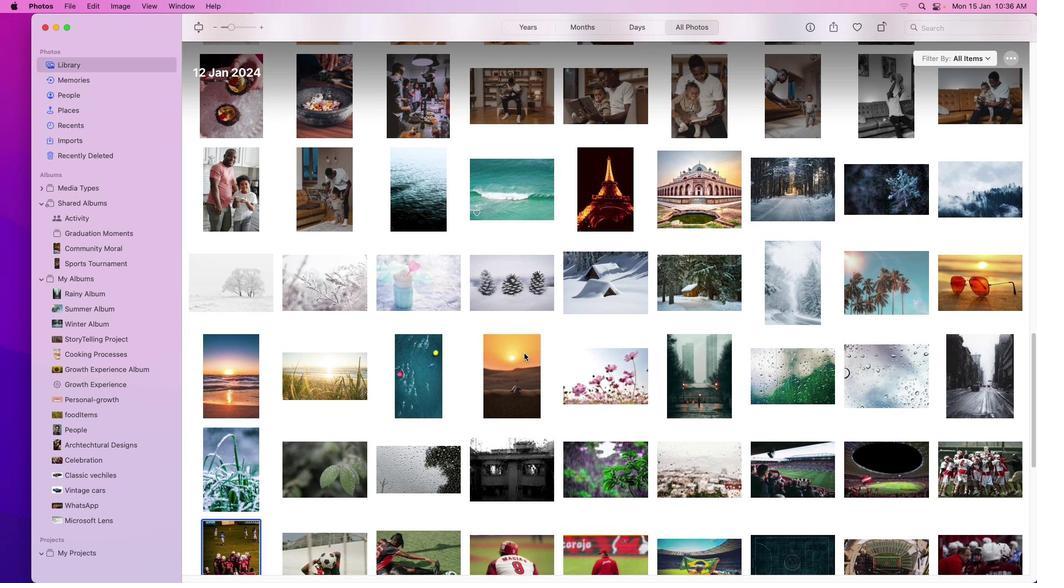 
Action: Mouse scrolled (524, 352) with delta (0, 0)
Screenshot: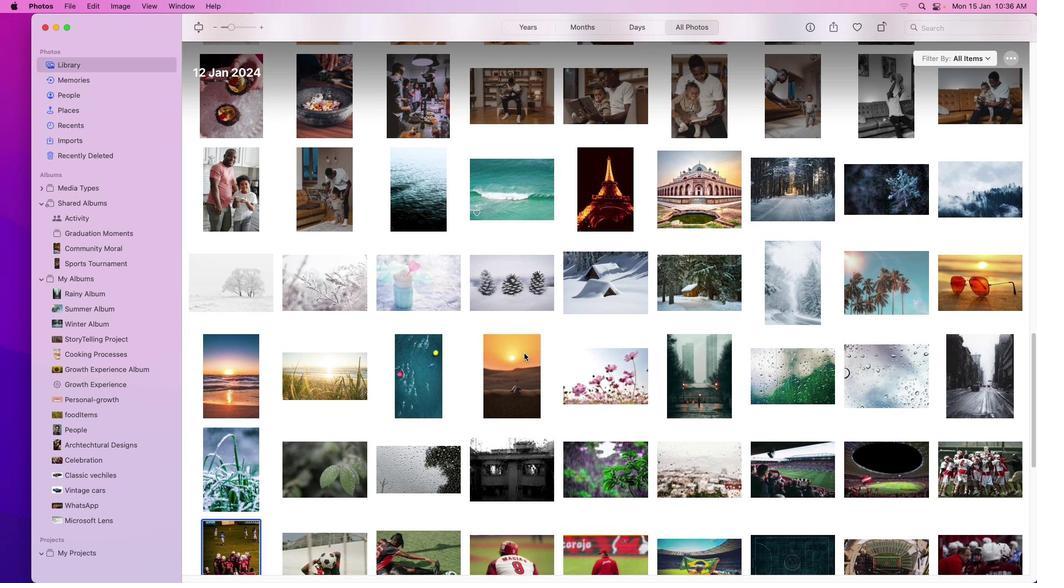 
Action: Mouse moved to (524, 353)
Screenshot: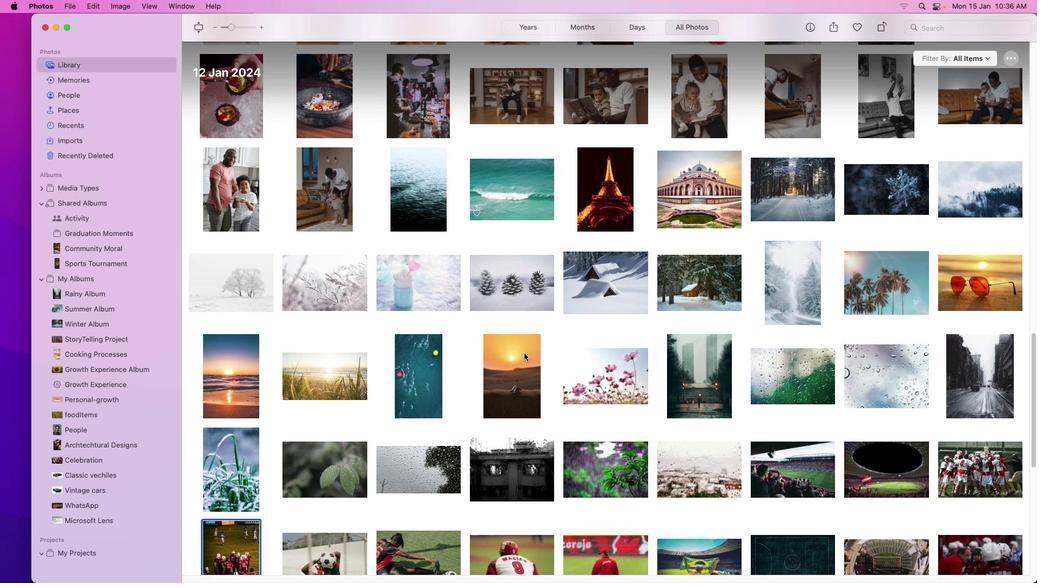 
Action: Mouse scrolled (524, 353) with delta (0, -1)
Screenshot: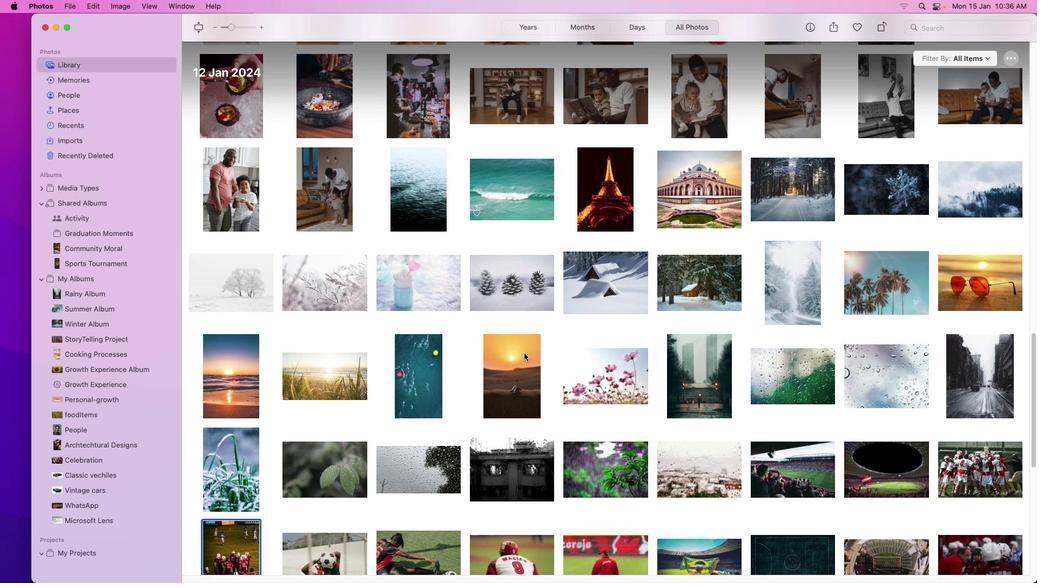 
Action: Mouse moved to (524, 353)
Screenshot: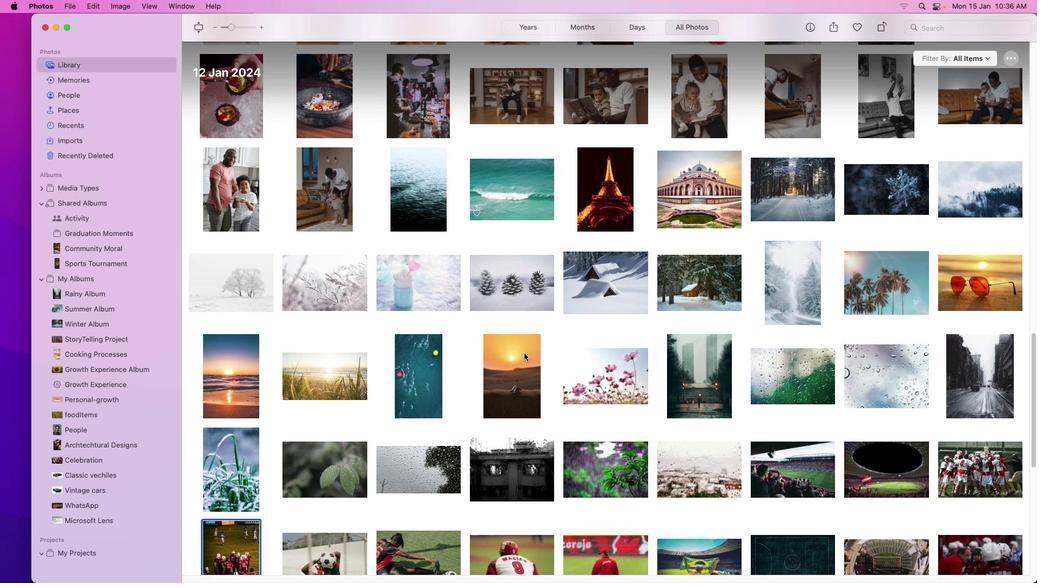 
Action: Mouse scrolled (524, 353) with delta (0, -2)
Screenshot: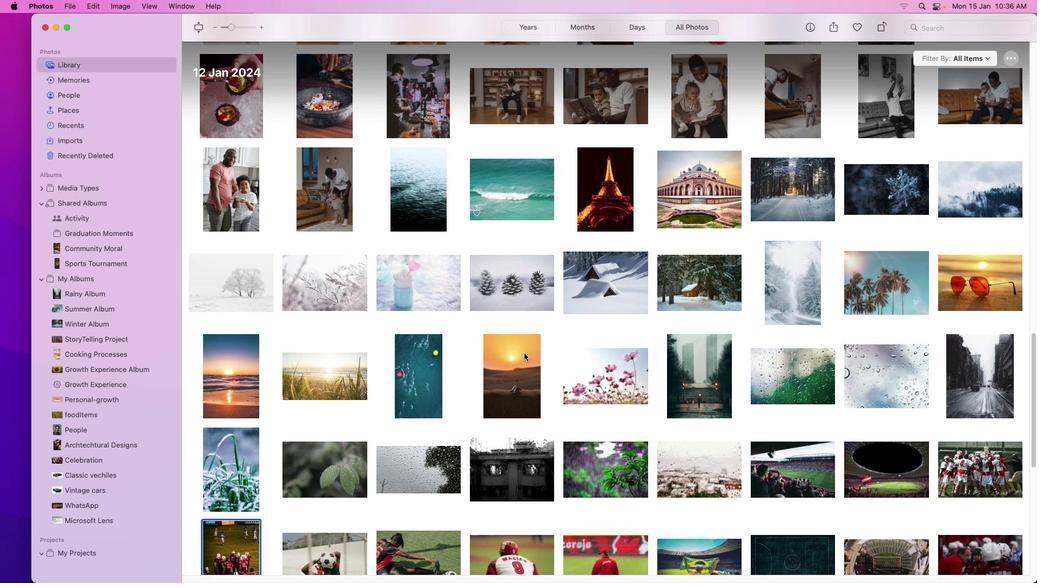 
Action: Mouse scrolled (524, 353) with delta (0, -3)
Screenshot: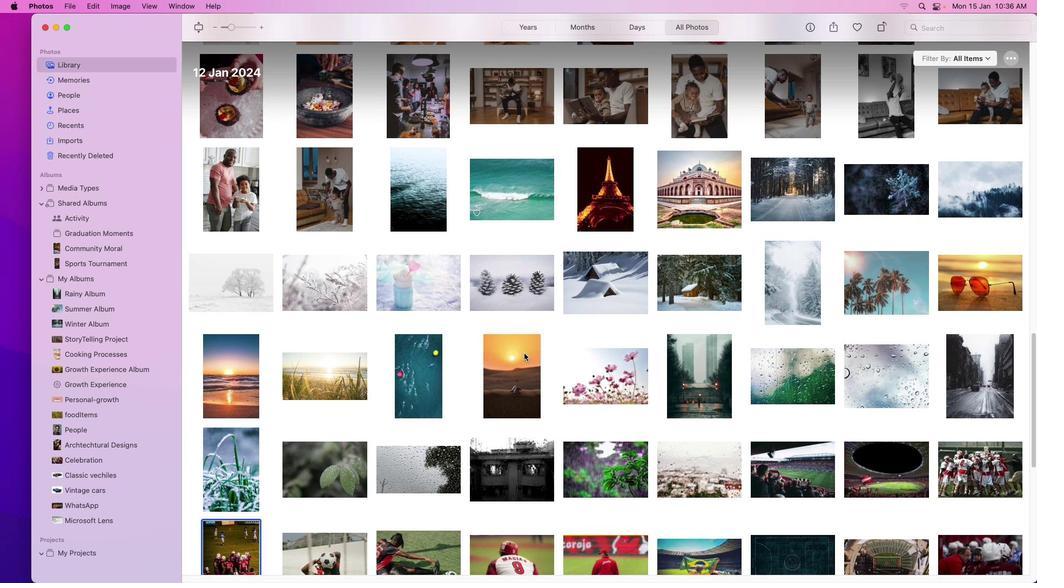 
Action: Mouse scrolled (524, 353) with delta (0, -3)
Screenshot: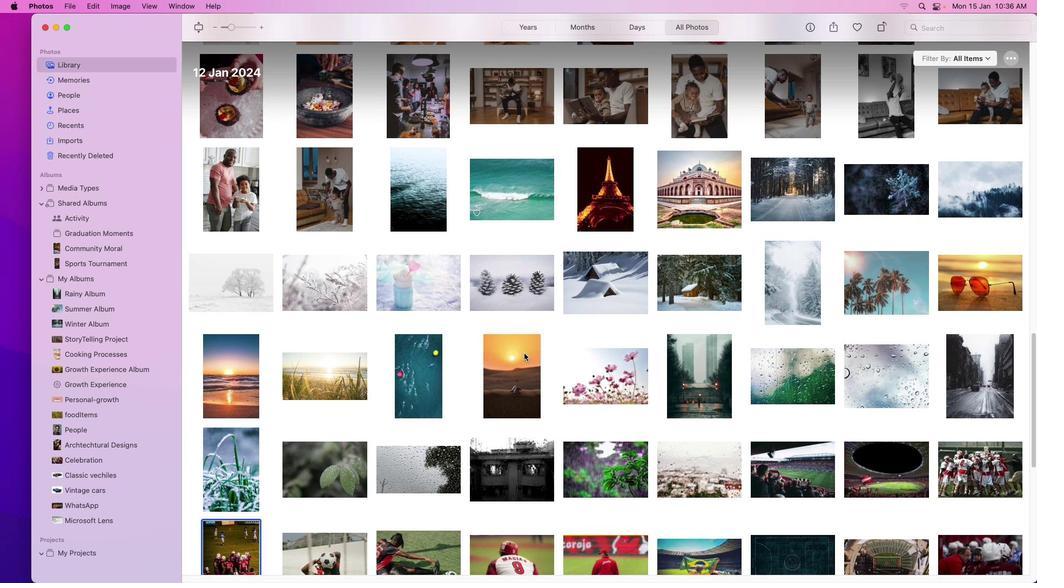 
Action: Mouse scrolled (524, 353) with delta (0, -3)
Screenshot: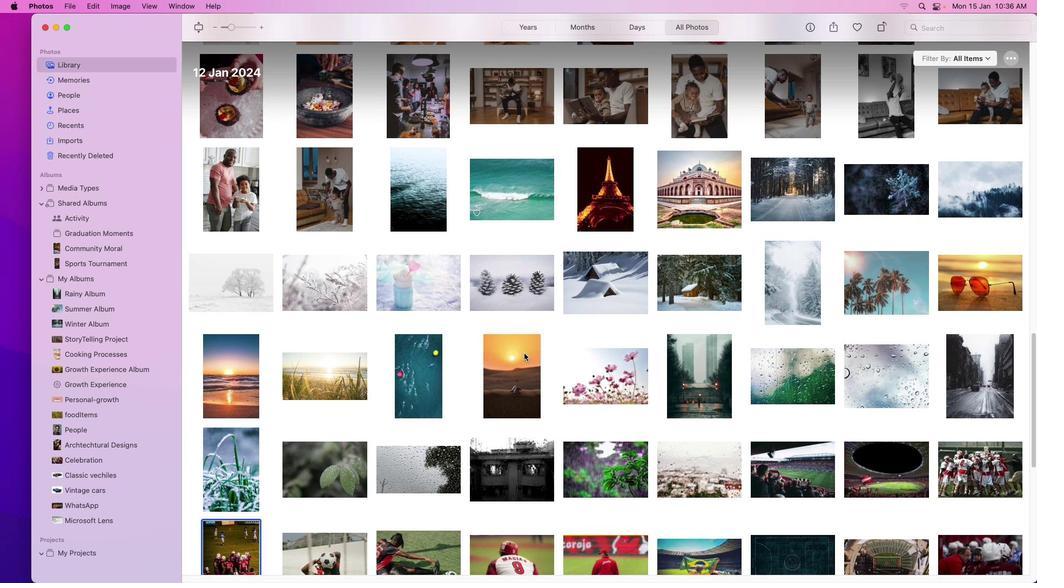 
Action: Mouse scrolled (524, 353) with delta (0, 0)
Screenshot: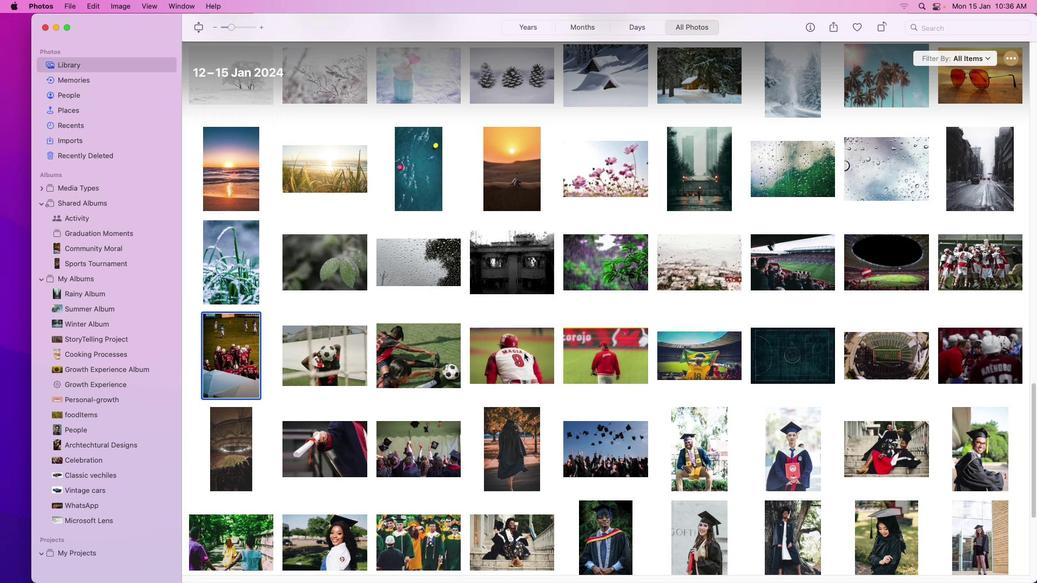 
Action: Mouse scrolled (524, 353) with delta (0, 0)
Screenshot: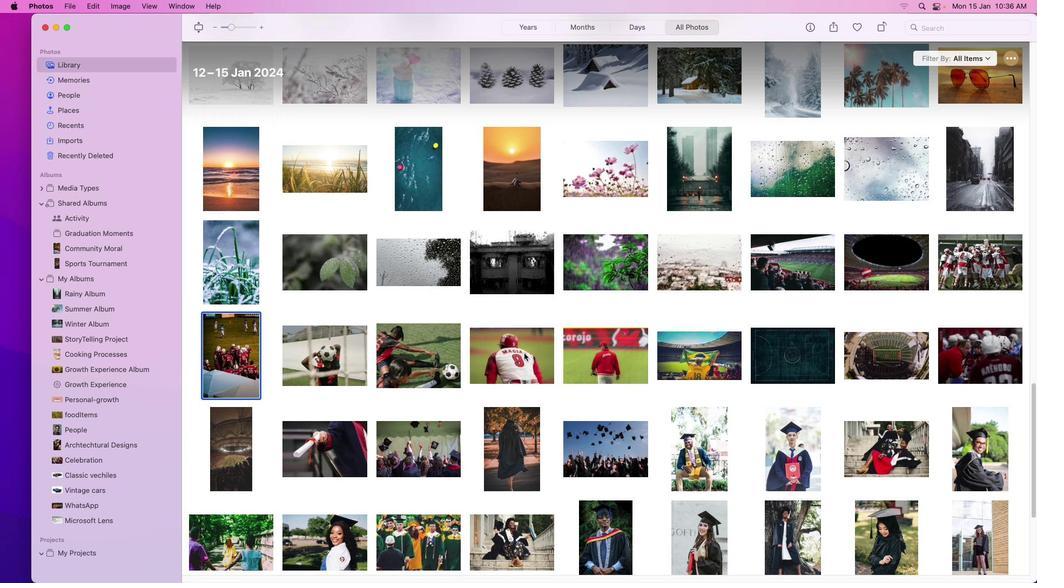 
Action: Mouse scrolled (524, 353) with delta (0, -1)
Screenshot: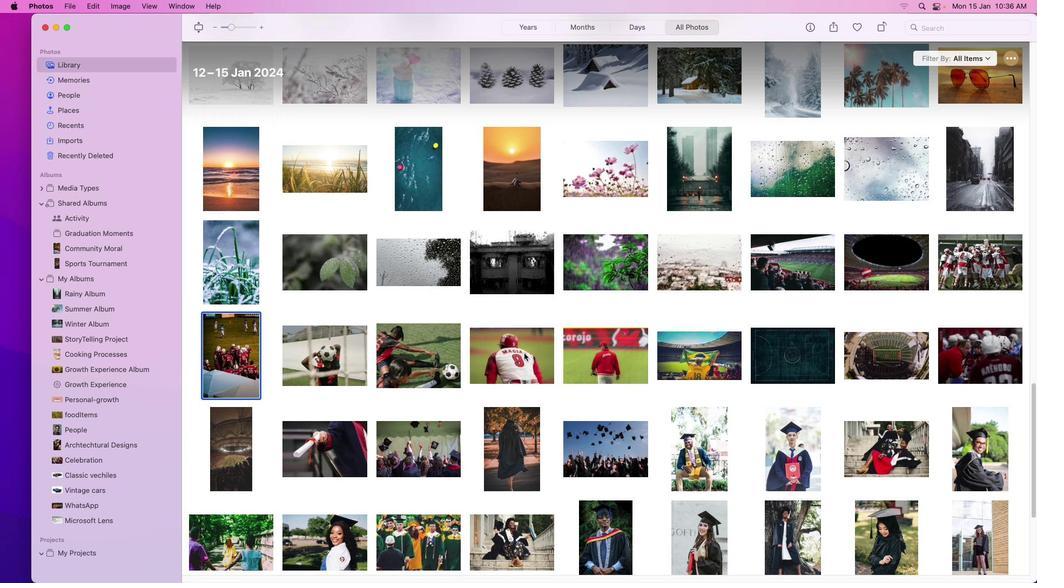 
Action: Mouse scrolled (524, 353) with delta (0, -2)
Screenshot: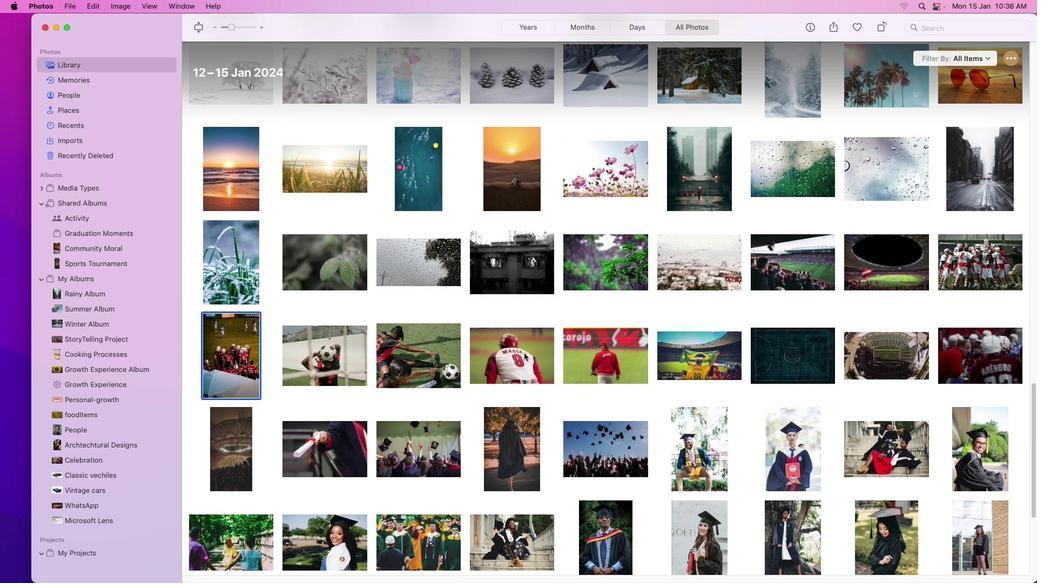 
Action: Mouse scrolled (524, 353) with delta (0, -3)
Screenshot: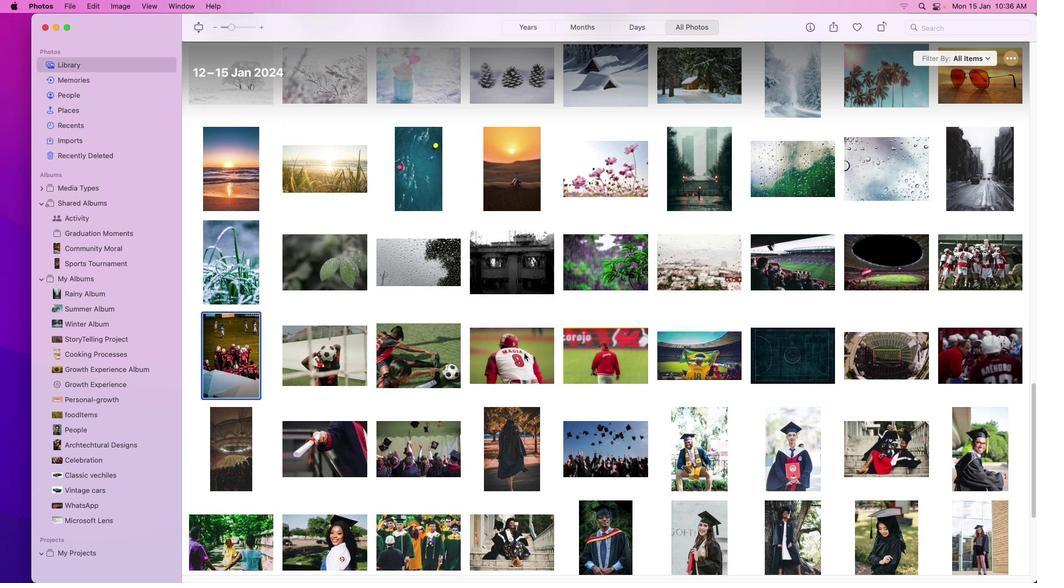 
Action: Mouse scrolled (524, 353) with delta (0, -3)
Screenshot: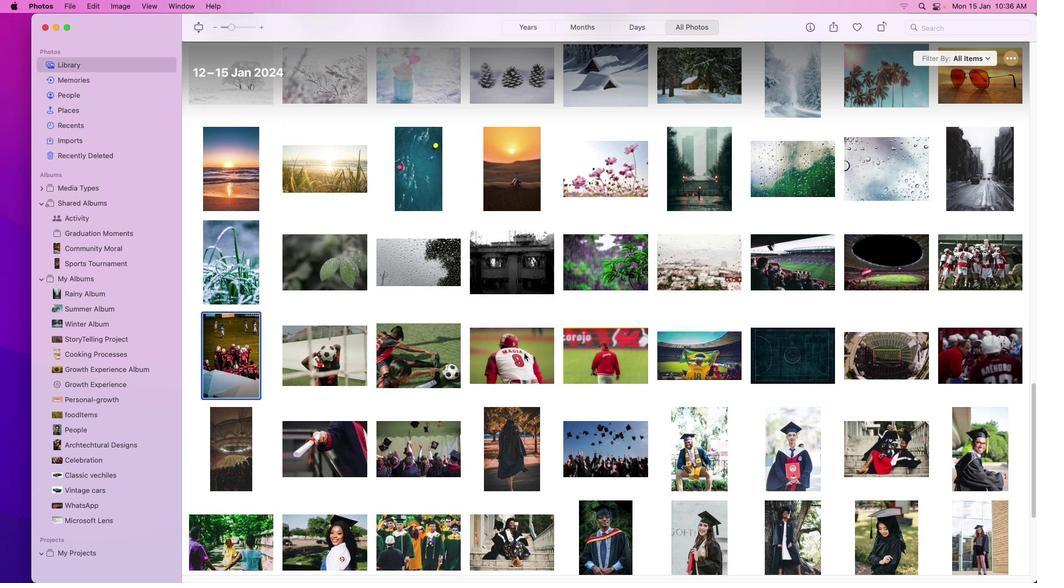 
Action: Mouse scrolled (524, 353) with delta (0, -3)
Screenshot: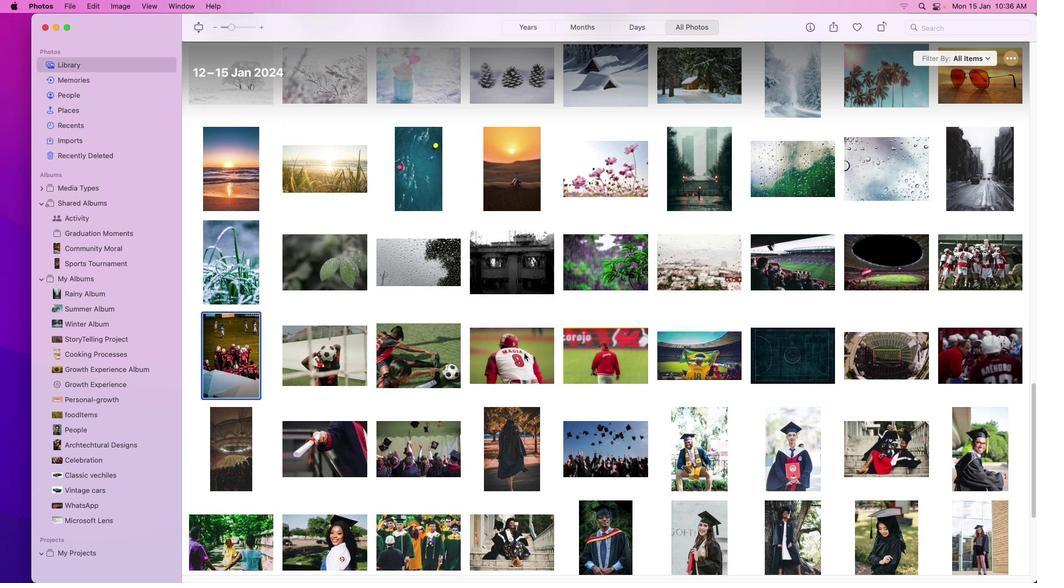 
Action: Mouse scrolled (524, 353) with delta (0, -4)
Screenshot: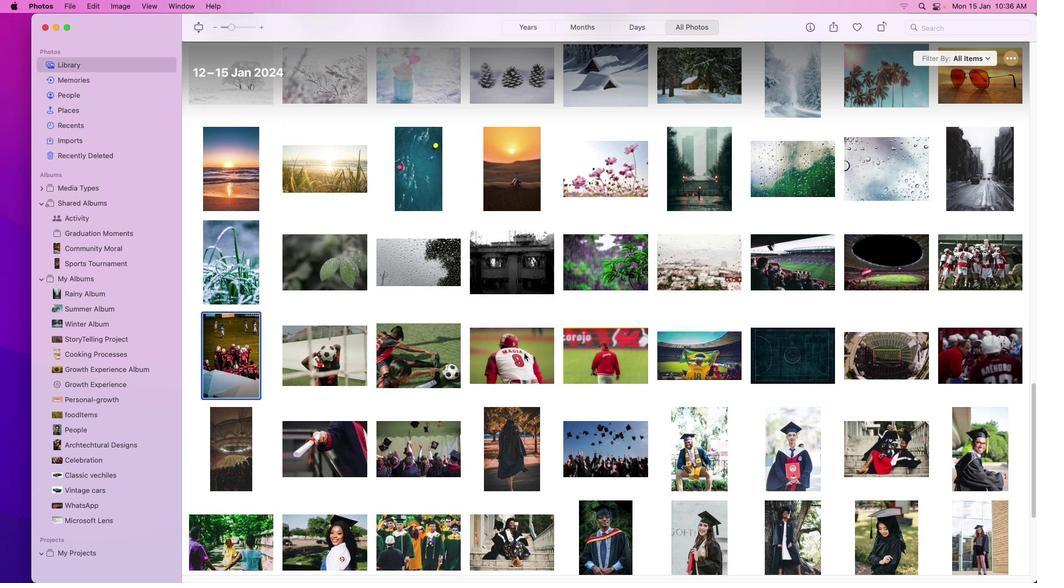 
Action: Mouse scrolled (524, 353) with delta (0, 0)
Screenshot: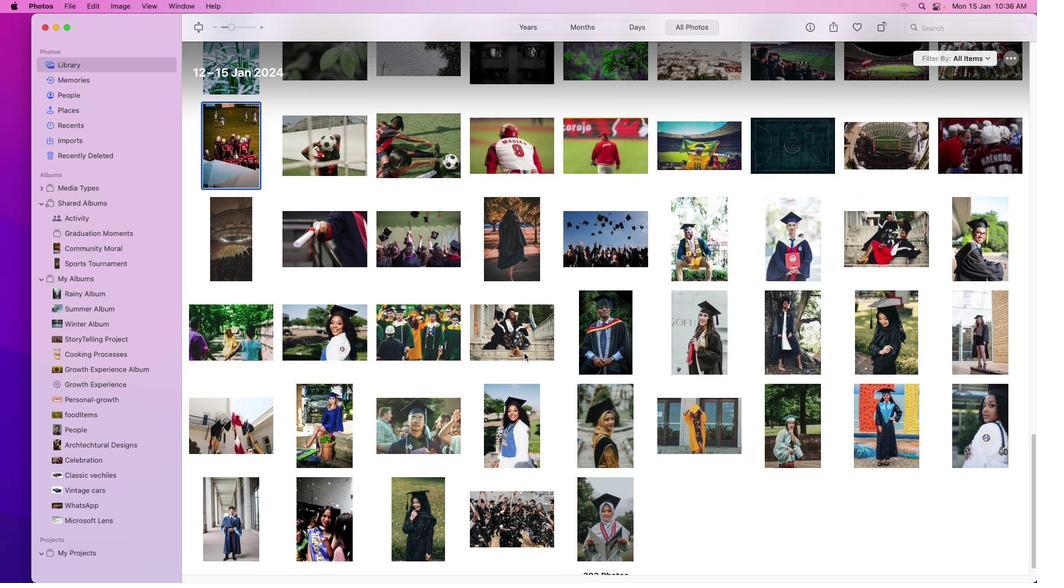 
Action: Mouse scrolled (524, 353) with delta (0, 0)
Screenshot: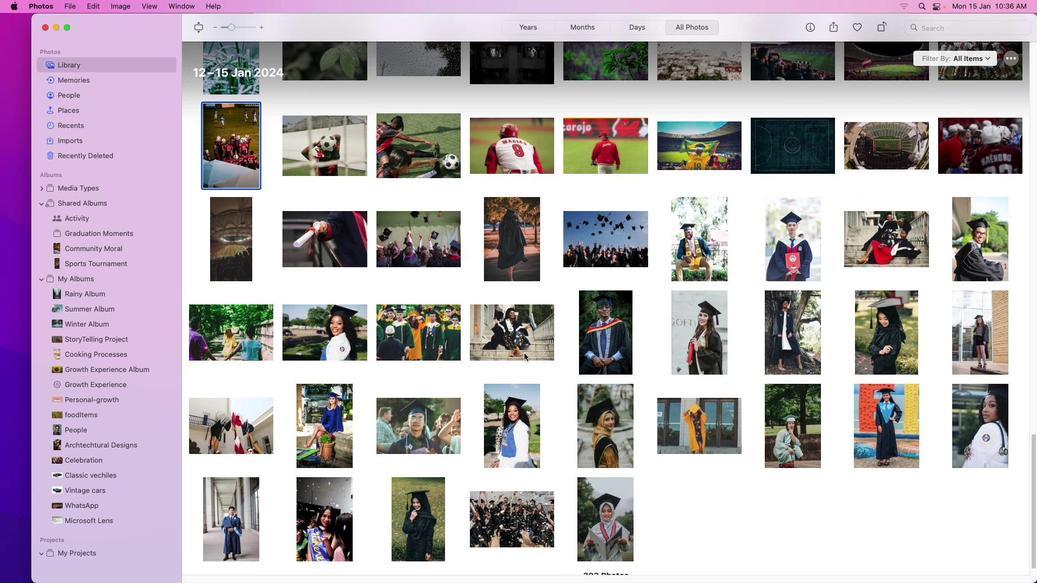 
Action: Mouse scrolled (524, 353) with delta (0, -1)
Screenshot: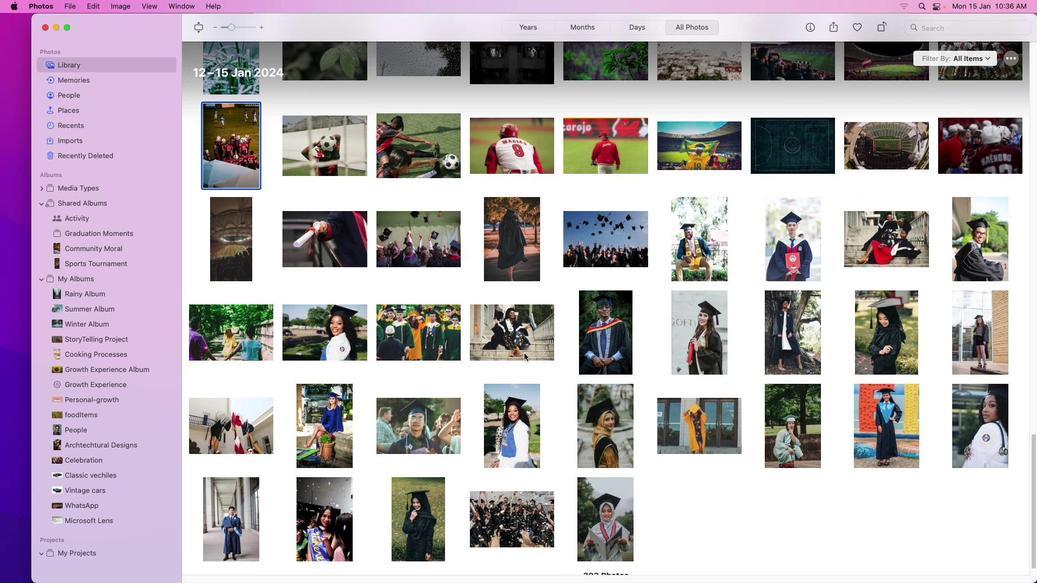 
Action: Mouse scrolled (524, 353) with delta (0, -2)
Screenshot: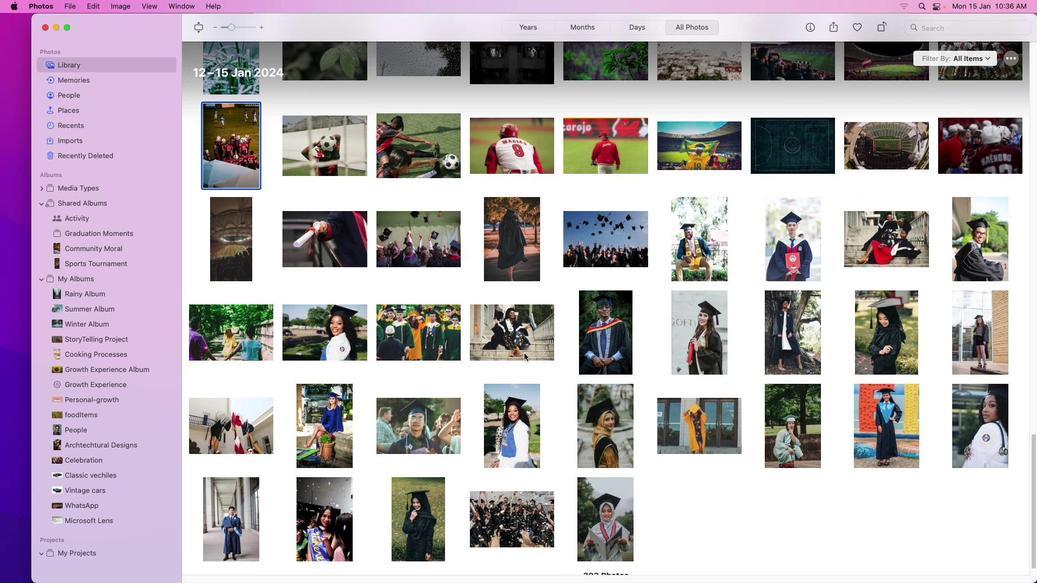 
Action: Mouse scrolled (524, 353) with delta (0, -3)
Screenshot: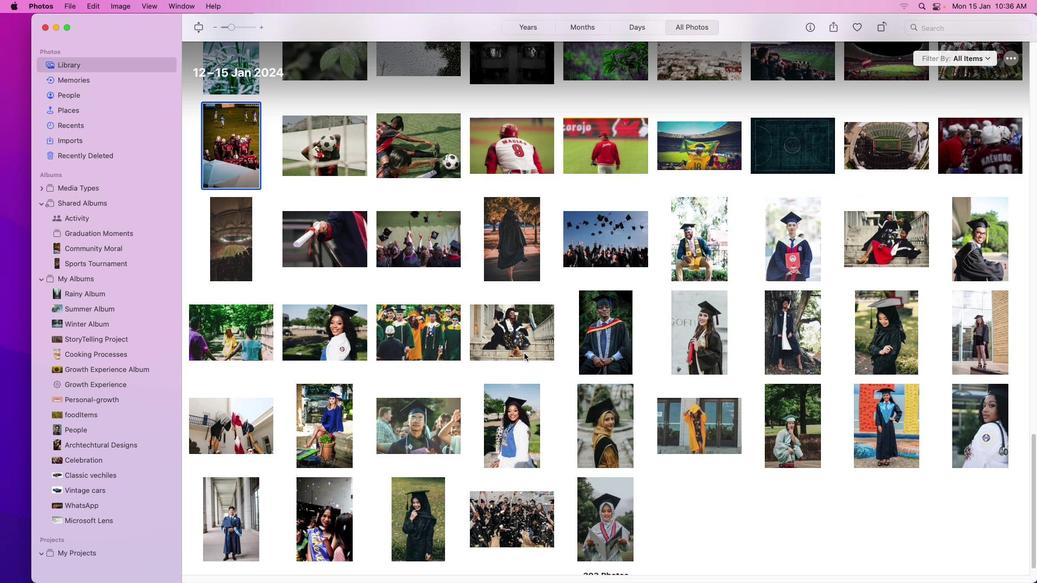 
Action: Mouse scrolled (524, 353) with delta (0, -3)
Screenshot: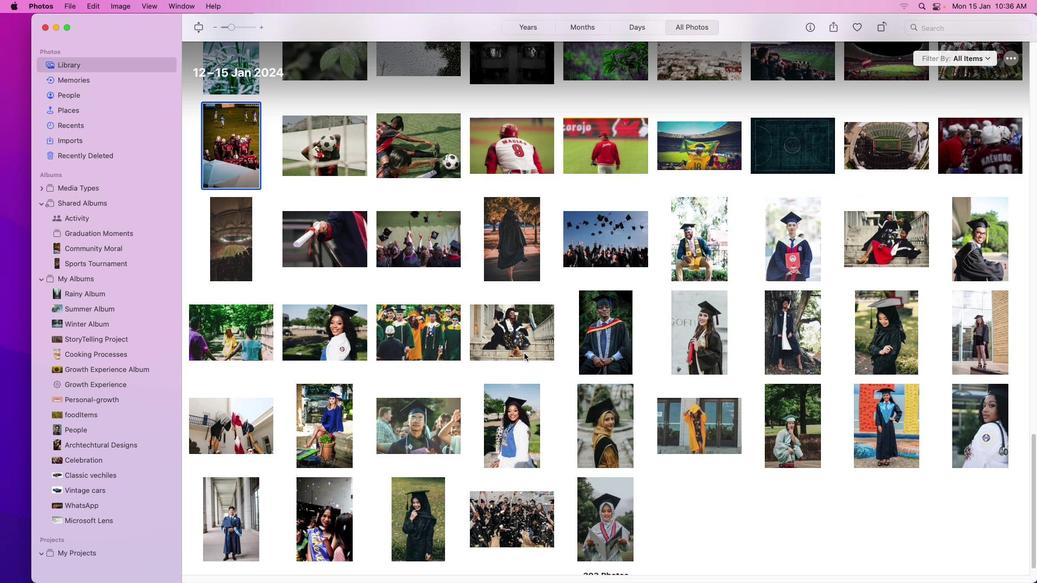 
Action: Mouse scrolled (524, 353) with delta (0, -3)
Screenshot: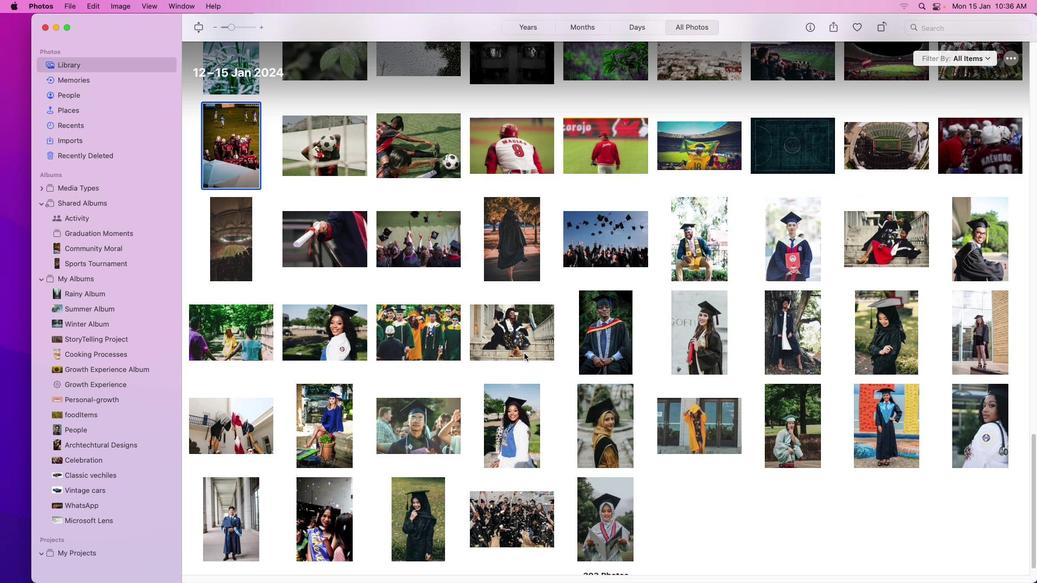 
Action: Mouse scrolled (524, 353) with delta (0, -3)
Screenshot: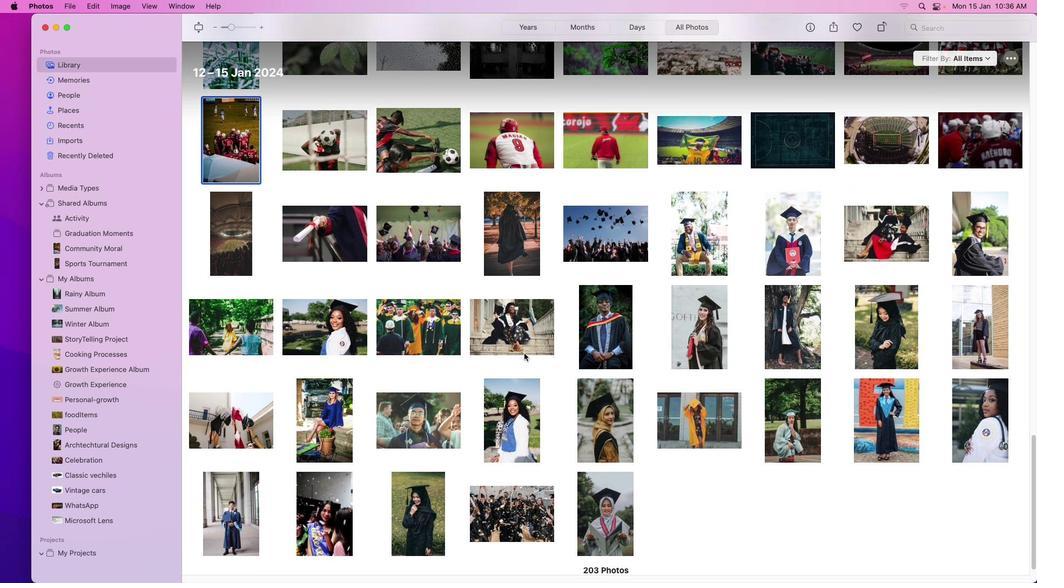 
Action: Mouse scrolled (524, 353) with delta (0, 0)
Screenshot: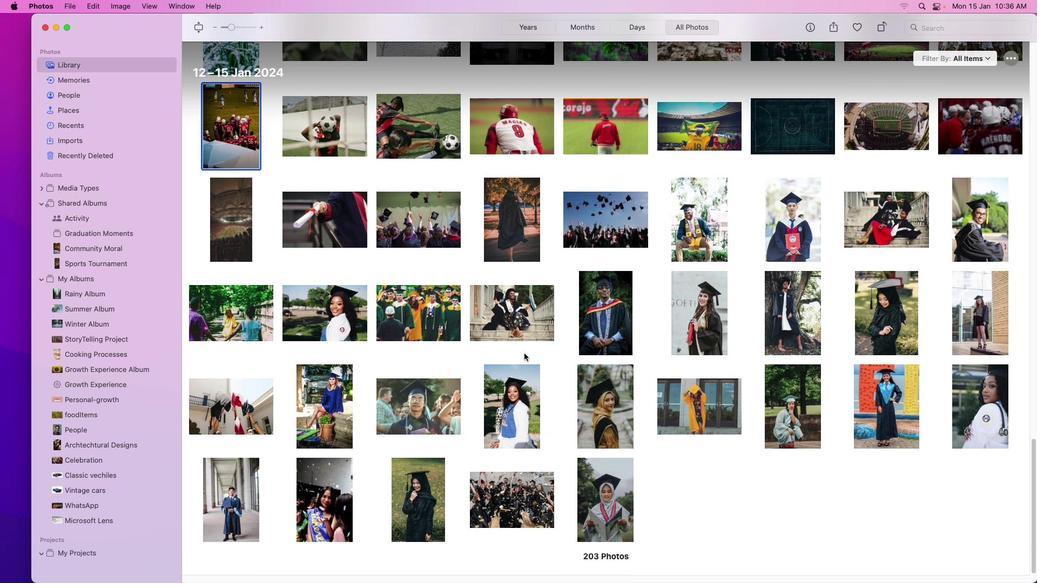 
Action: Mouse scrolled (524, 353) with delta (0, 0)
Screenshot: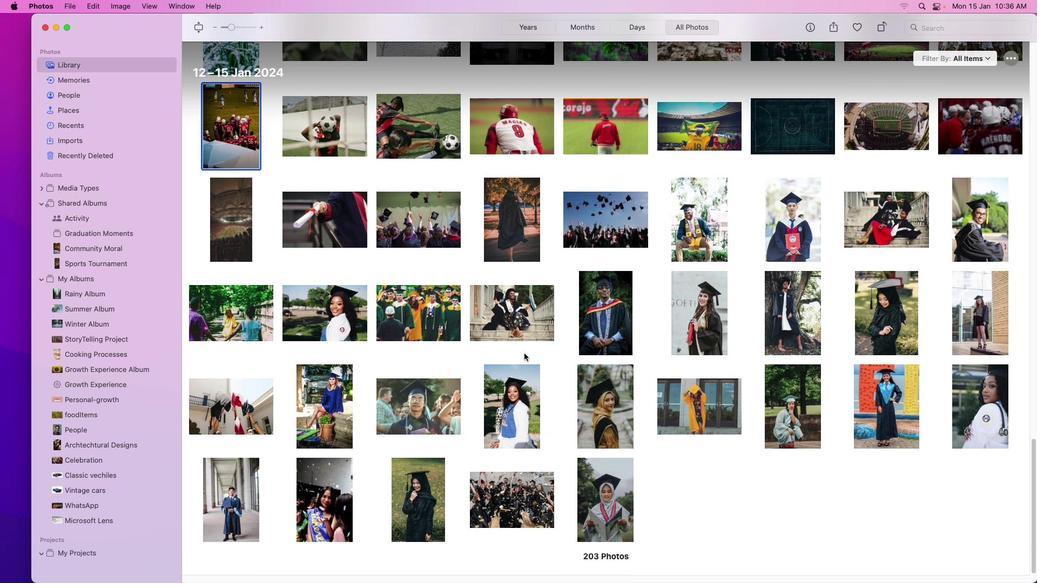 
Action: Mouse scrolled (524, 353) with delta (0, -1)
Screenshot: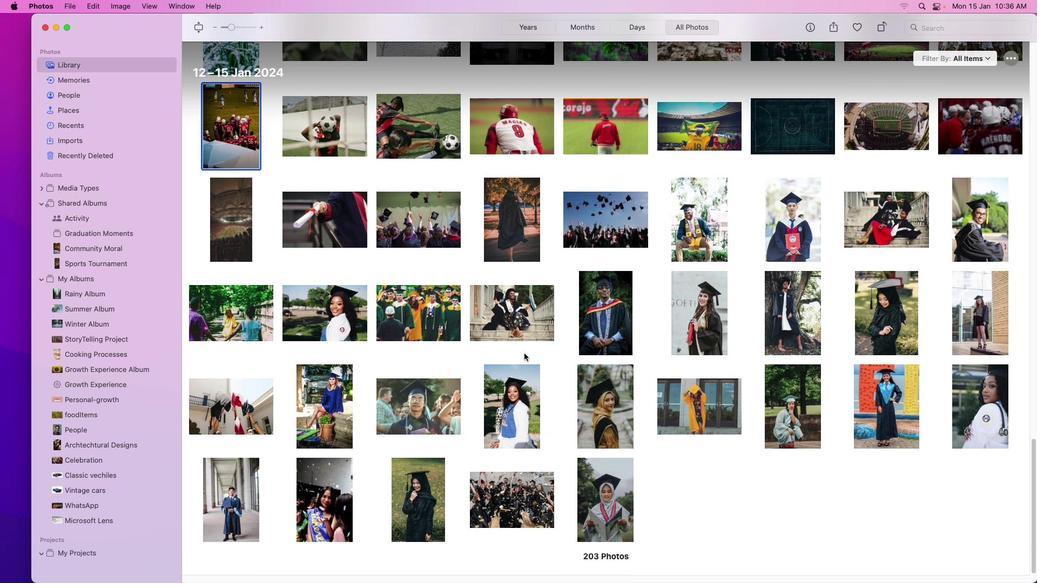 
Action: Mouse scrolled (524, 353) with delta (0, -2)
Screenshot: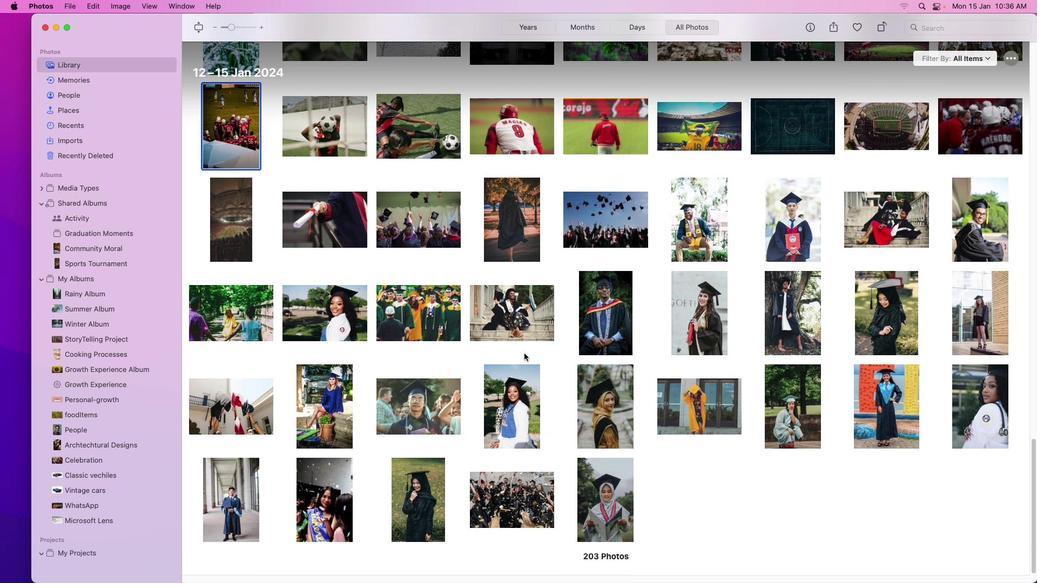 
Action: Mouse scrolled (524, 353) with delta (0, -3)
Screenshot: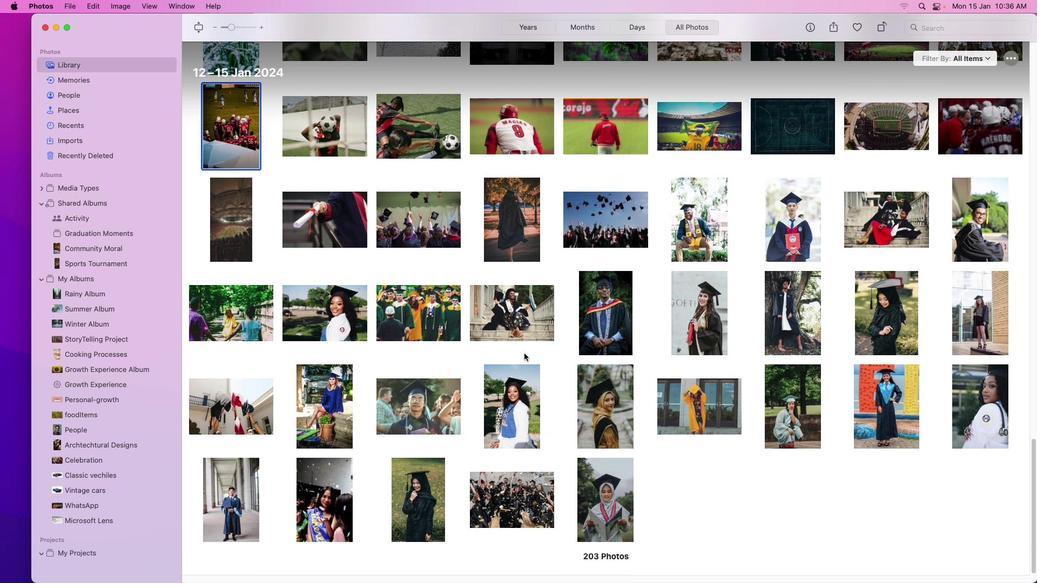 
Action: Mouse scrolled (524, 353) with delta (0, -3)
Screenshot: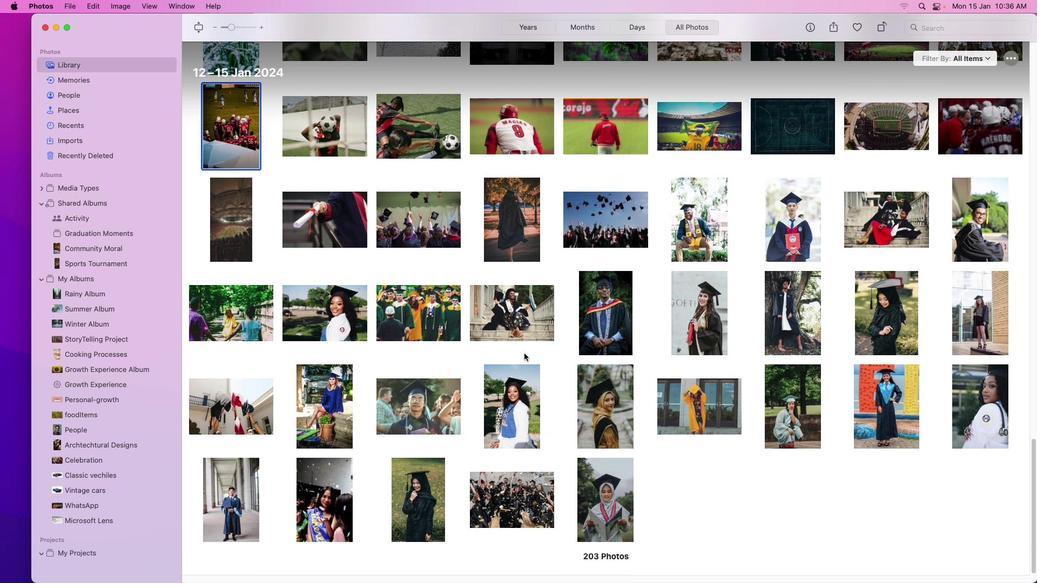 
Action: Mouse scrolled (524, 353) with delta (0, -3)
Screenshot: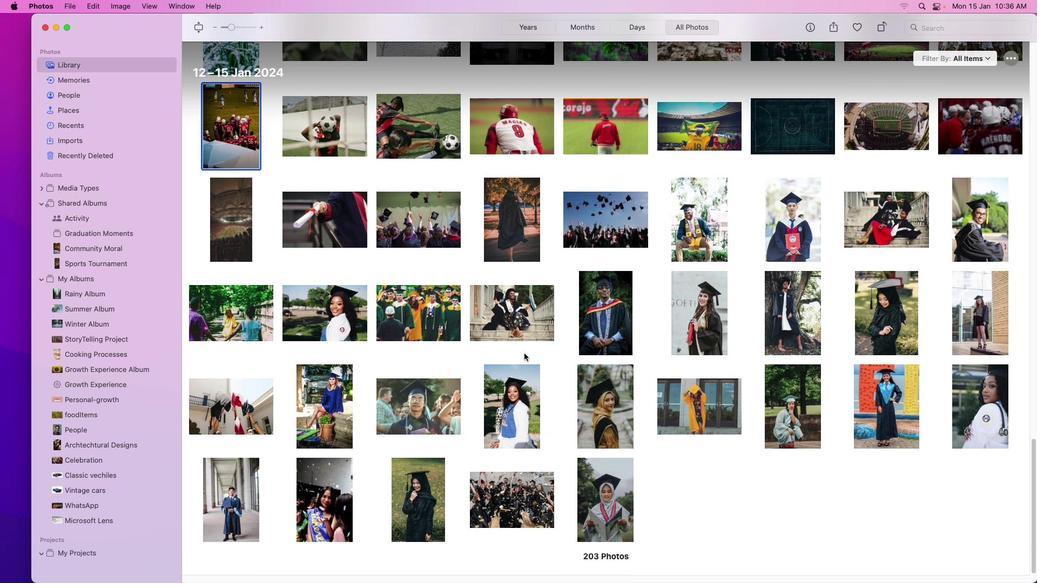 
Action: Mouse scrolled (524, 353) with delta (0, -4)
Screenshot: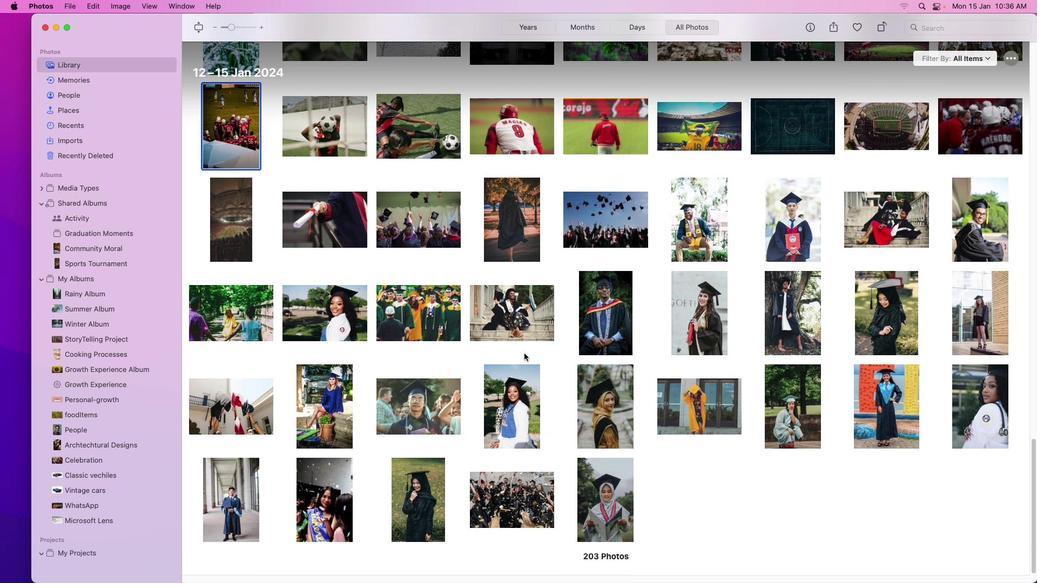 
Action: Mouse scrolled (524, 353) with delta (0, 0)
Screenshot: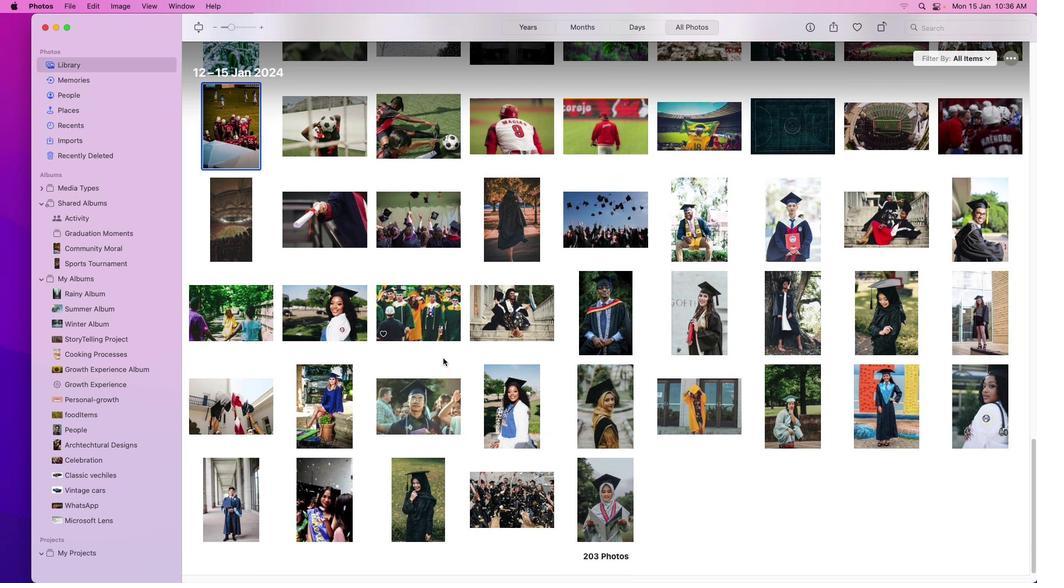 
Action: Mouse scrolled (524, 353) with delta (0, 0)
Screenshot: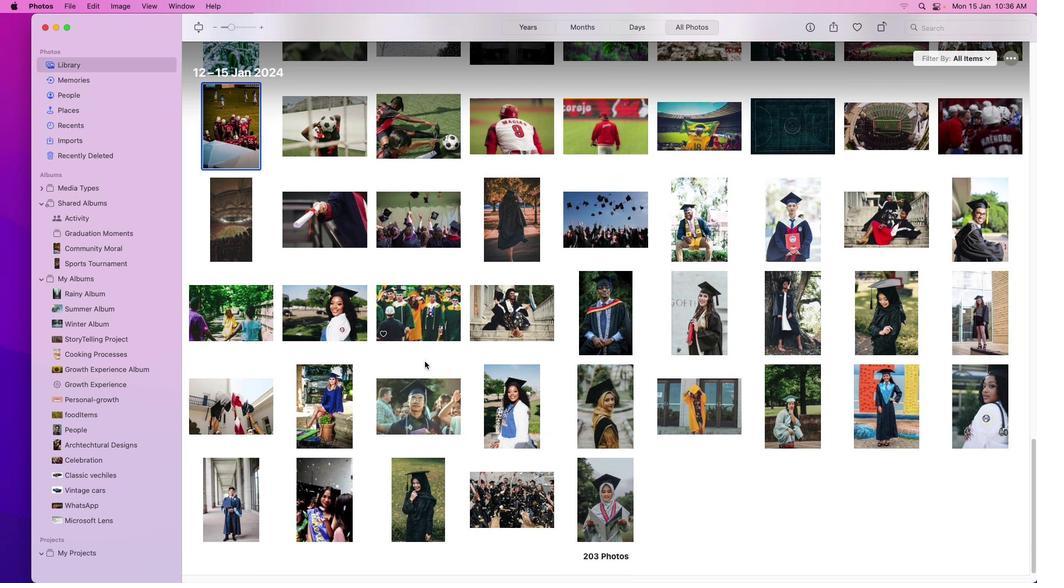 
Action: Mouse scrolled (524, 353) with delta (0, -1)
Screenshot: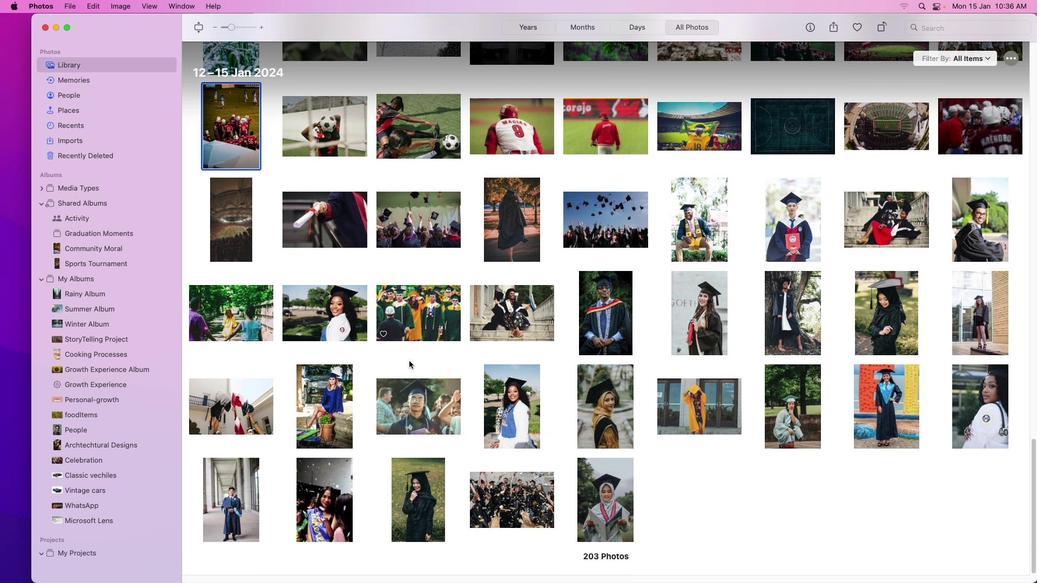 
Action: Mouse scrolled (524, 353) with delta (0, -2)
Screenshot: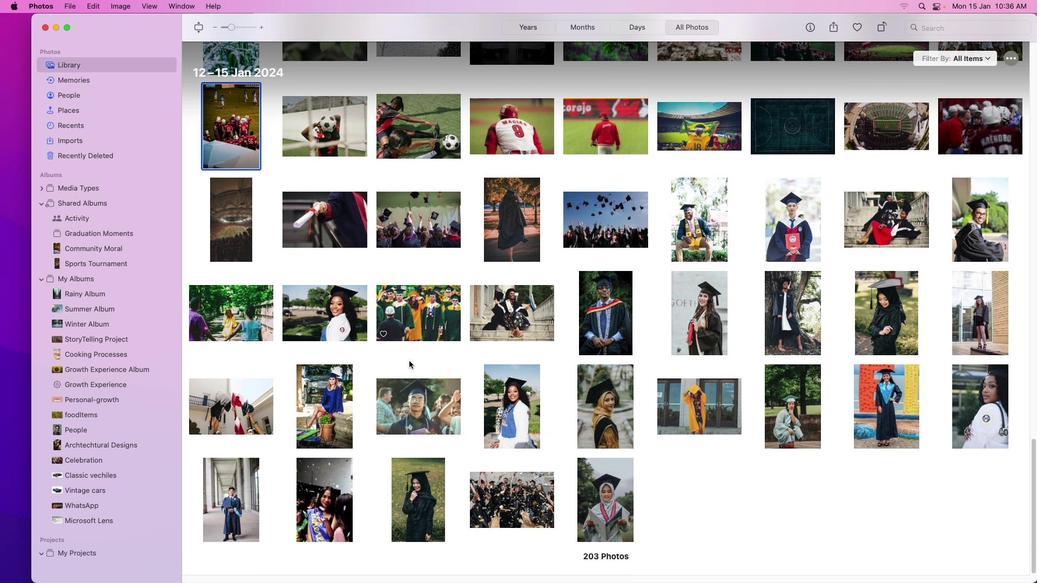 
Action: Mouse scrolled (524, 353) with delta (0, -3)
Screenshot: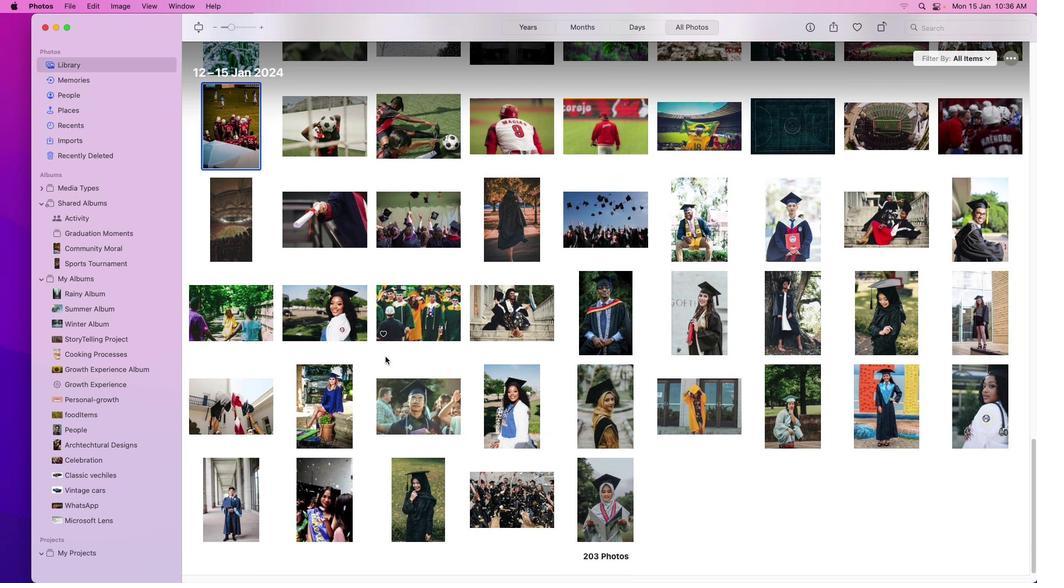 
Action: Mouse scrolled (524, 353) with delta (0, -3)
Screenshot: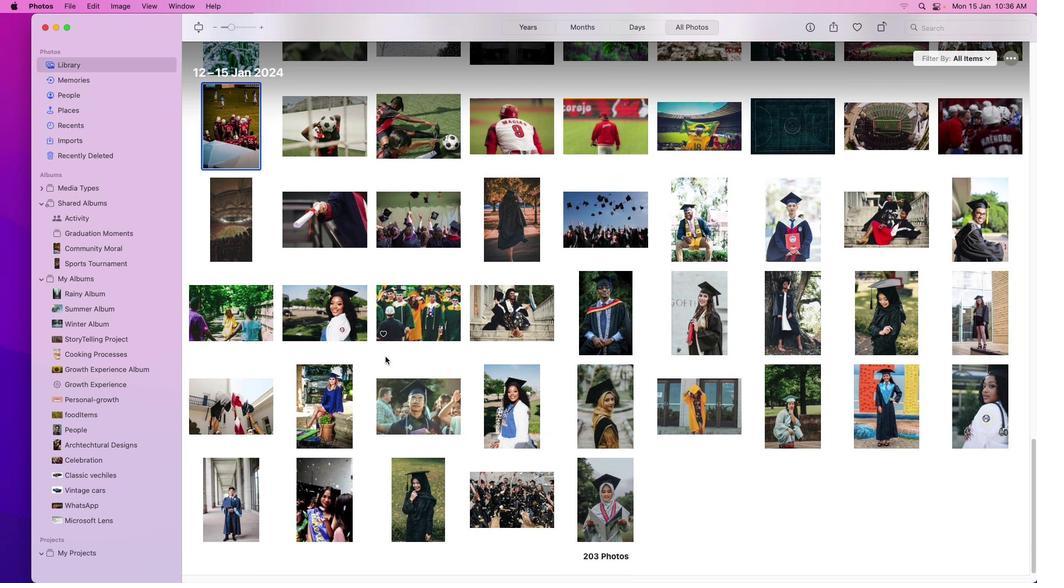 
Action: Mouse scrolled (524, 353) with delta (0, -3)
Screenshot: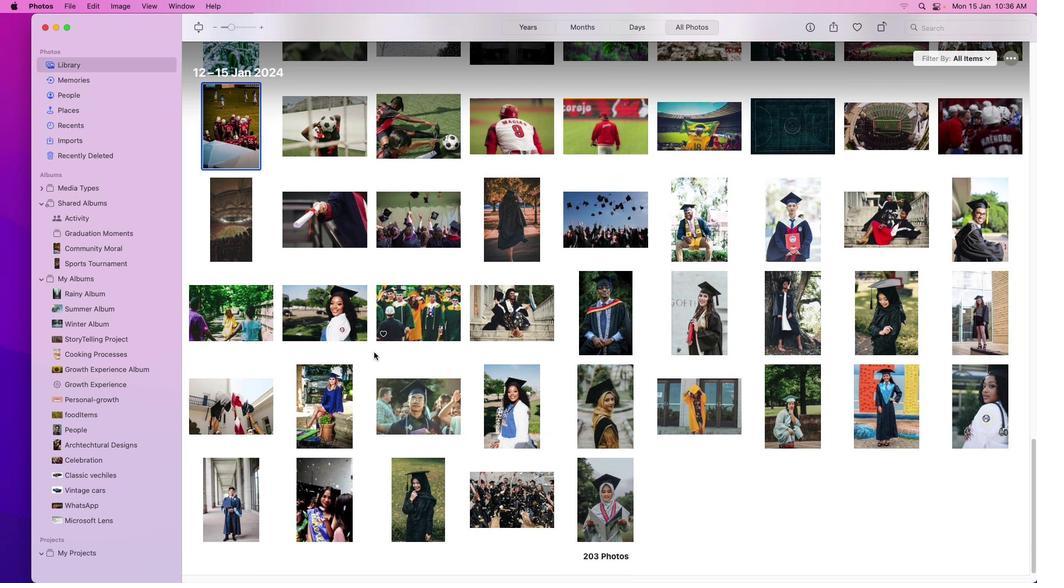 
Action: Mouse moved to (315, 217)
Screenshot: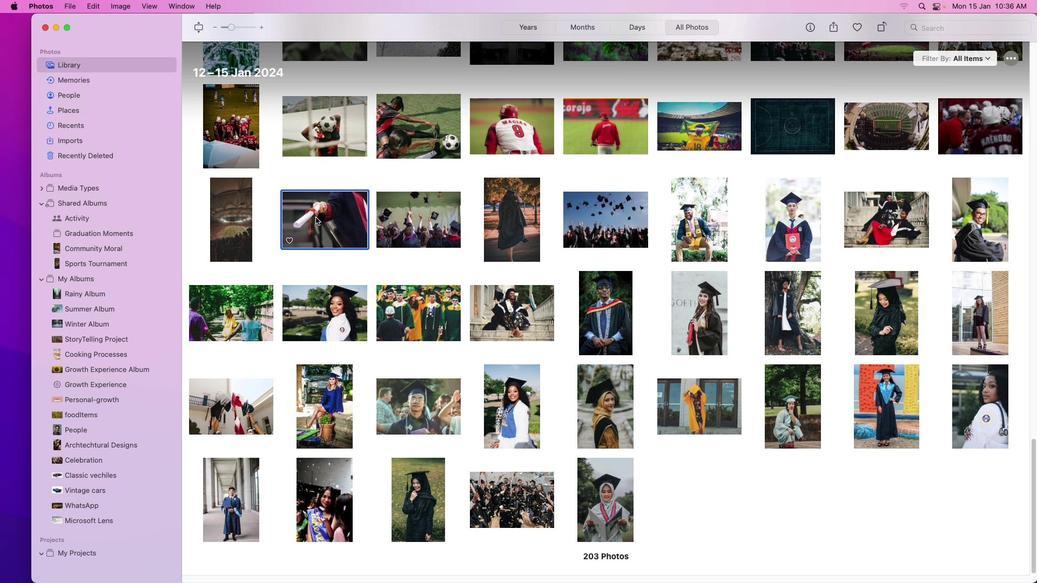 
Action: Mouse pressed left at (315, 217)
Screenshot: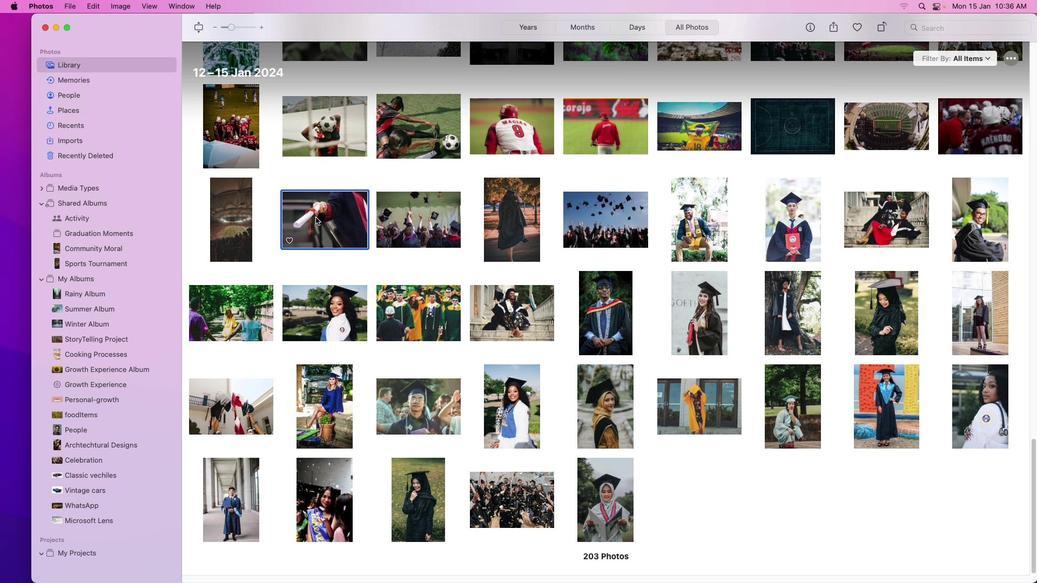 
Action: Mouse pressed right at (315, 217)
Screenshot: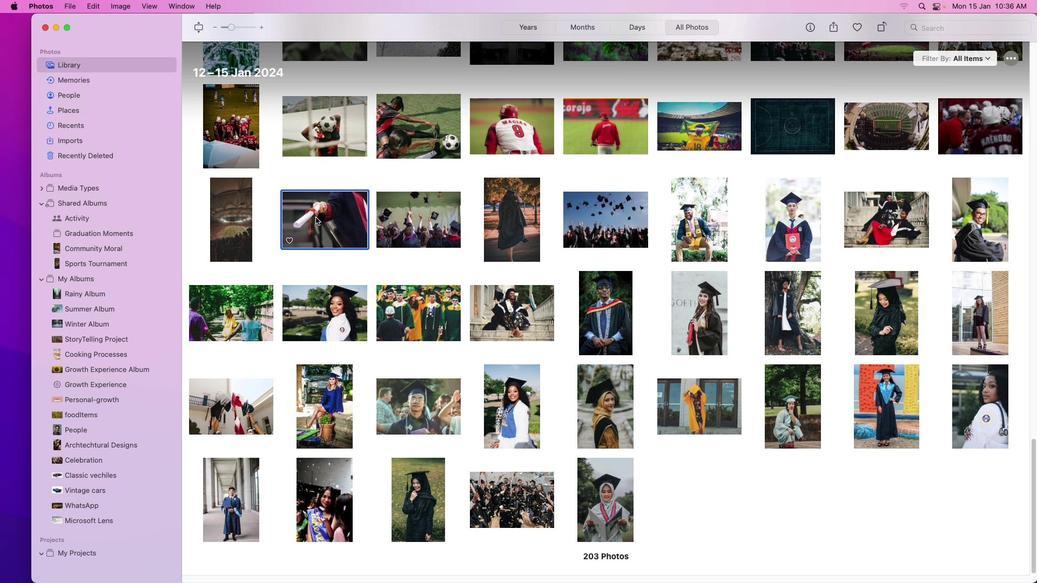 
Action: Mouse pressed right at (315, 217)
Screenshot: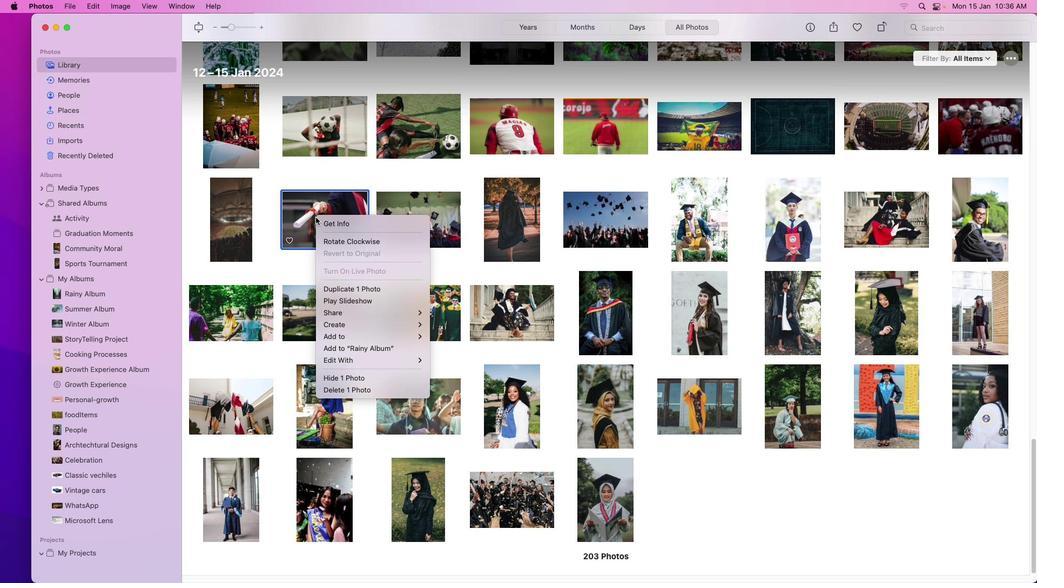 
Action: Mouse moved to (259, 311)
Screenshot: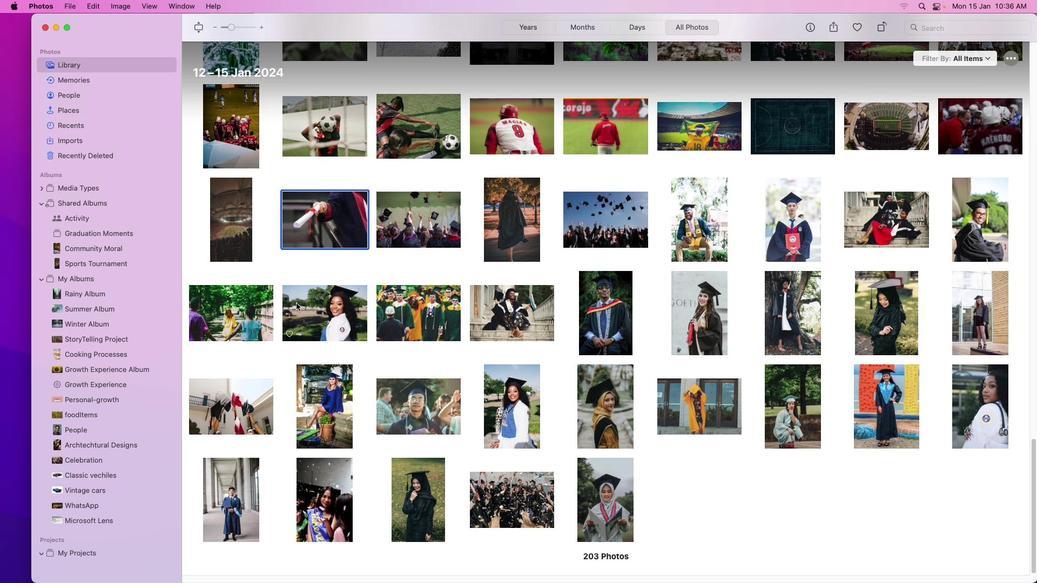 
Action: Mouse pressed left at (259, 311)
Screenshot: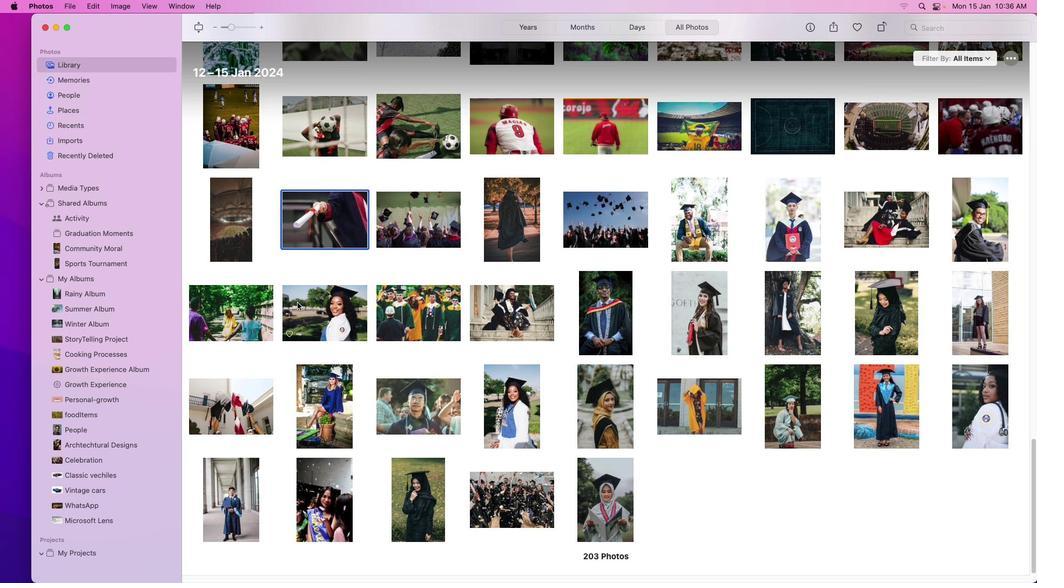 
Action: Mouse moved to (322, 214)
Screenshot: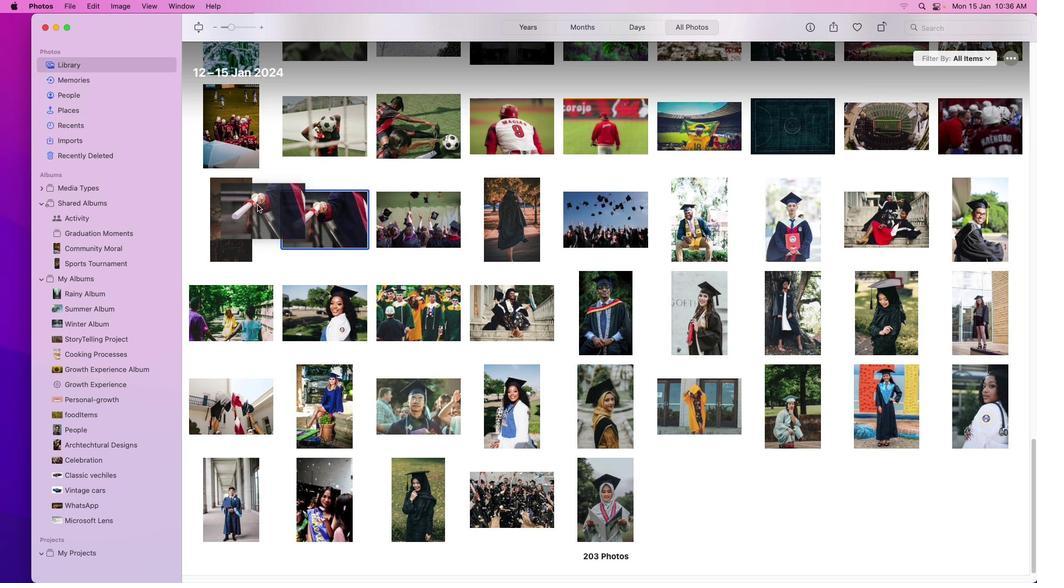 
Action: Mouse pressed left at (322, 214)
Screenshot: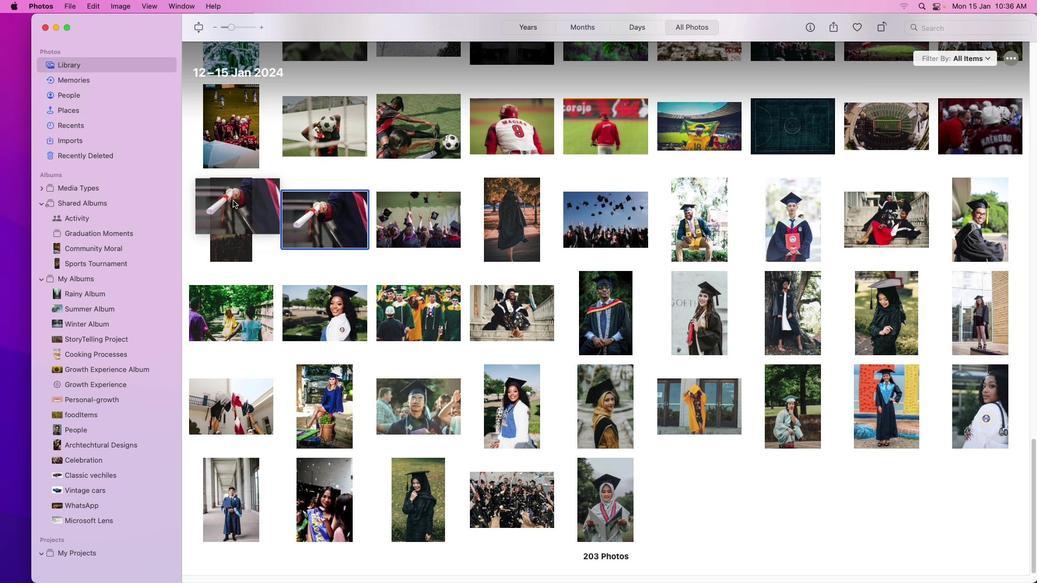 
Action: Mouse moved to (428, 222)
Screenshot: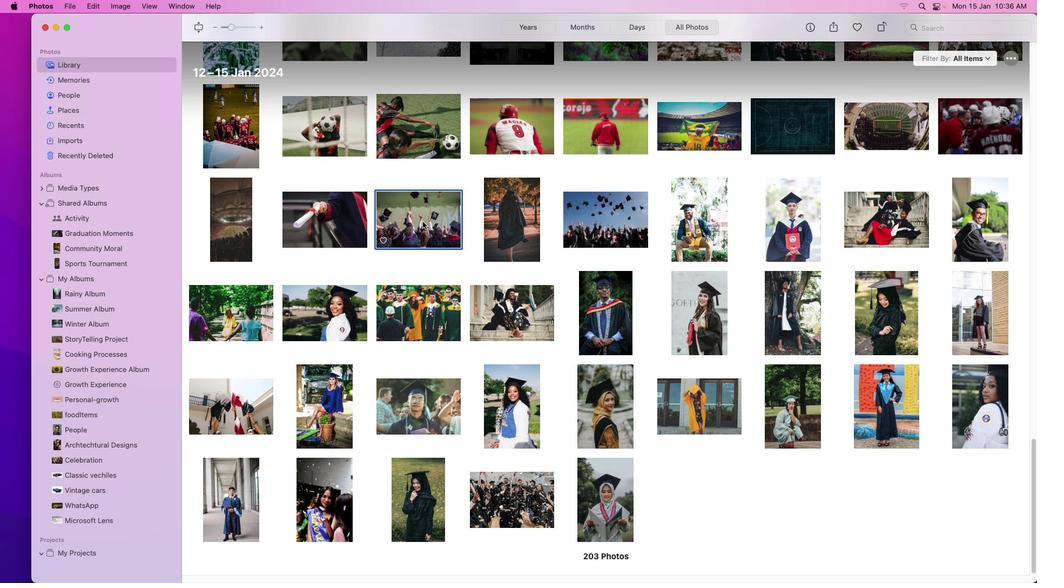 
Action: Mouse pressed left at (428, 222)
Screenshot: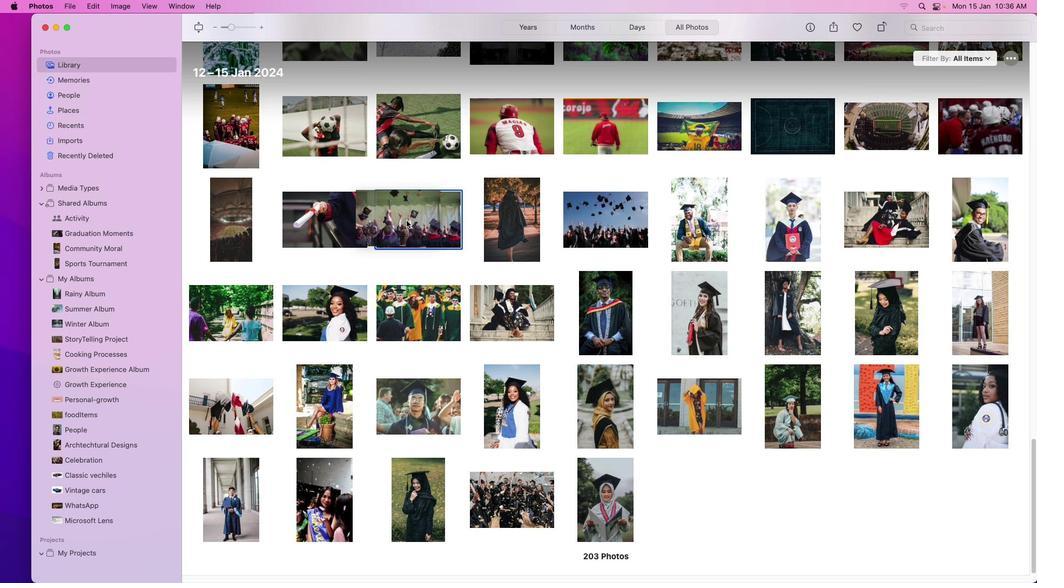 
Action: Mouse moved to (506, 212)
Screenshot: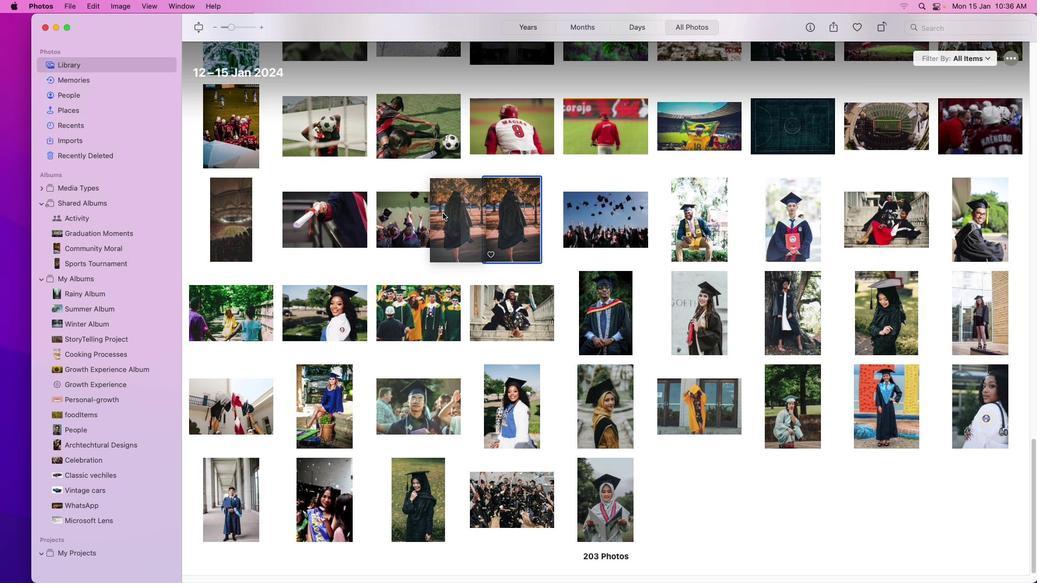
Action: Mouse pressed left at (506, 212)
Screenshot: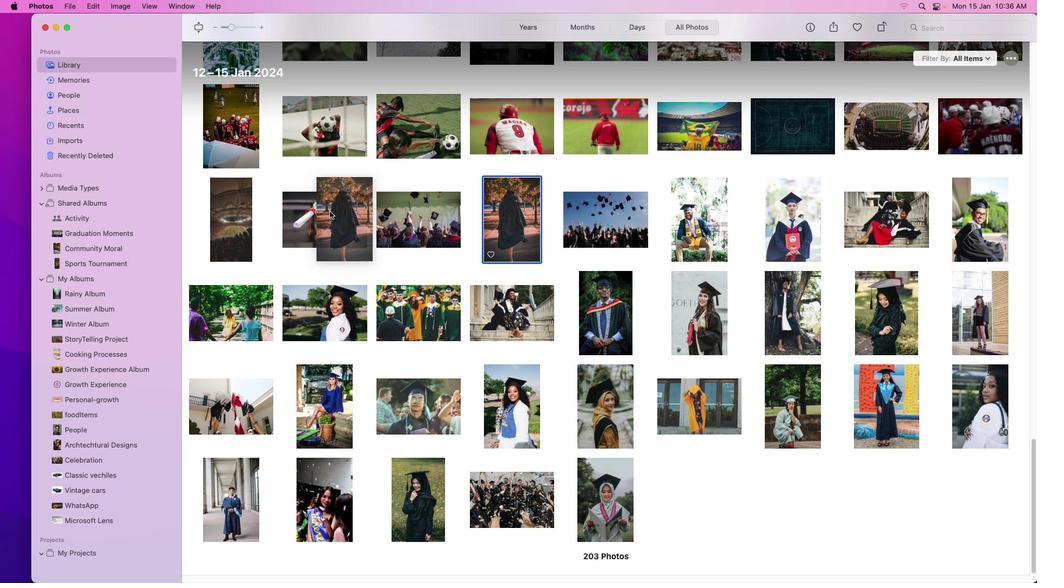 
Action: Mouse moved to (608, 215)
Screenshot: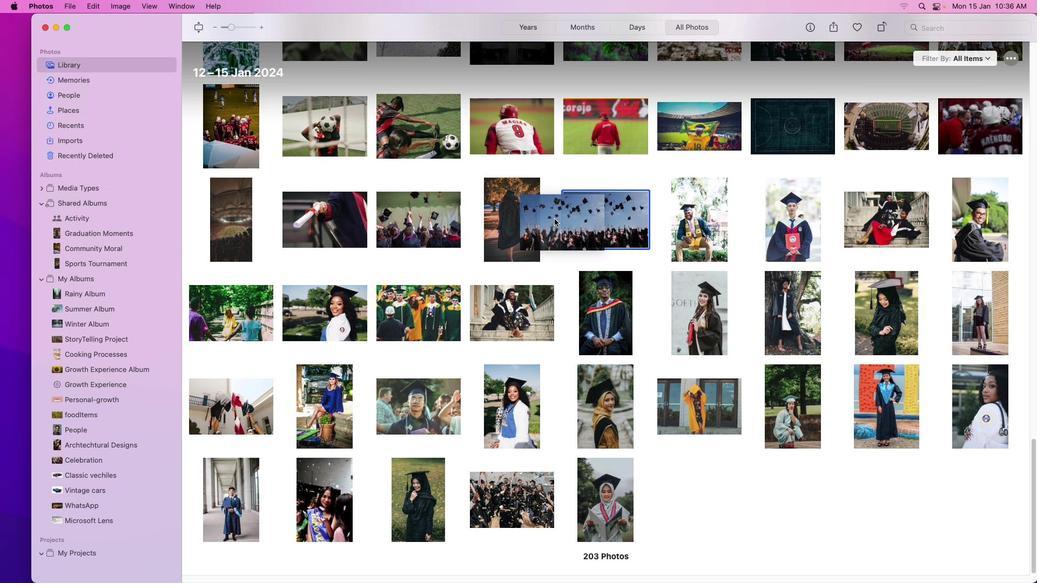 
Action: Mouse pressed left at (608, 215)
Screenshot: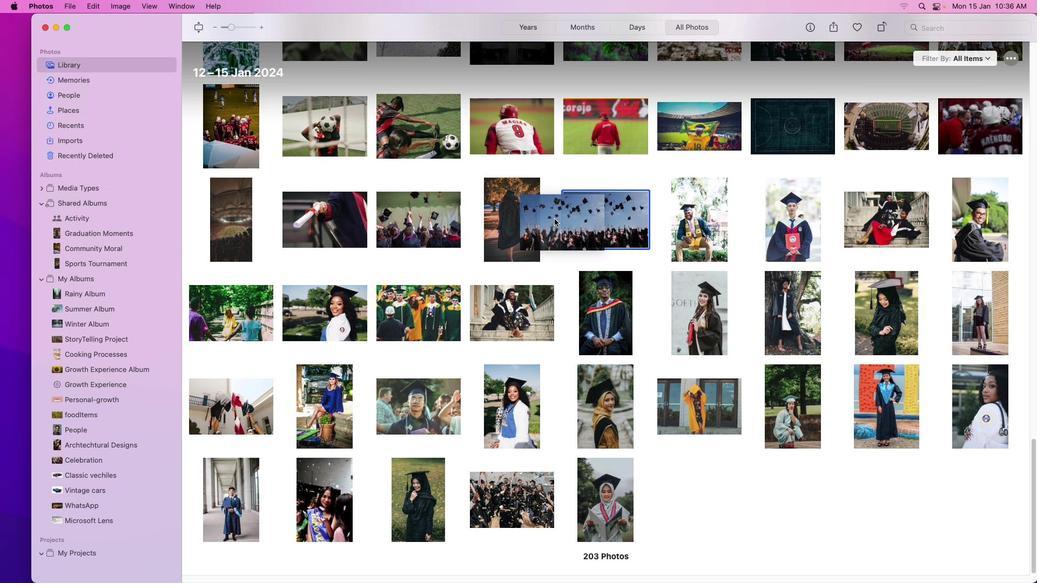 
Action: Mouse moved to (696, 224)
Screenshot: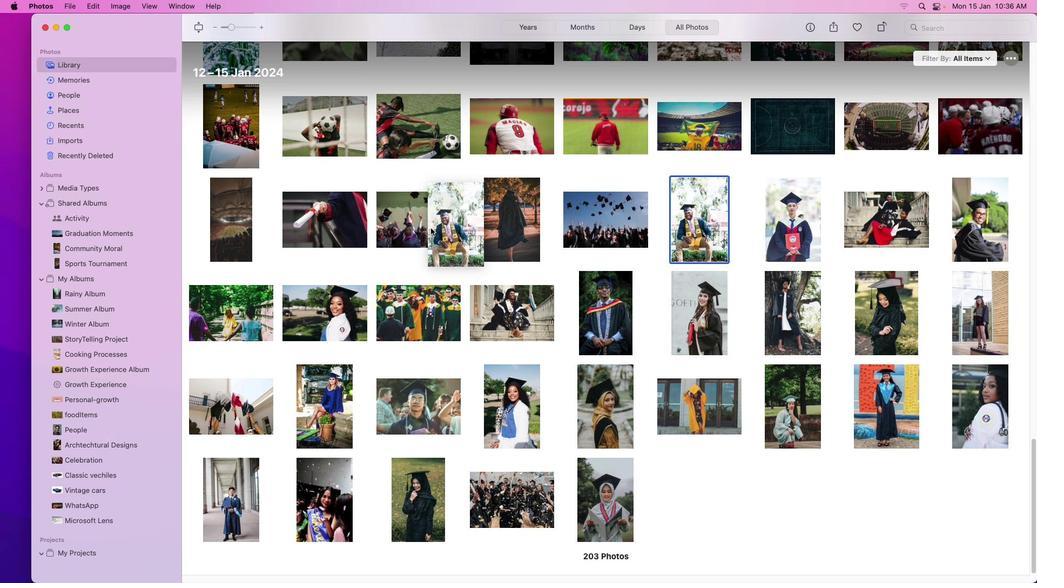 
Action: Mouse pressed left at (696, 224)
Screenshot: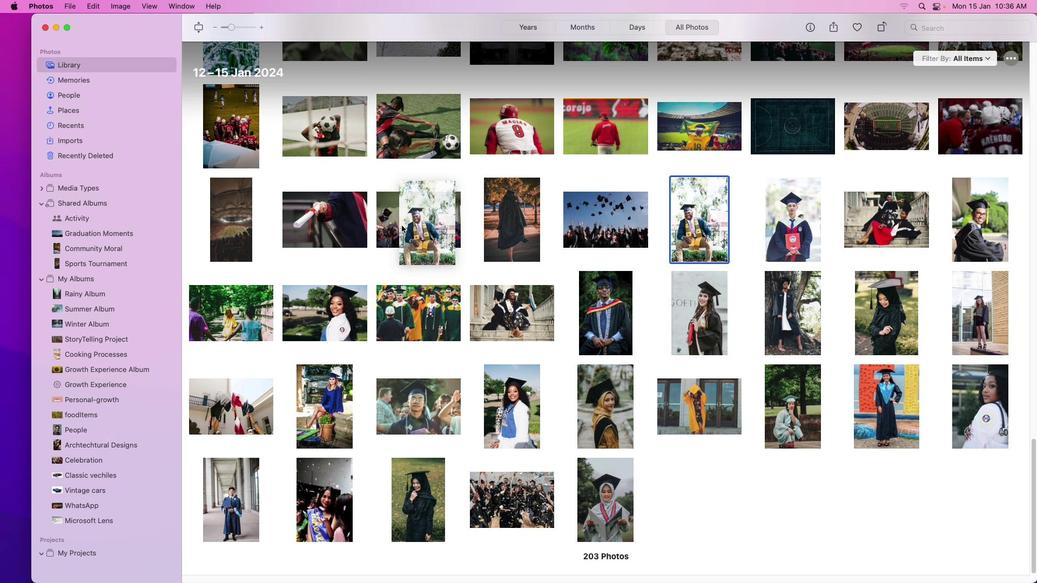 
Action: Mouse moved to (781, 213)
Screenshot: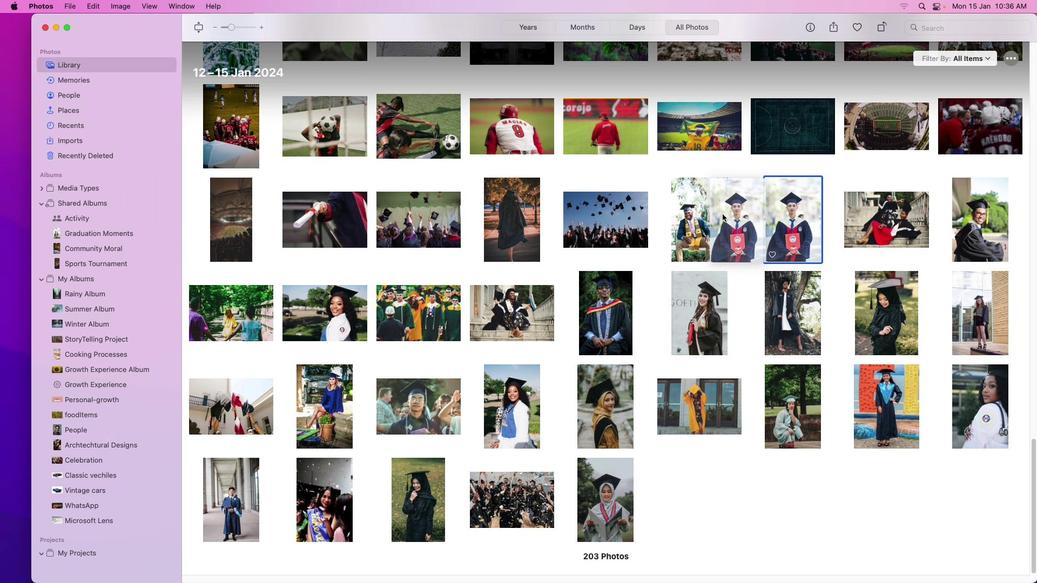
Action: Mouse pressed left at (781, 213)
Screenshot: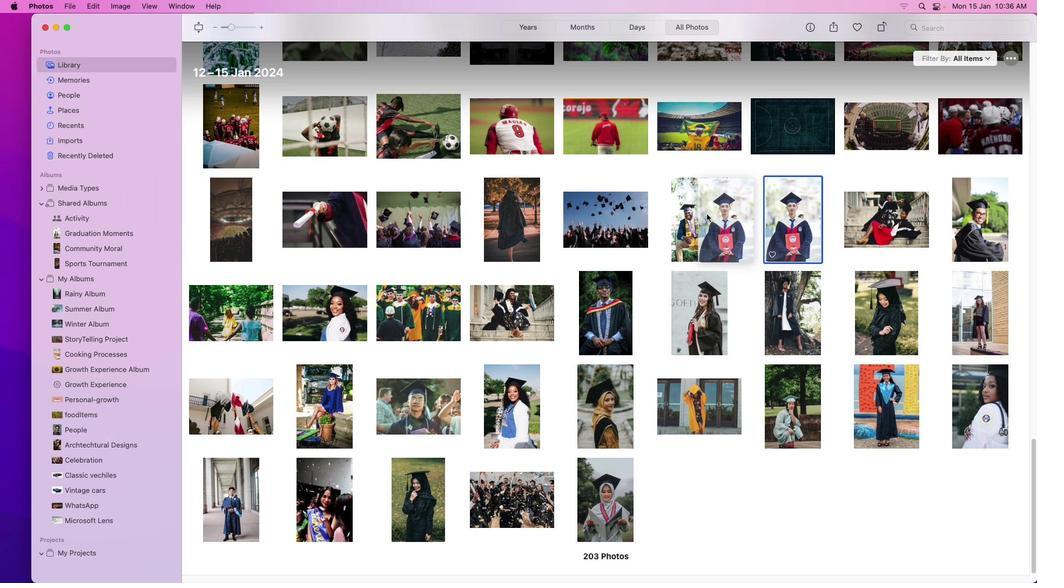 
Action: Mouse moved to (881, 219)
Screenshot: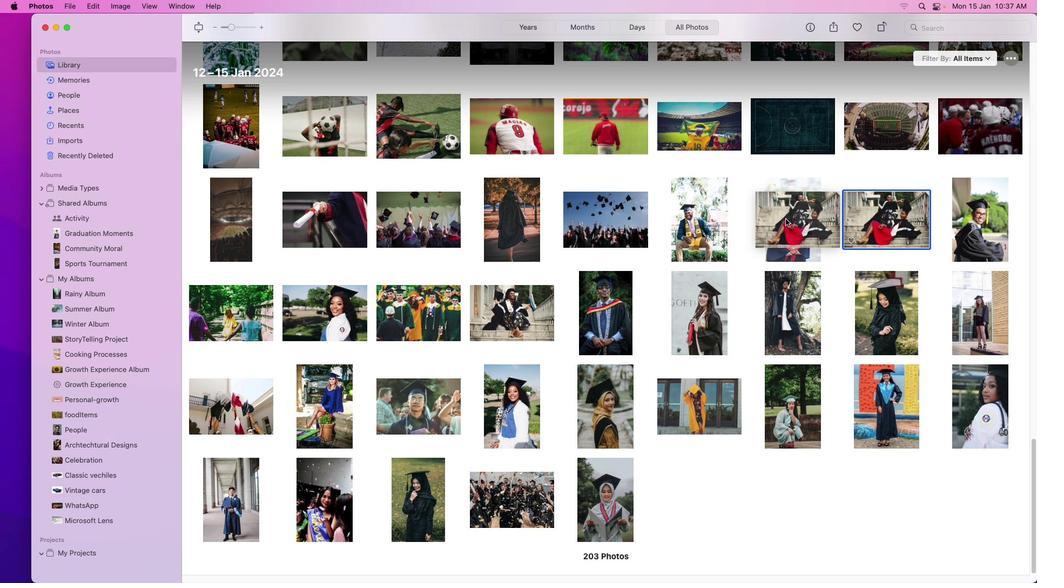 
Action: Mouse pressed left at (881, 219)
Screenshot: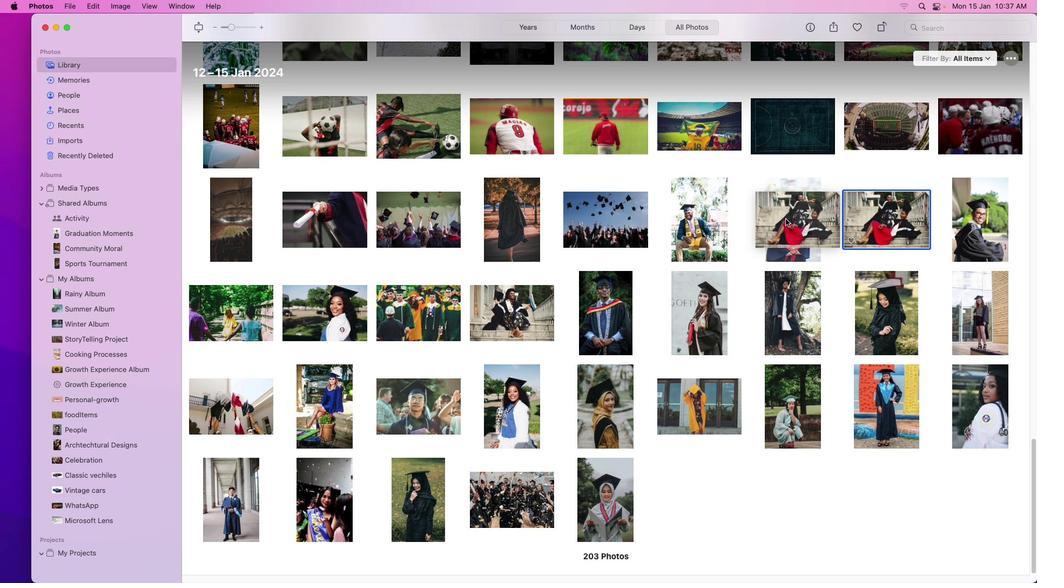
Action: Mouse moved to (988, 222)
Screenshot: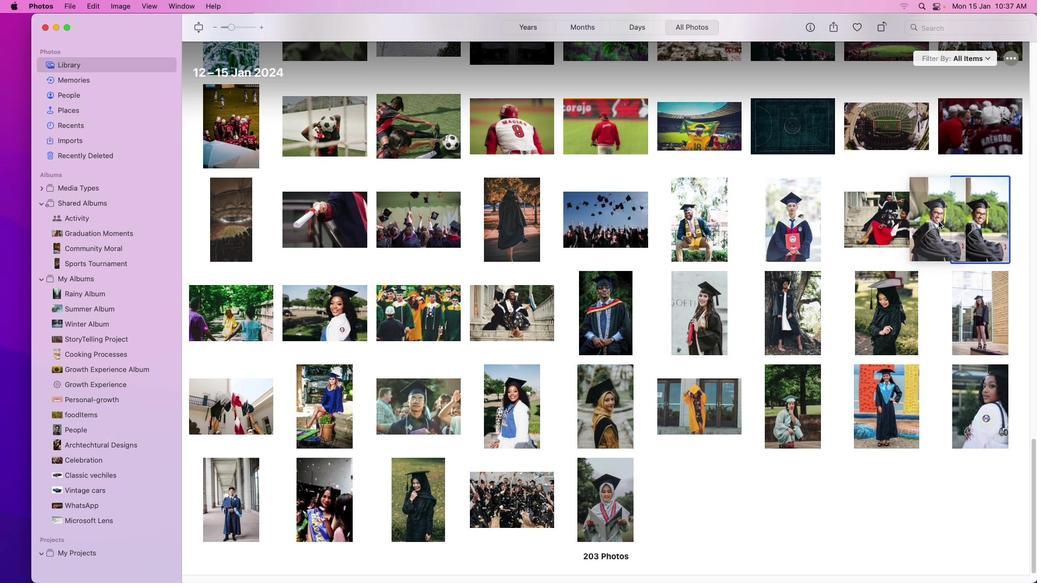 
Action: Mouse pressed left at (988, 222)
Screenshot: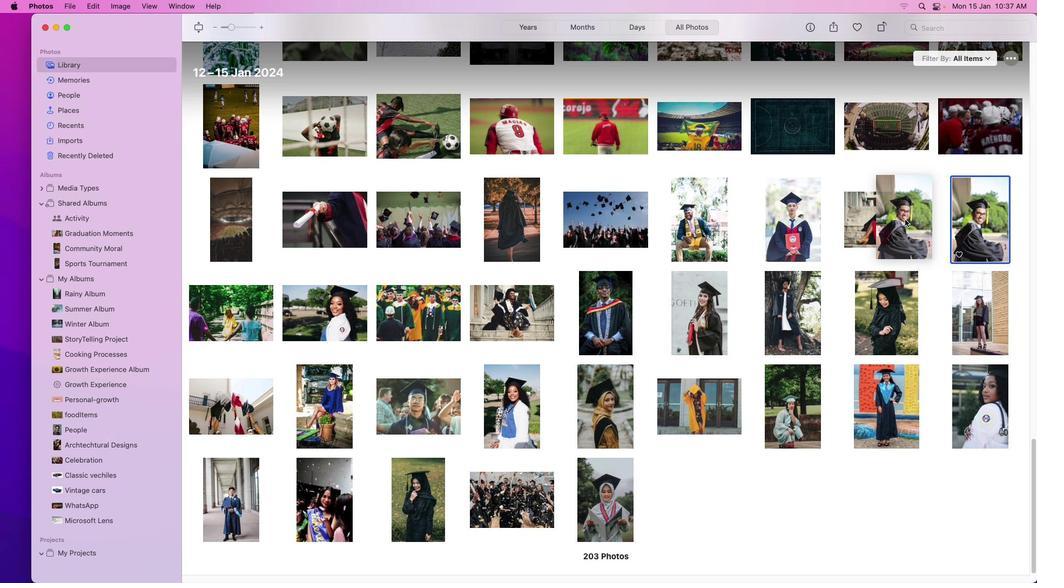 
Action: Mouse moved to (236, 420)
Screenshot: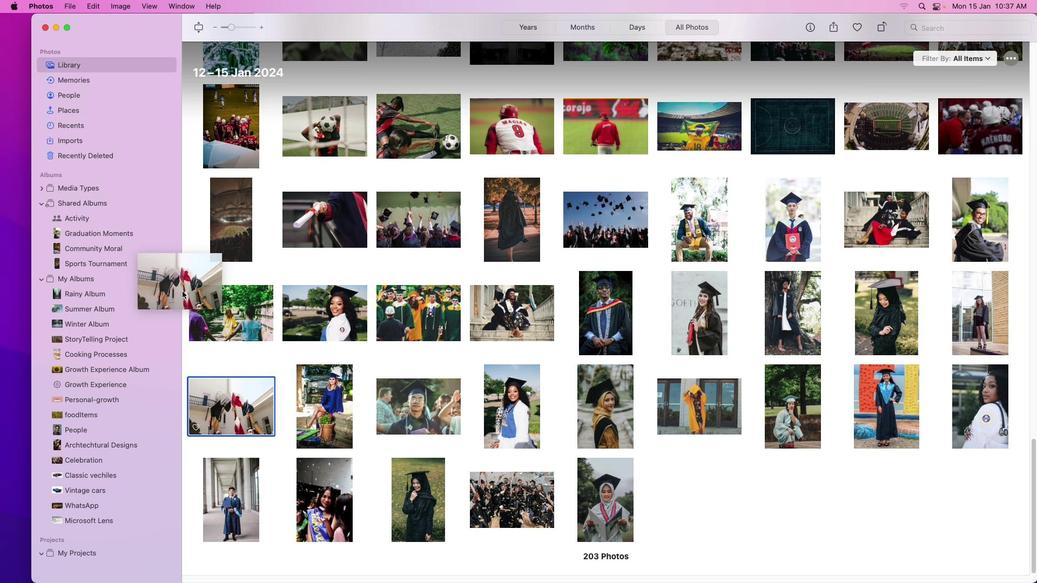
Action: Mouse pressed left at (236, 420)
Screenshot: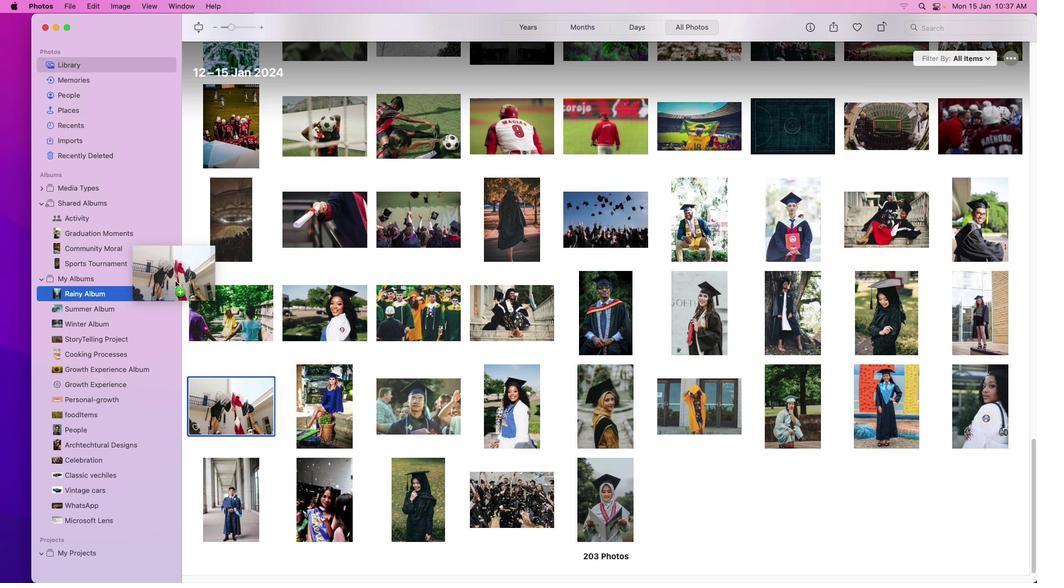 
Action: Mouse moved to (243, 325)
Screenshot: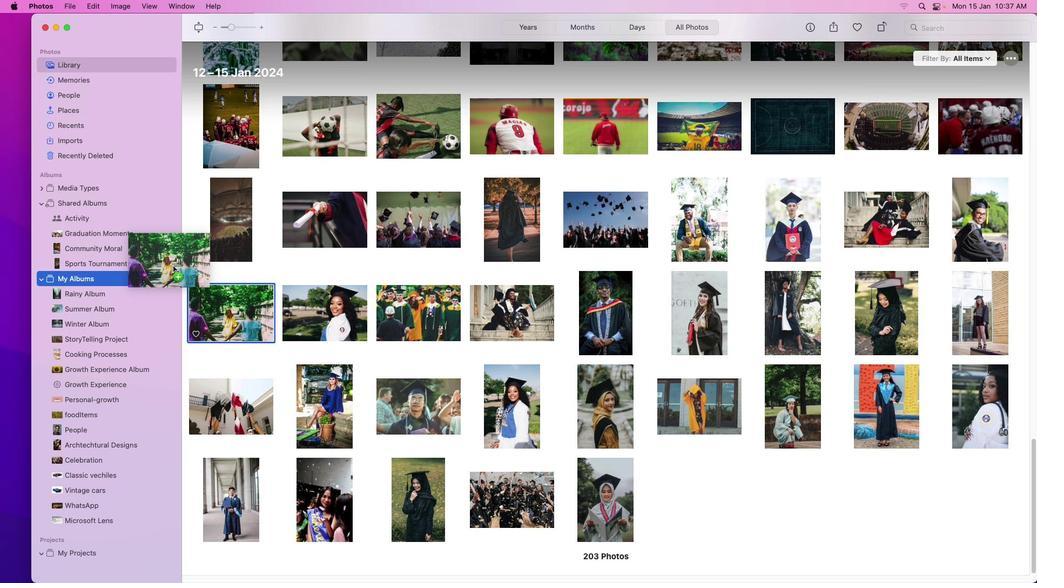 
Action: Mouse pressed left at (243, 325)
Screenshot: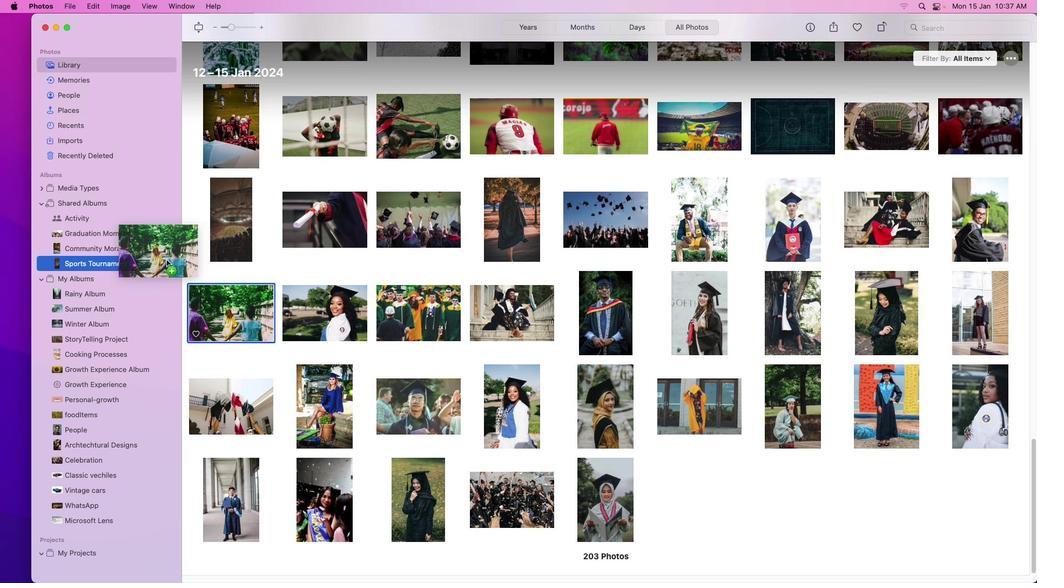 
Action: Mouse moved to (336, 324)
Screenshot: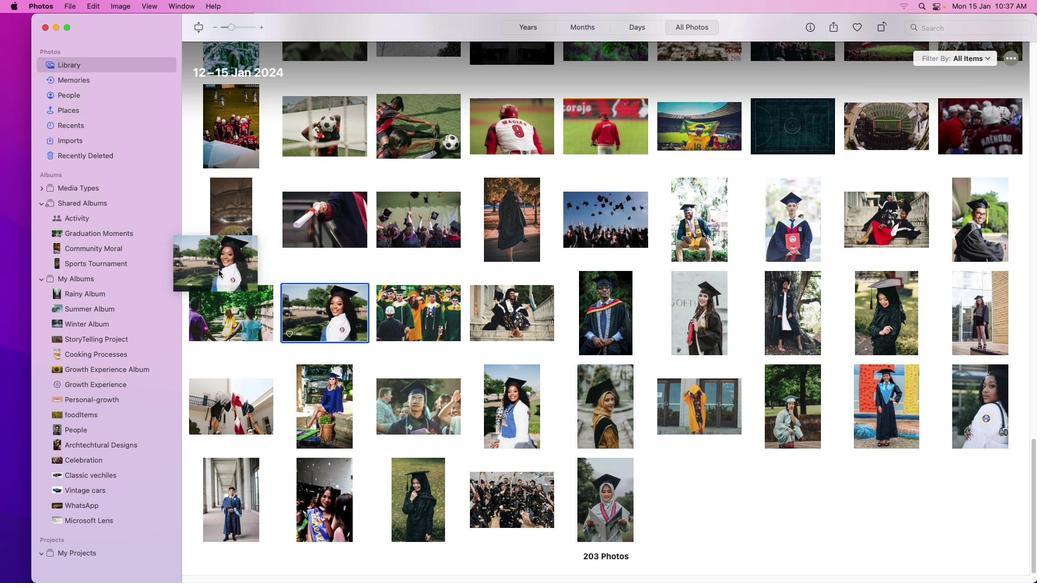 
Action: Mouse pressed left at (336, 324)
Screenshot: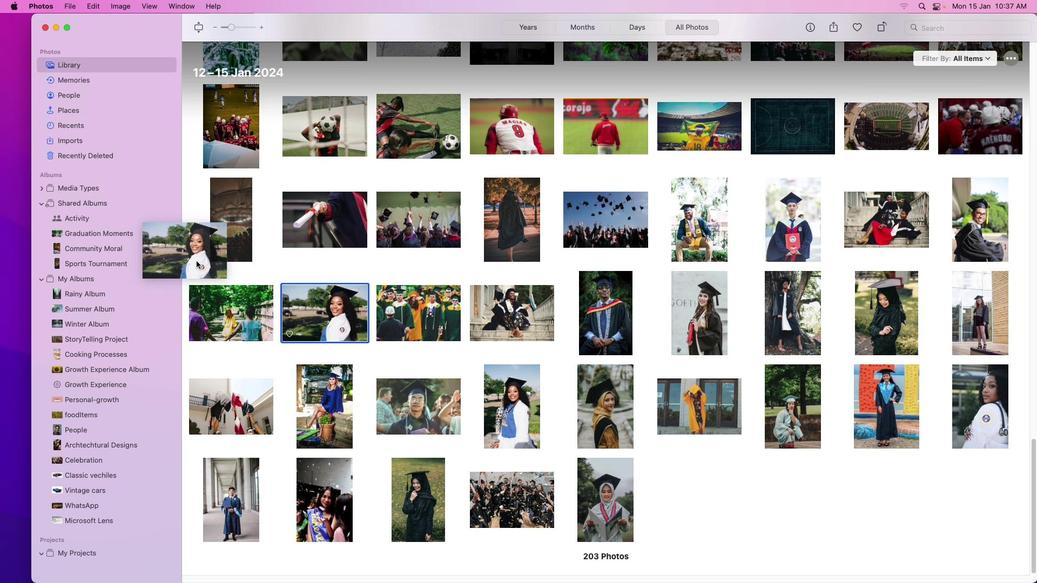 
Action: Mouse moved to (425, 309)
Screenshot: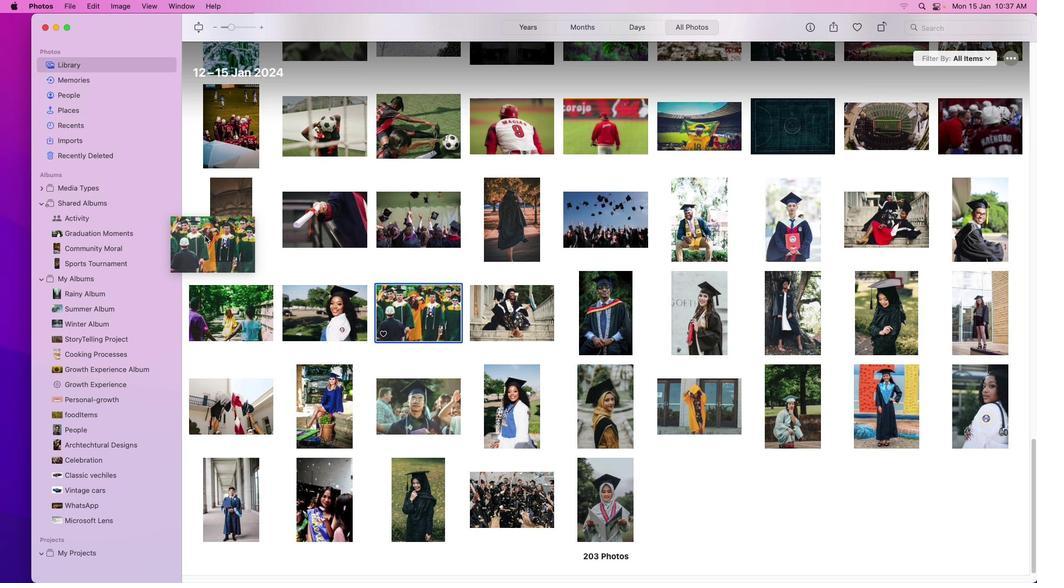 
Action: Mouse pressed left at (425, 309)
Screenshot: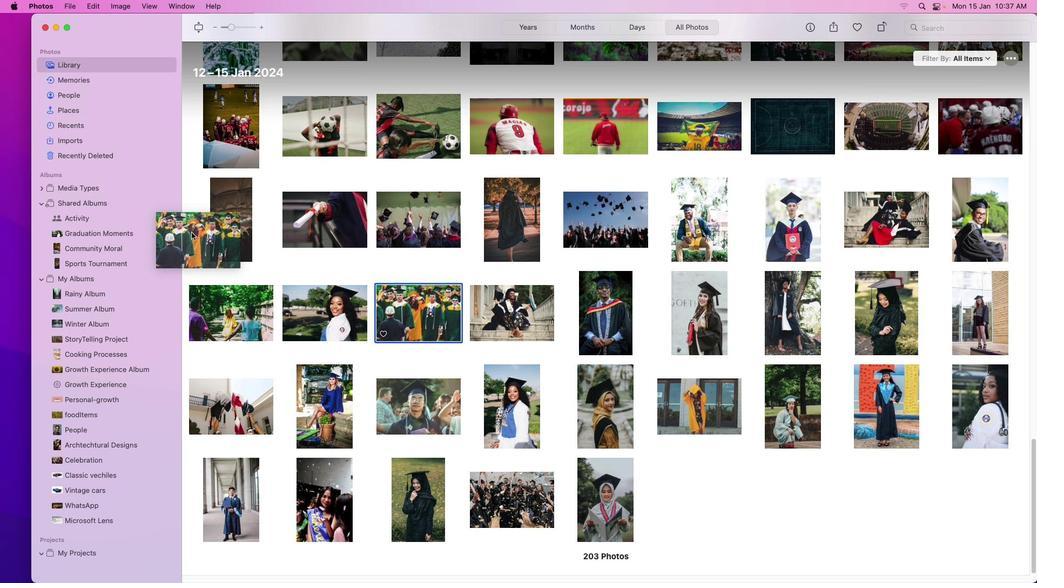 
Action: Mouse moved to (511, 314)
Screenshot: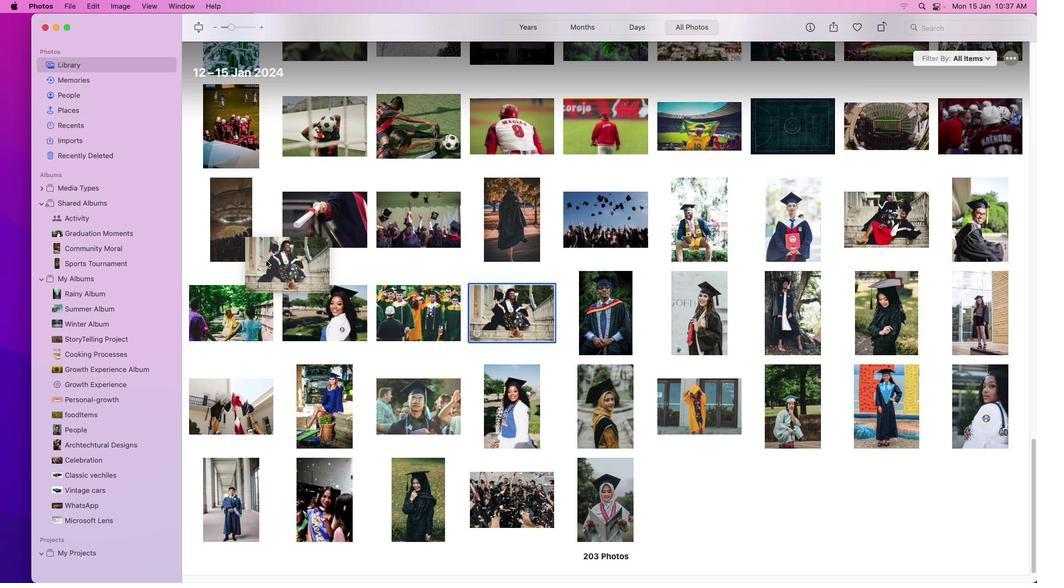 
Action: Mouse pressed left at (511, 314)
Screenshot: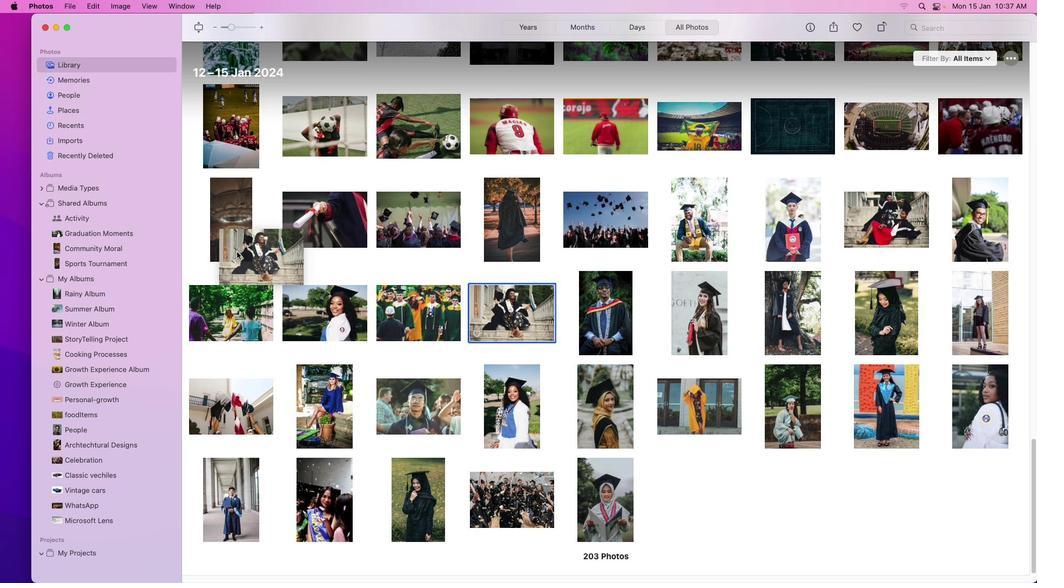 
Action: Mouse moved to (601, 307)
Screenshot: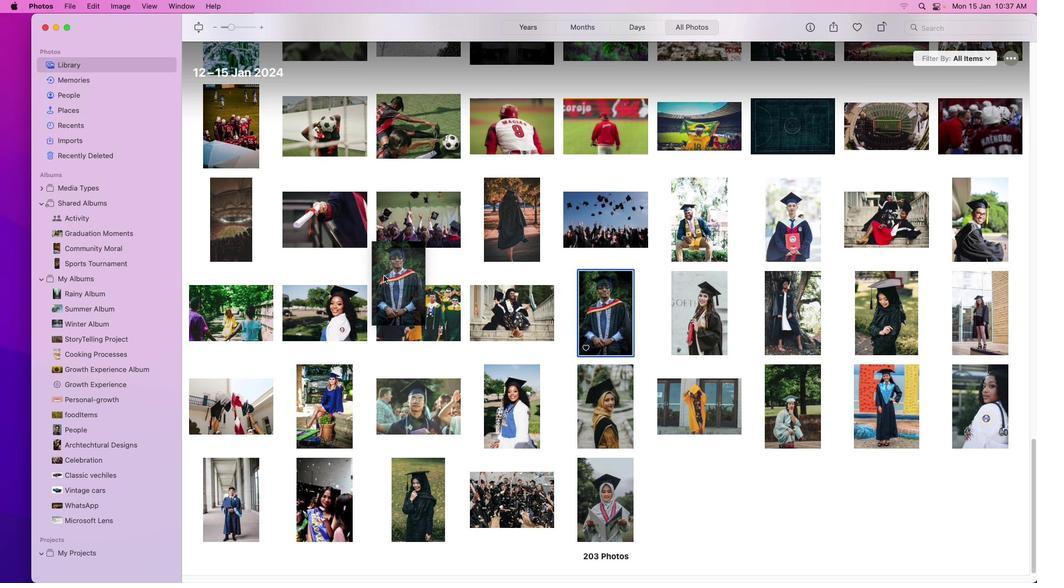 
Action: Mouse pressed left at (601, 307)
Screenshot: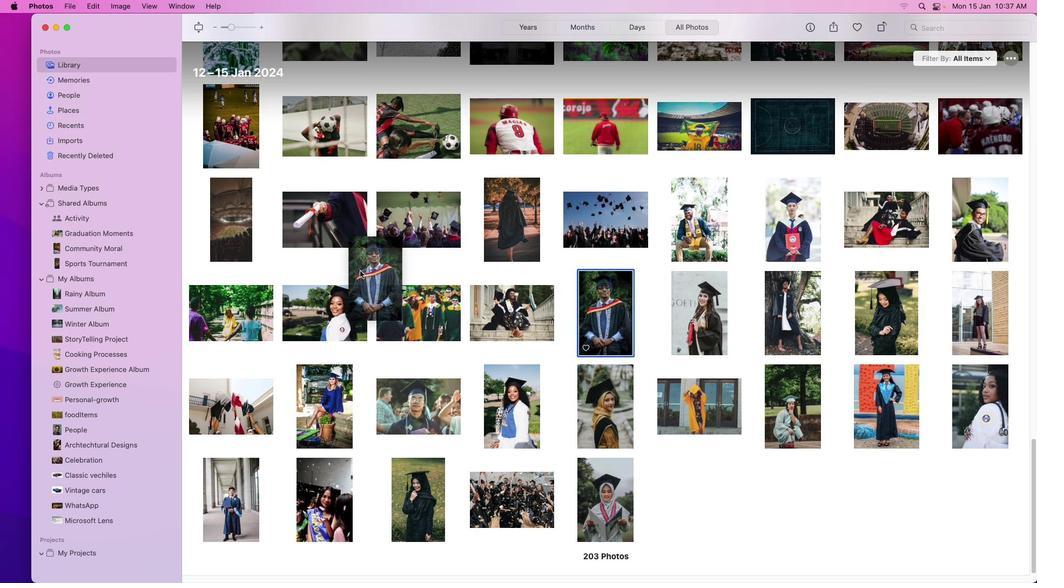 
Action: Mouse moved to (684, 298)
Screenshot: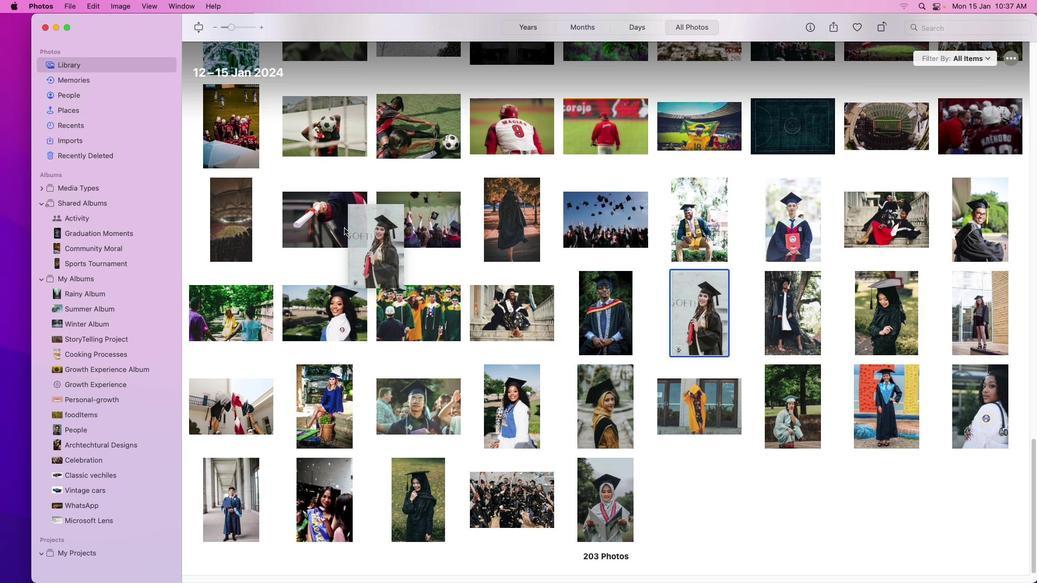
Action: Mouse pressed left at (684, 298)
Screenshot: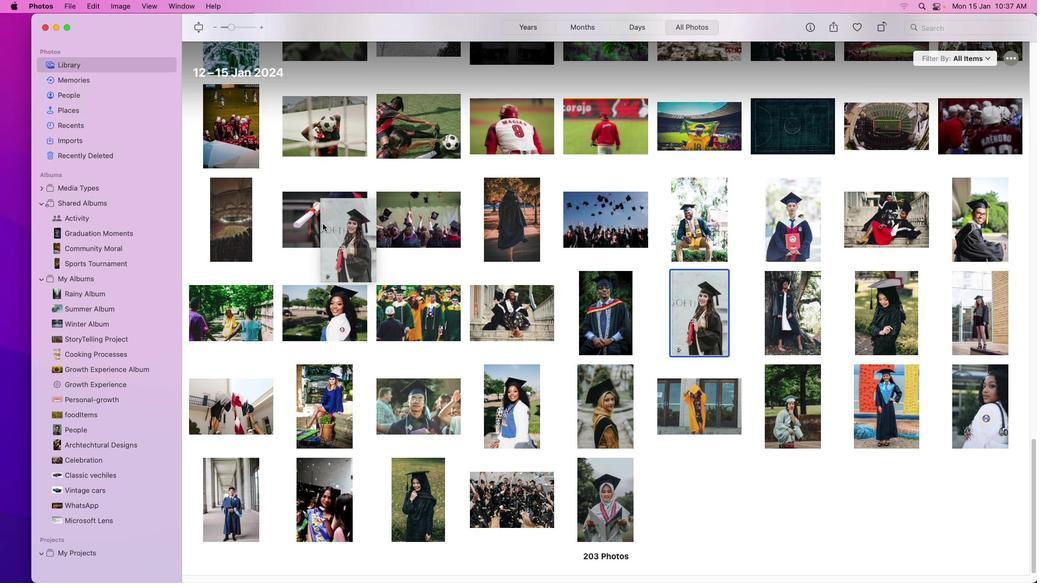 
Action: Mouse moved to (787, 309)
Screenshot: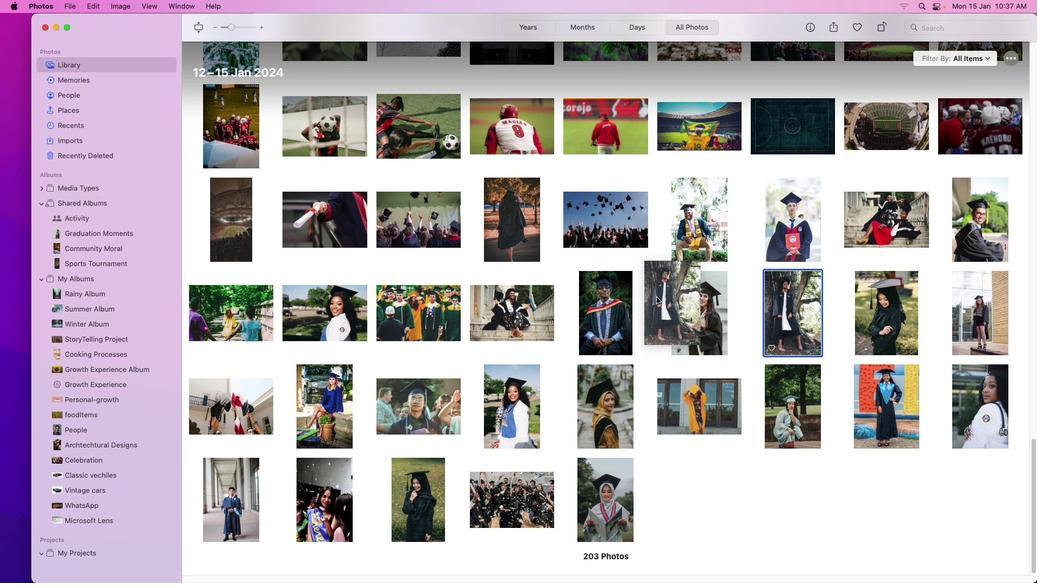 
Action: Mouse pressed left at (787, 309)
Screenshot: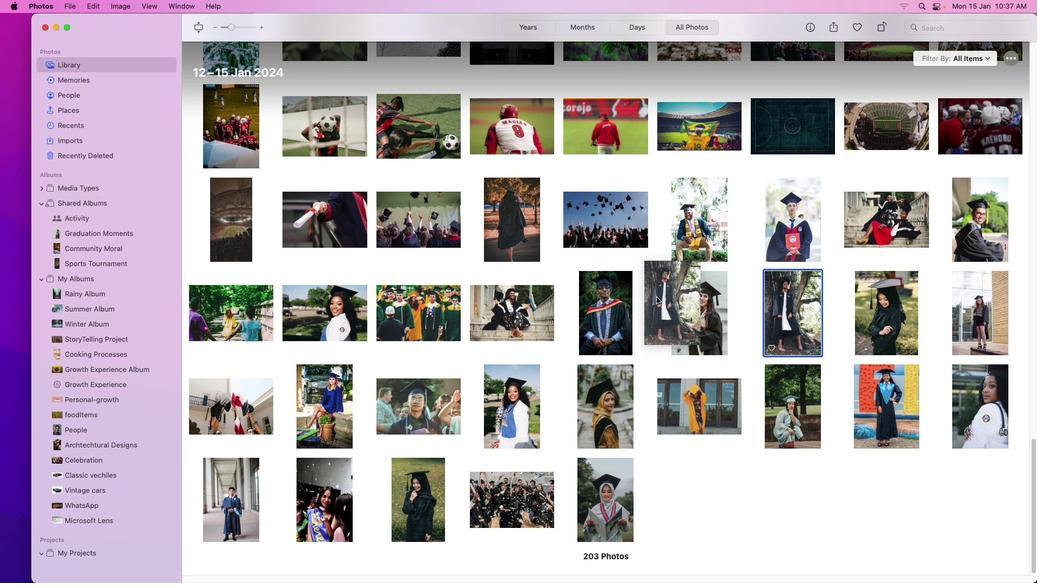 
Action: Mouse moved to (864, 299)
Screenshot: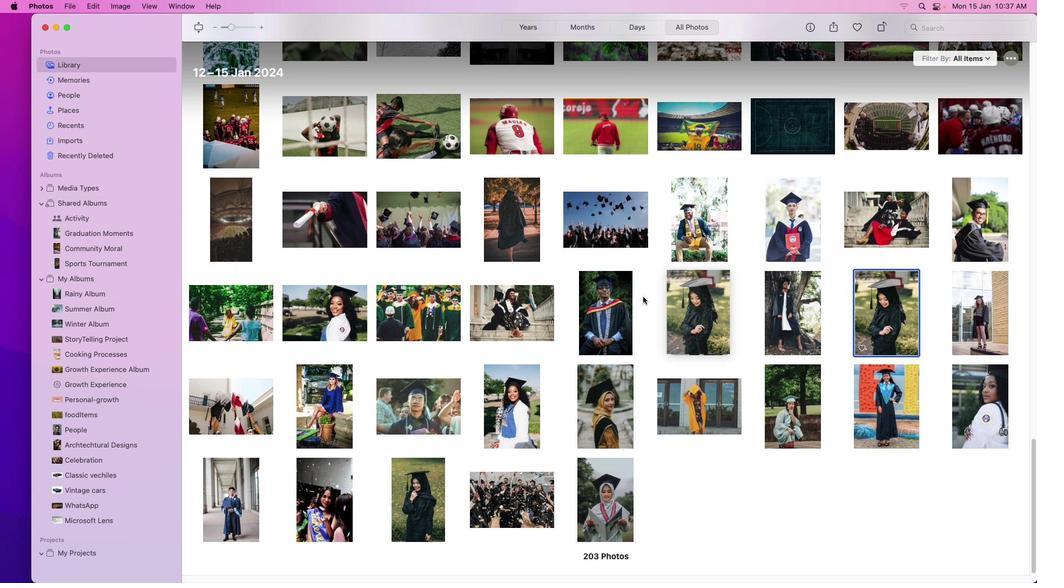 
Action: Mouse pressed left at (864, 299)
Screenshot: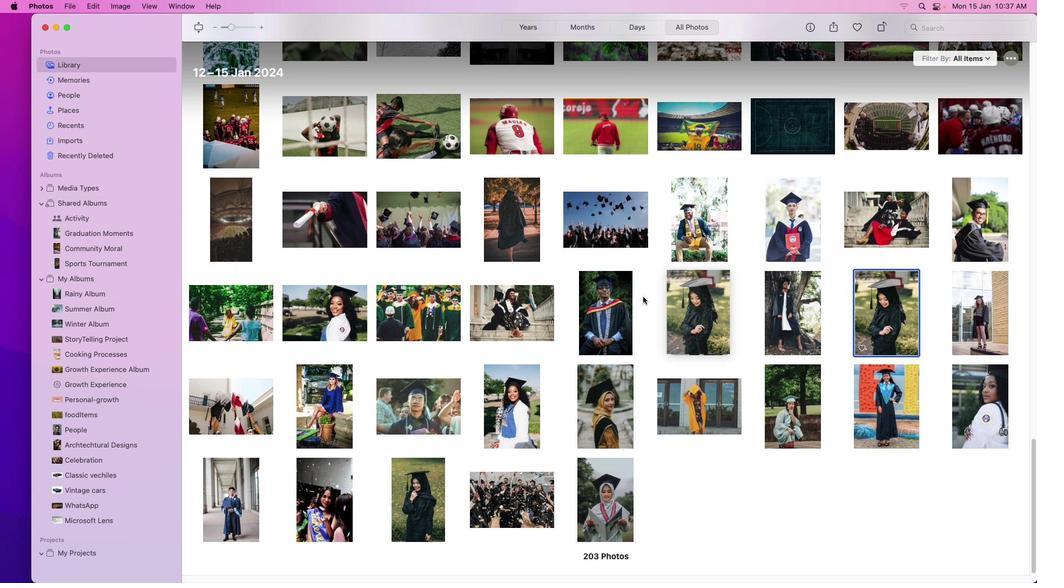 
Action: Mouse moved to (976, 314)
Screenshot: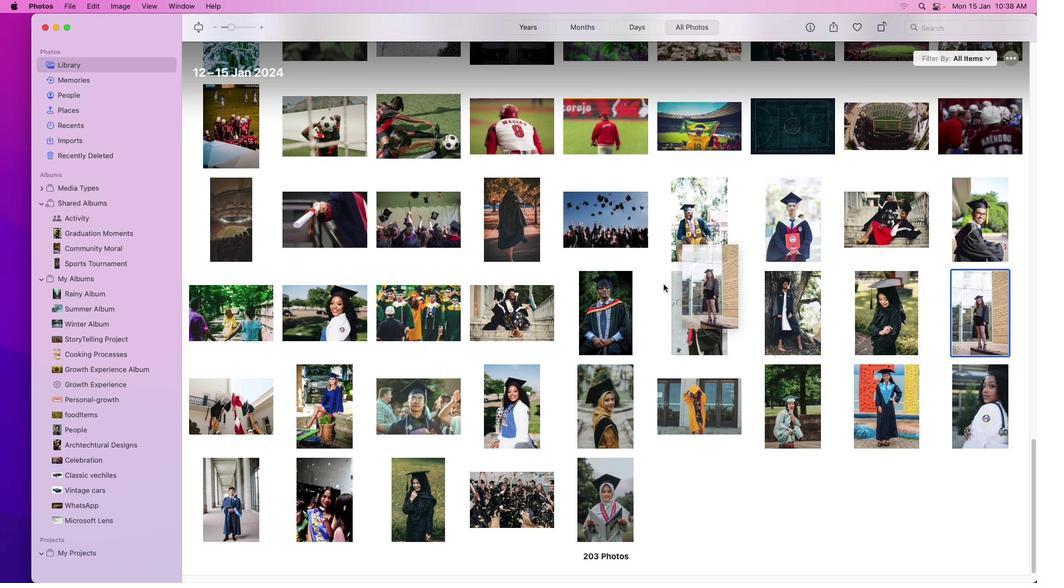 
Action: Mouse pressed left at (976, 314)
Screenshot: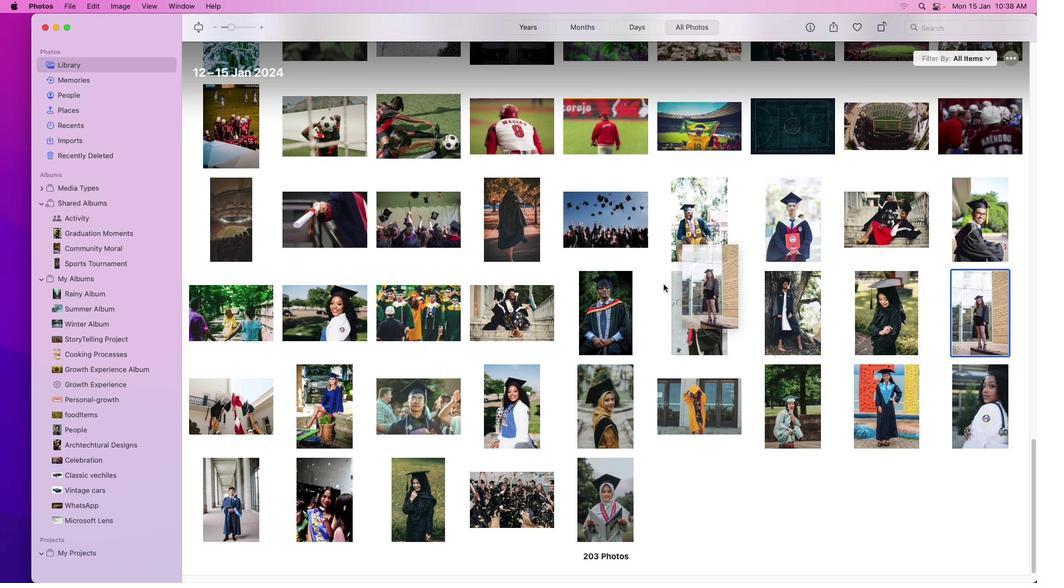 
Action: Mouse moved to (251, 413)
Screenshot: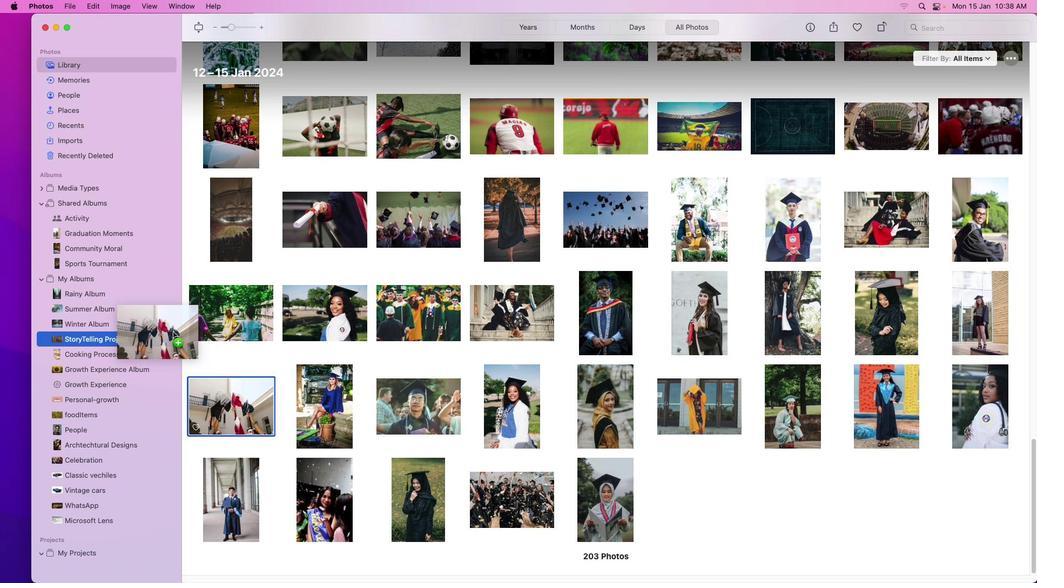 
Action: Mouse pressed left at (251, 413)
Screenshot: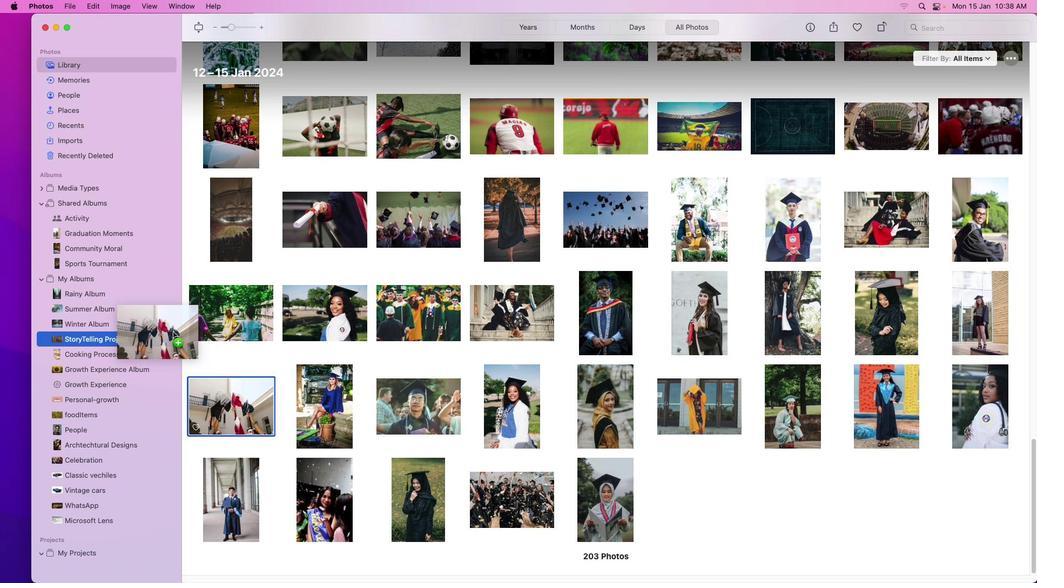 
Action: Mouse moved to (338, 419)
Screenshot: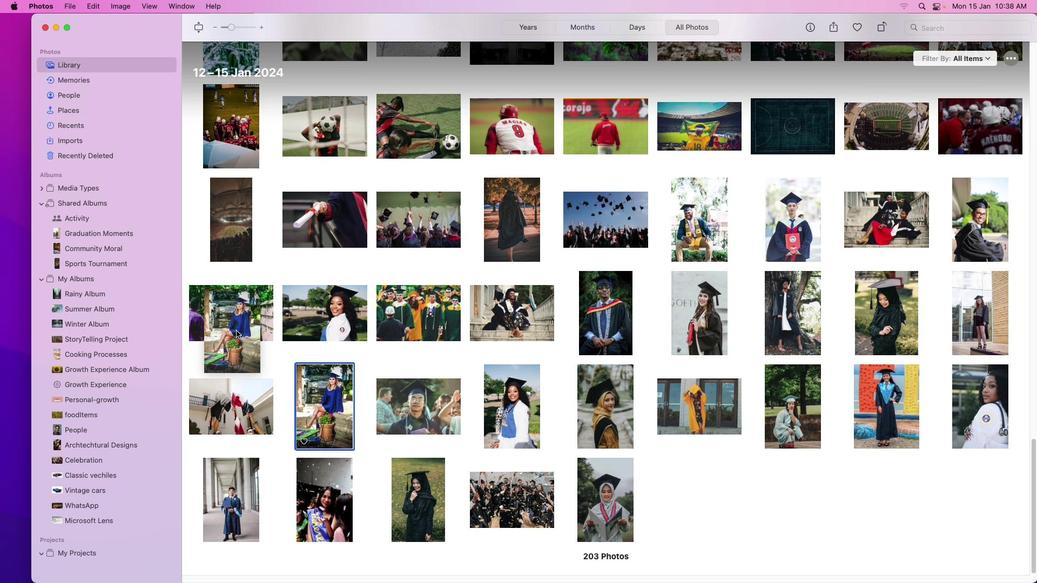 
Action: Mouse pressed left at (338, 419)
Screenshot: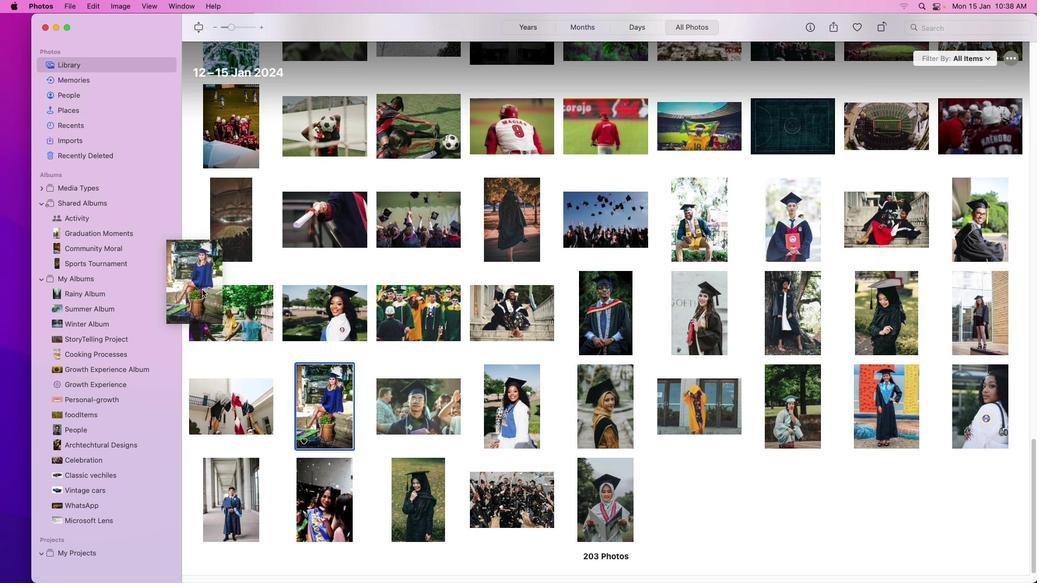 
Action: Mouse moved to (412, 409)
Screenshot: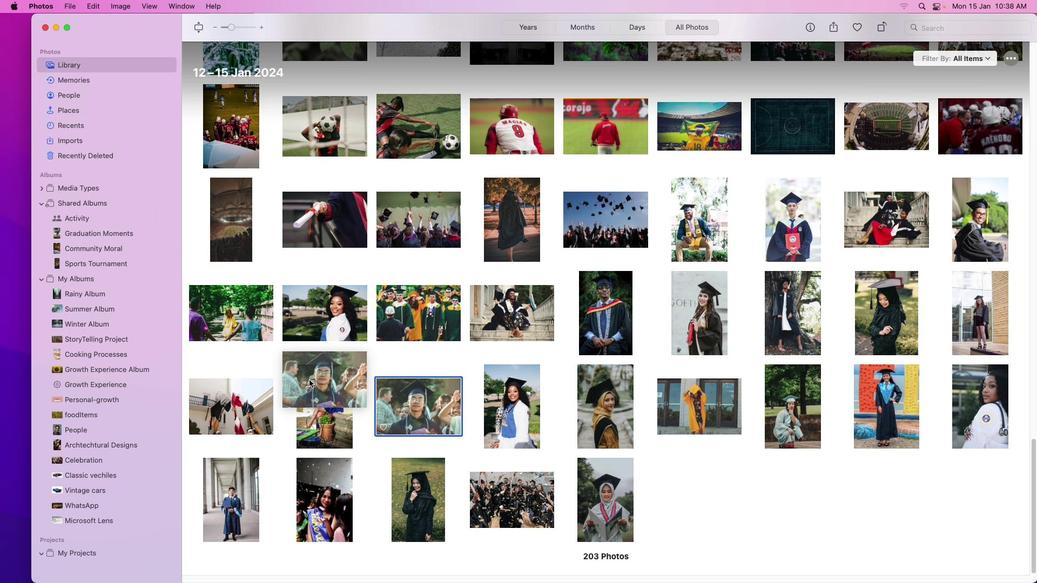 
Action: Mouse pressed left at (412, 409)
Screenshot: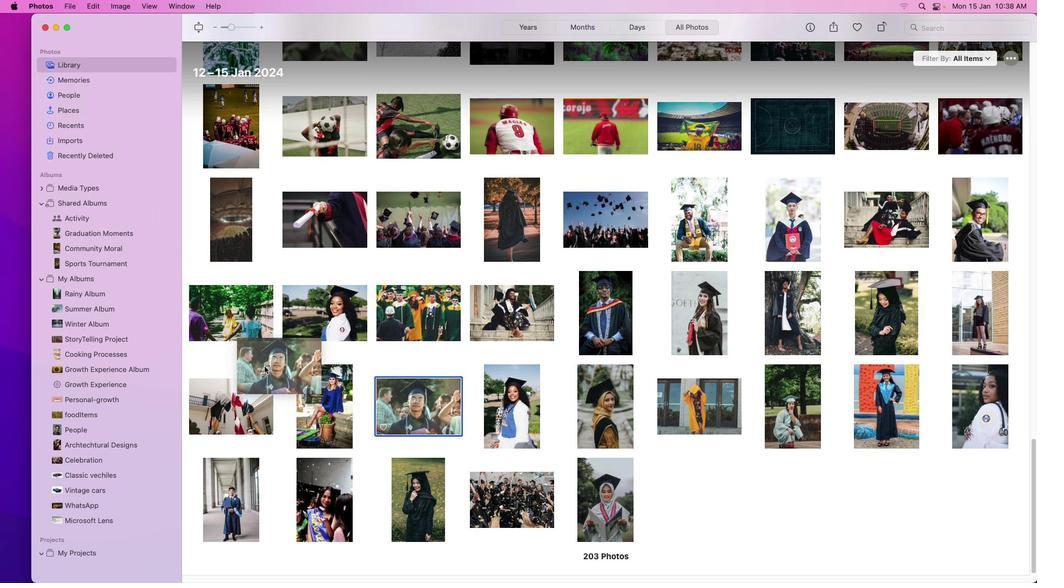
Action: Mouse moved to (525, 411)
Screenshot: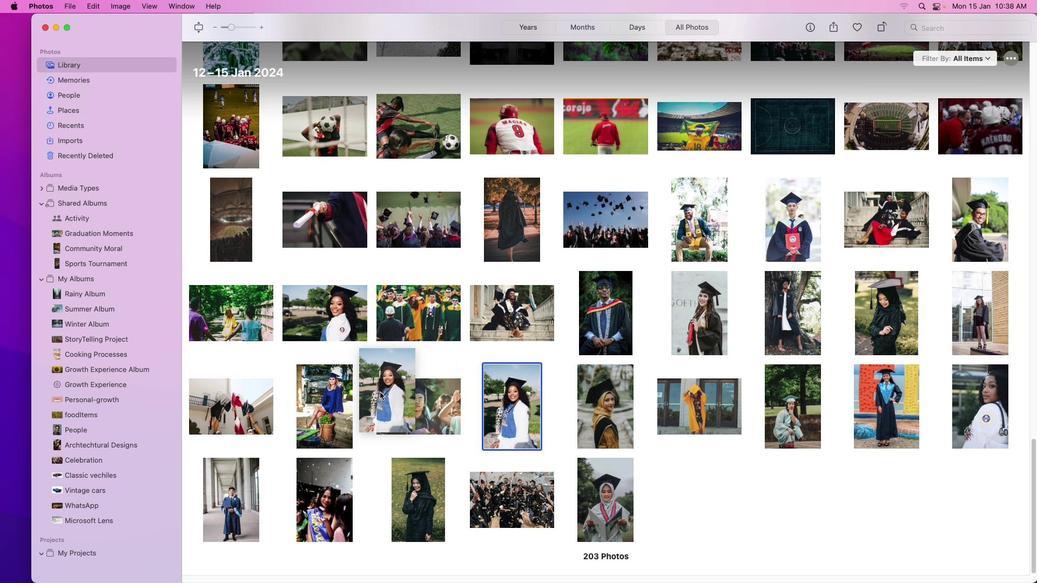 
Action: Mouse pressed left at (525, 411)
Screenshot: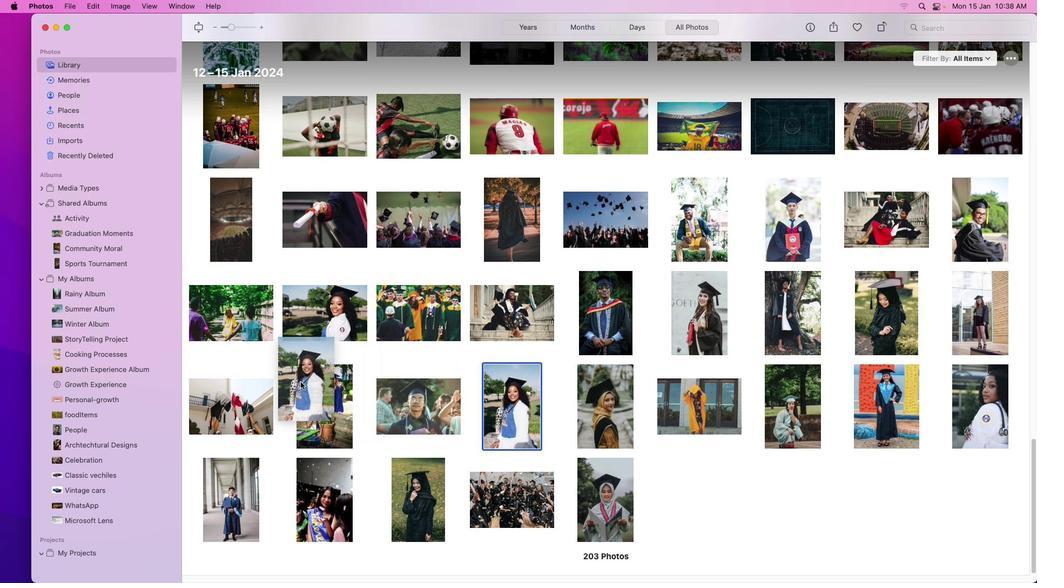 
Action: Mouse moved to (700, 399)
Screenshot: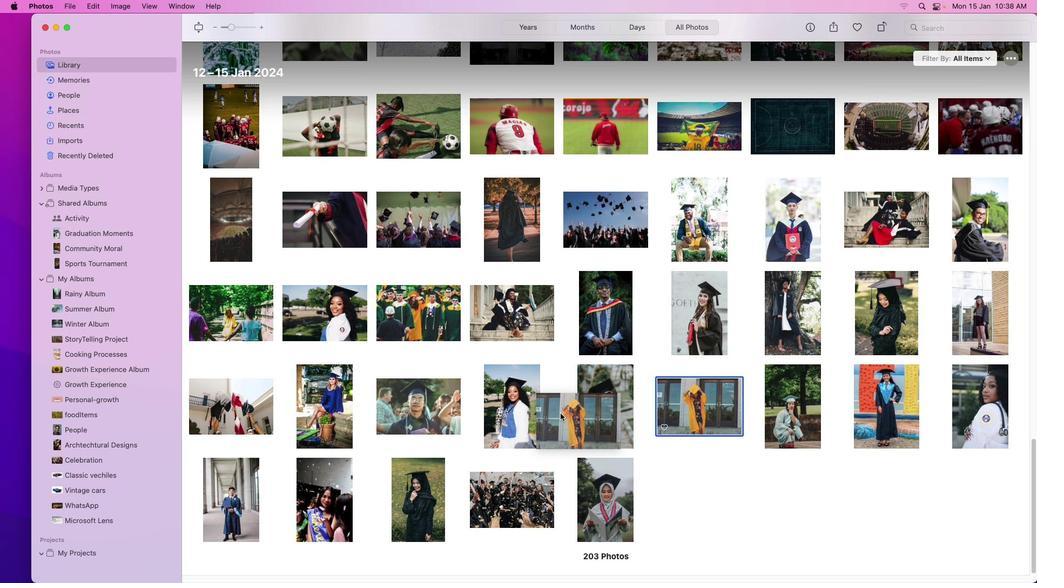 
Action: Mouse pressed left at (700, 399)
Screenshot: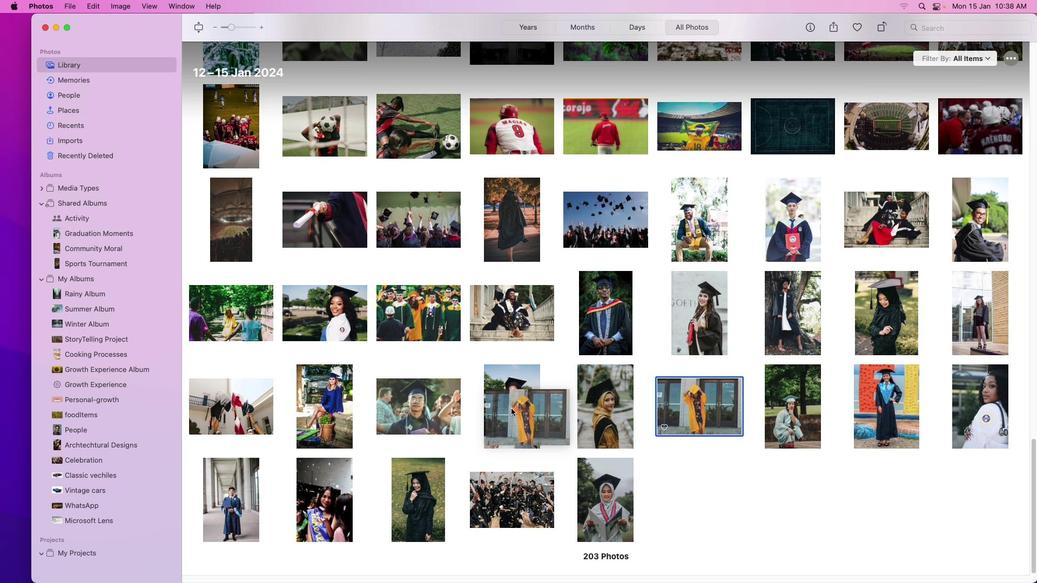 
Action: Mouse moved to (149, 262)
Screenshot: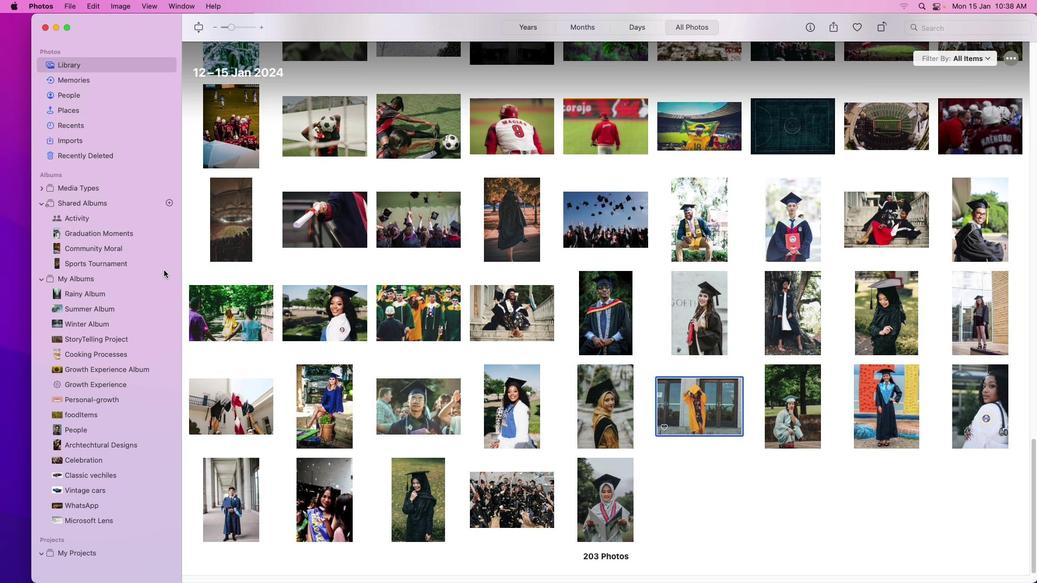 
Action: Mouse pressed left at (149, 262)
Screenshot: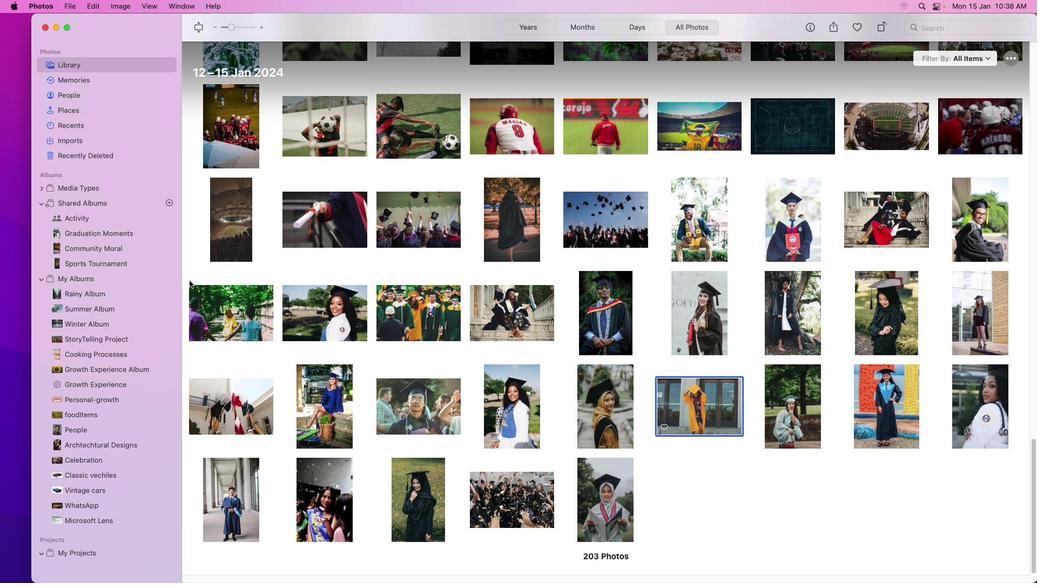 
Action: Mouse moved to (117, 234)
Screenshot: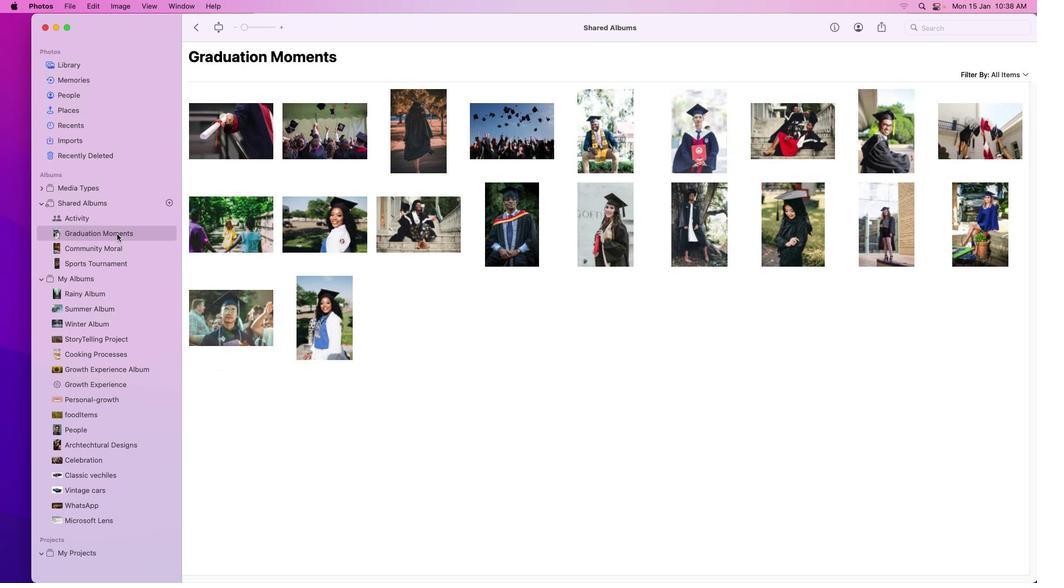 
Action: Mouse pressed left at (117, 234)
Screenshot: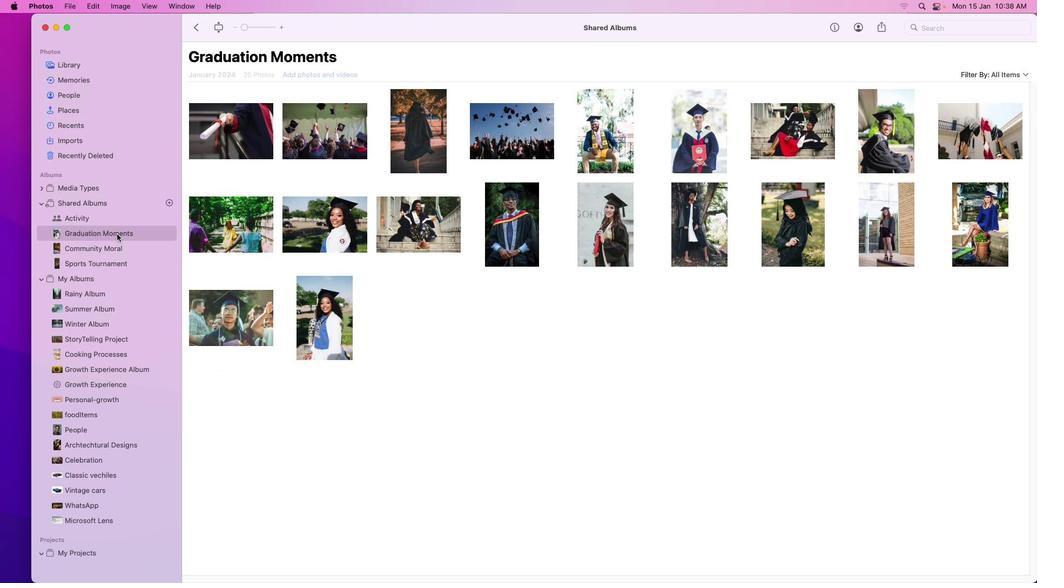 
Action: Mouse moved to (116, 234)
Screenshot: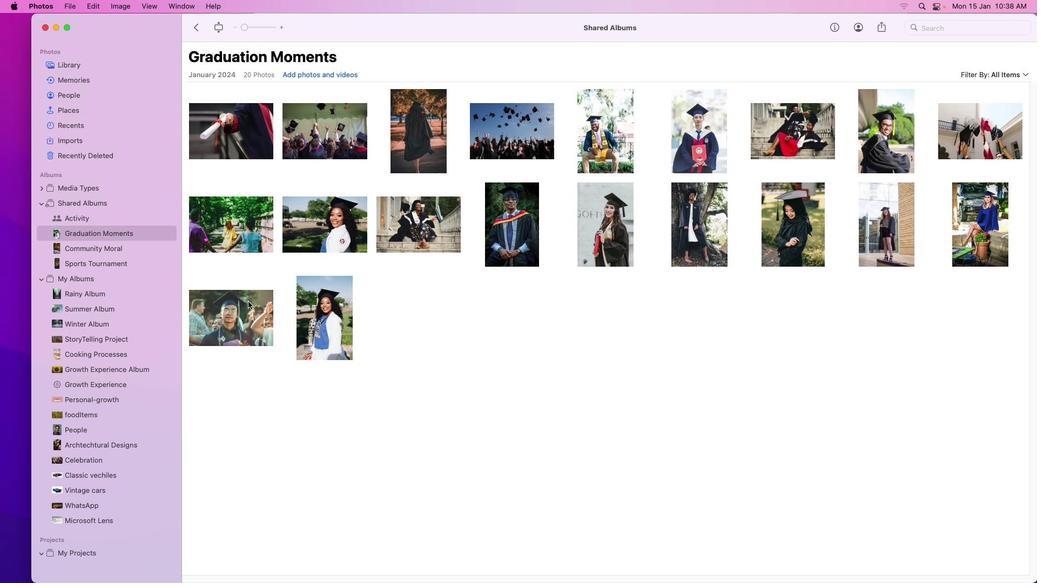 
Action: Mouse pressed left at (116, 234)
Screenshot: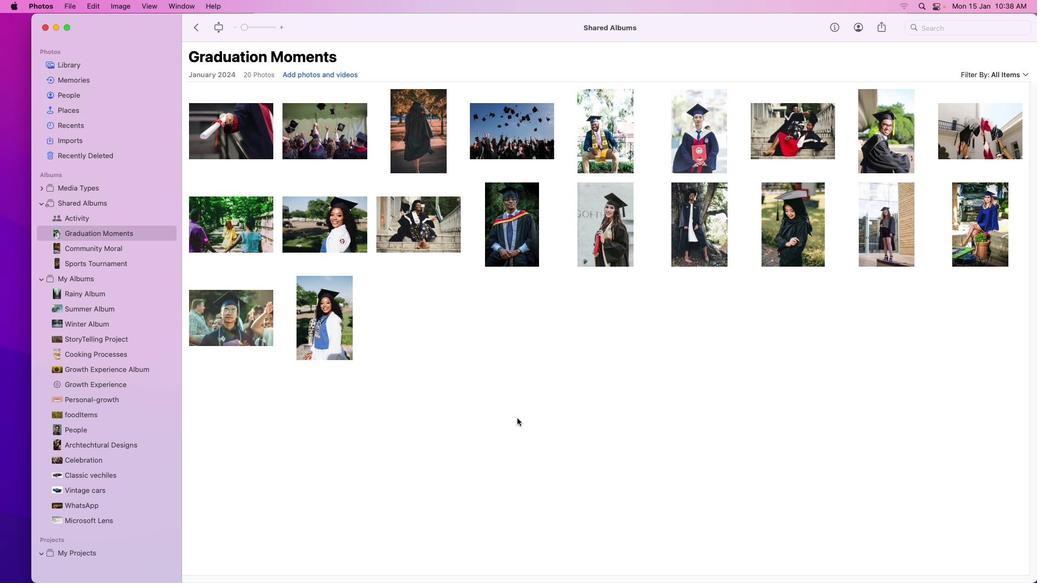 
Action: Mouse moved to (518, 418)
Screenshot: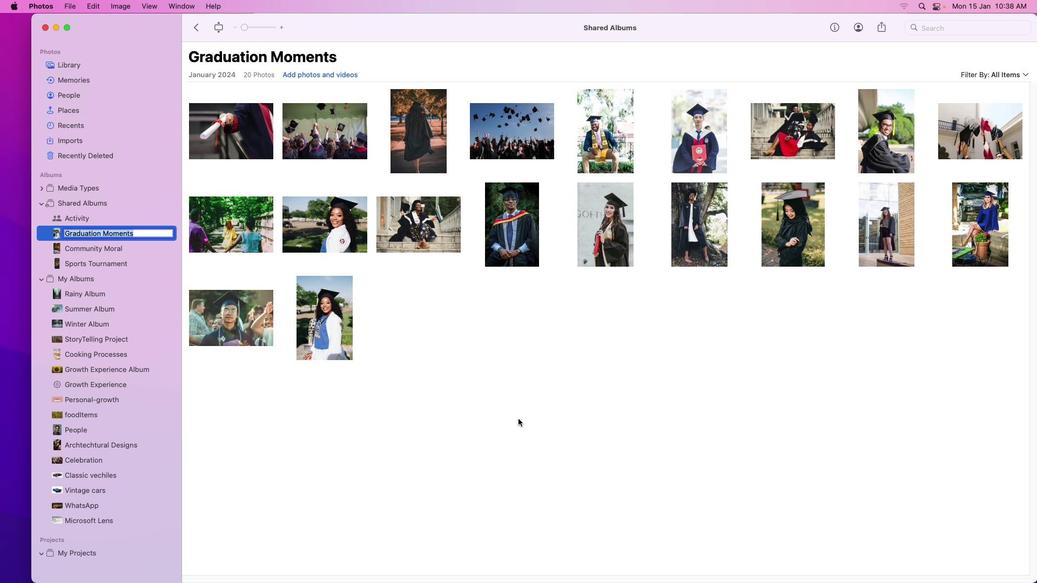 
Action: Mouse scrolled (518, 418) with delta (0, 0)
Screenshot: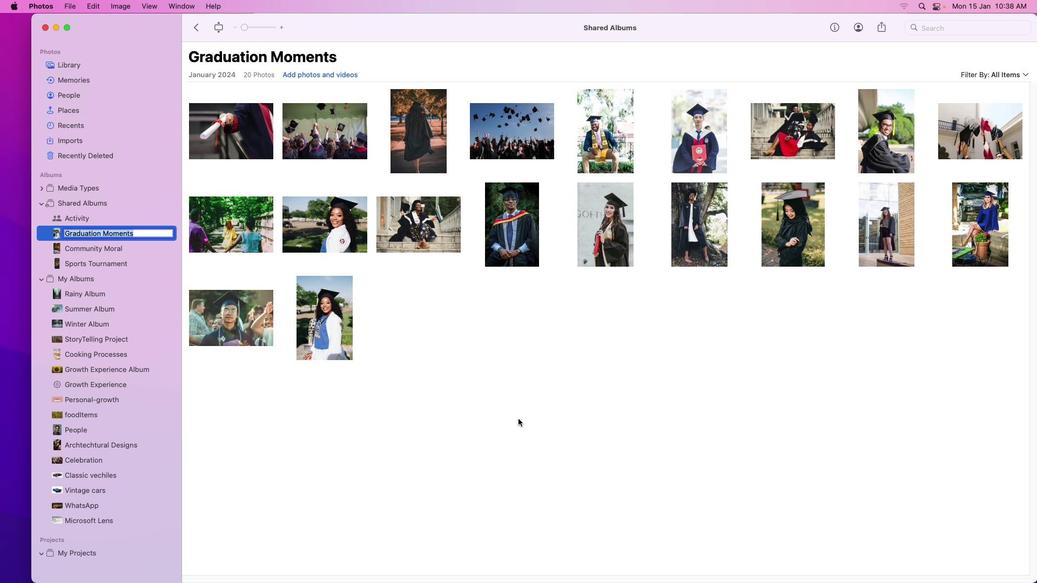 
Action: Mouse scrolled (518, 418) with delta (0, 0)
Screenshot: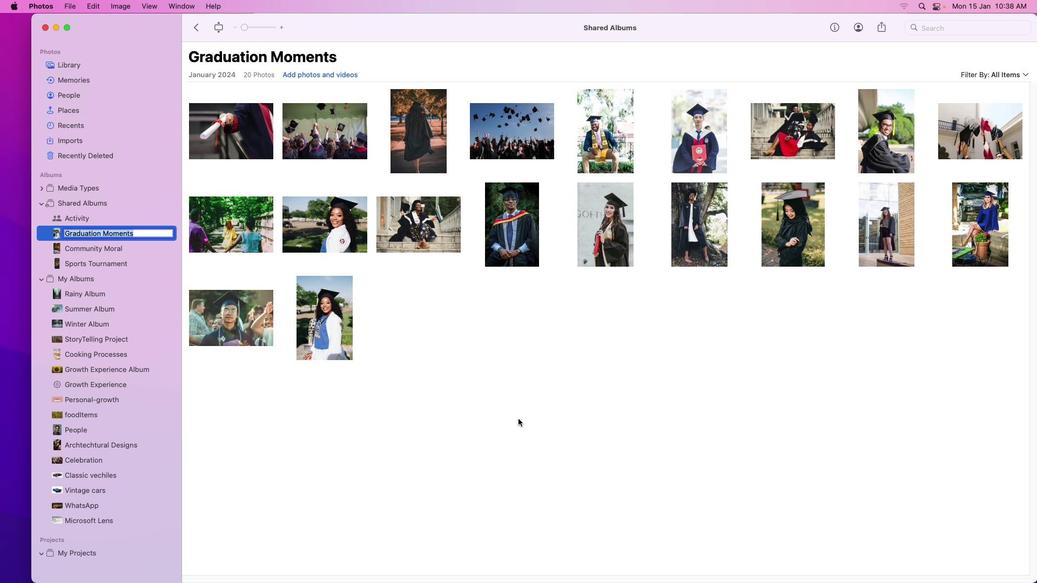 
Action: Mouse scrolled (518, 418) with delta (0, 1)
Screenshot: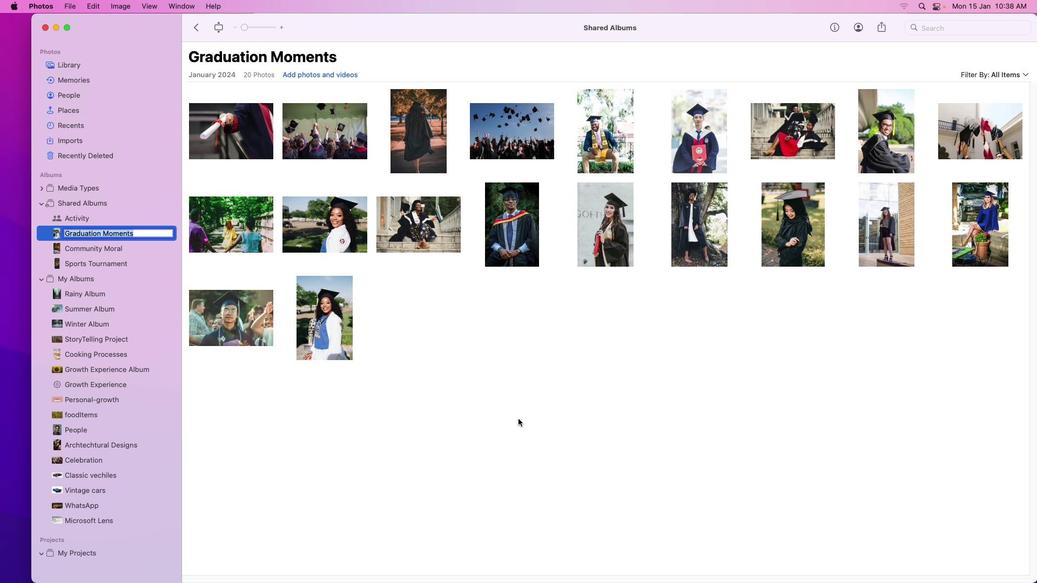 
Action: Mouse scrolled (518, 418) with delta (0, 2)
Screenshot: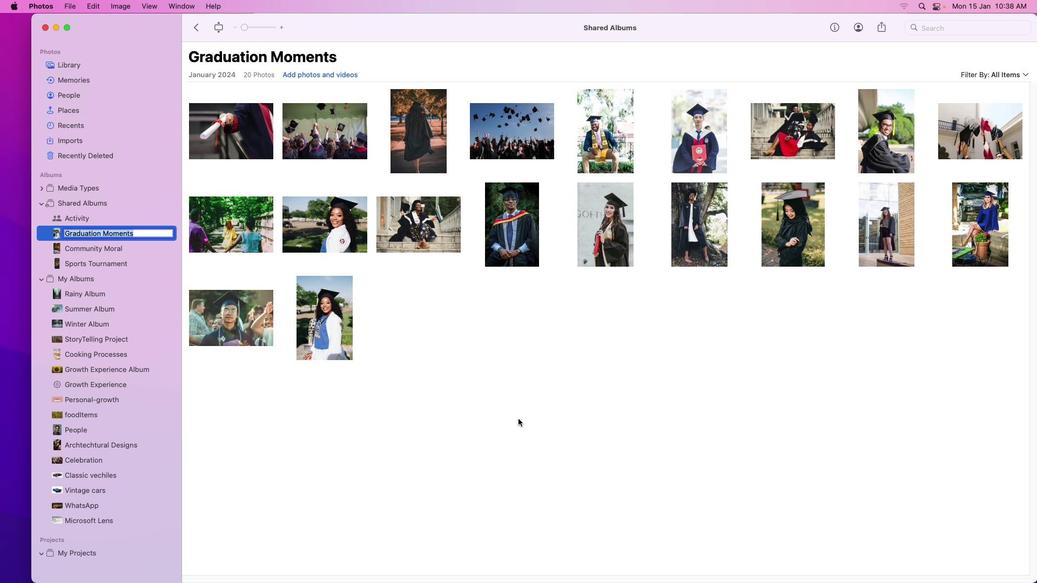 
Action: Mouse scrolled (518, 418) with delta (0, 2)
Screenshot: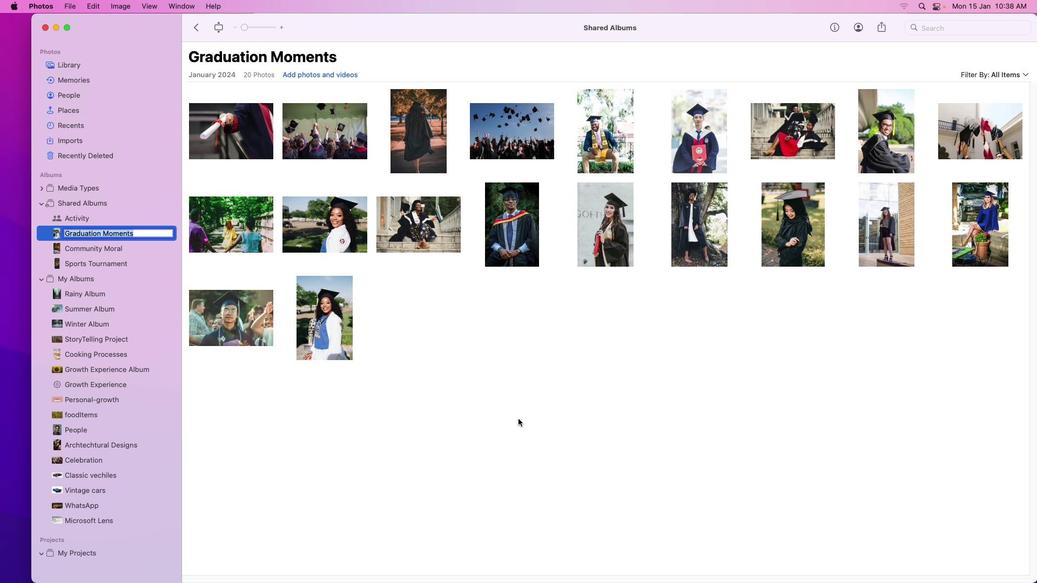 
Action: Mouse scrolled (518, 418) with delta (0, 3)
Screenshot: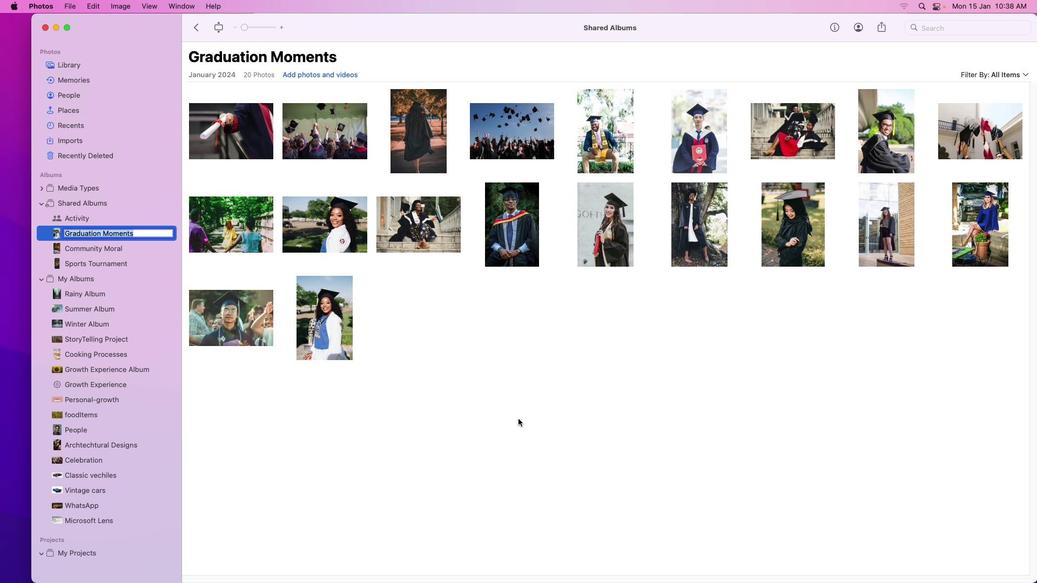 
Action: Mouse scrolled (518, 418) with delta (0, 0)
Screenshot: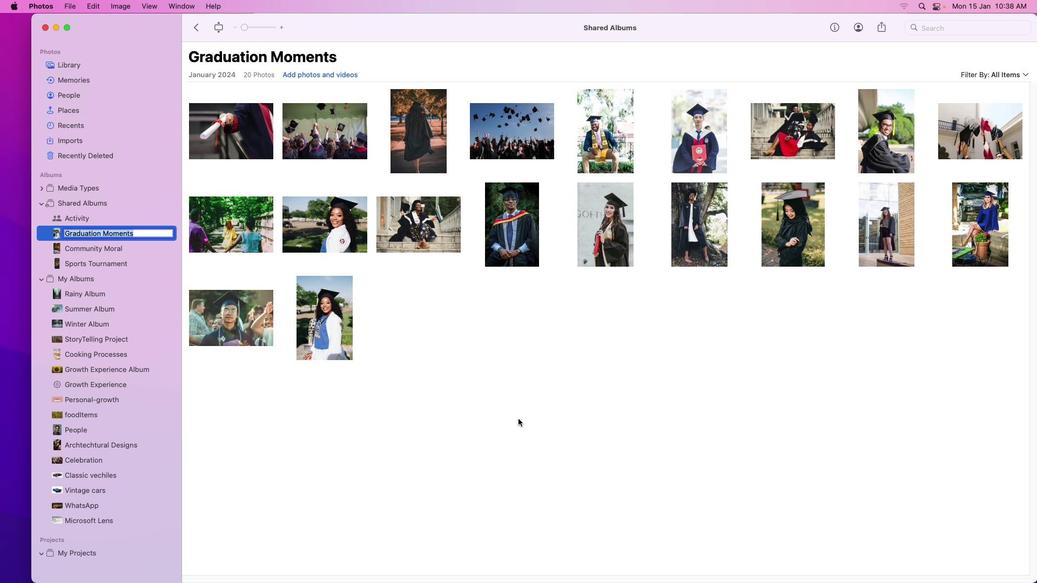 
Action: Mouse scrolled (518, 418) with delta (0, 0)
Screenshot: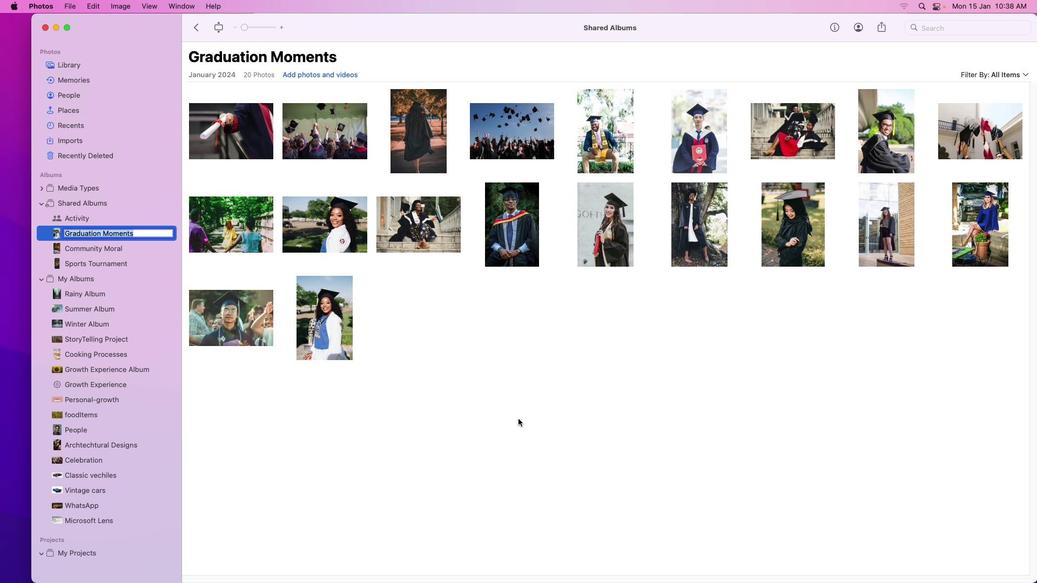 
Action: Mouse scrolled (518, 418) with delta (0, -1)
Screenshot: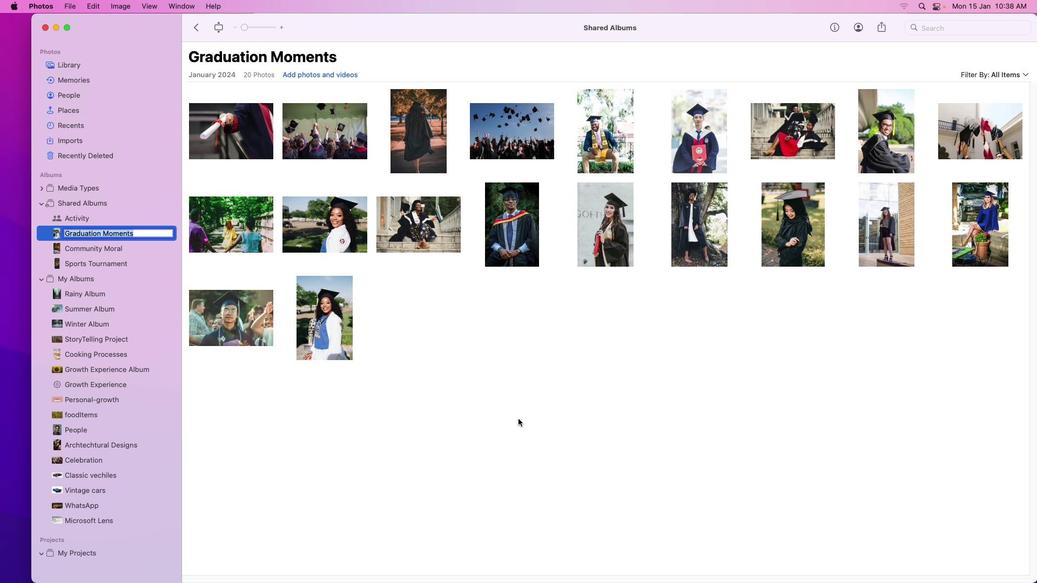 
Action: Mouse scrolled (518, 418) with delta (0, -1)
Screenshot: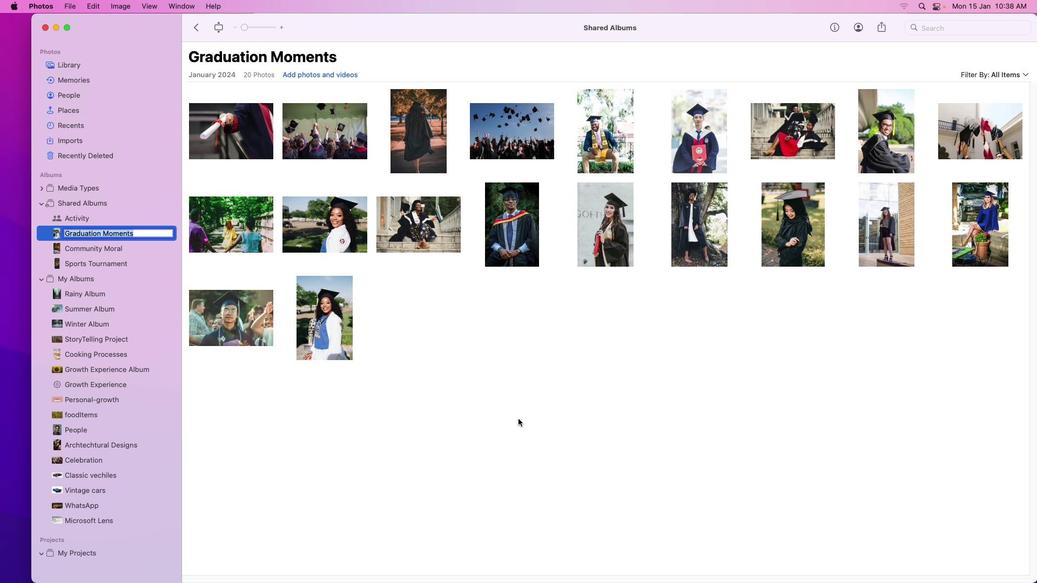 
Action: Mouse scrolled (518, 418) with delta (0, -2)
Screenshot: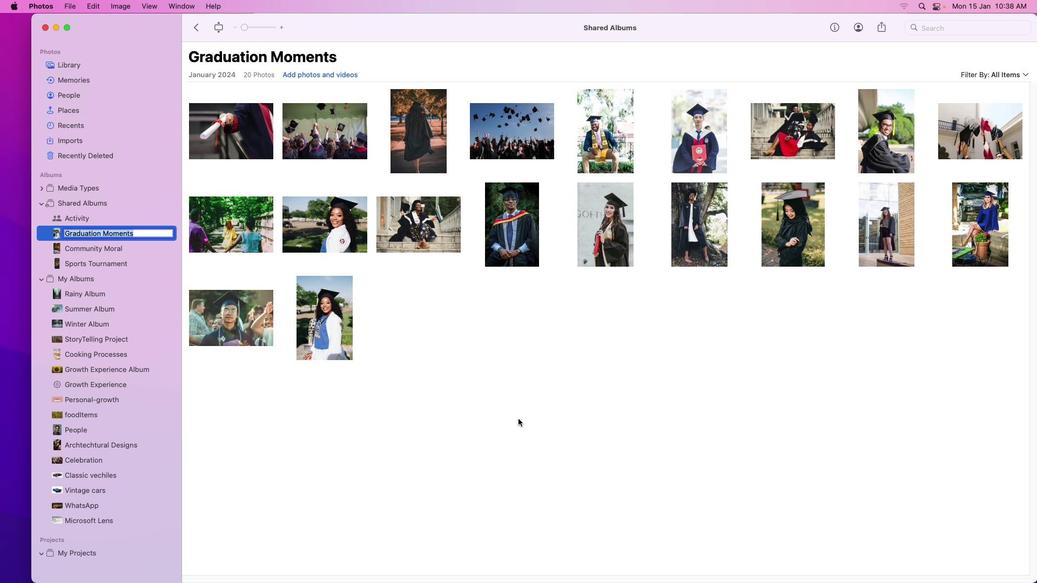
Action: Mouse scrolled (518, 418) with delta (0, -2)
Screenshot: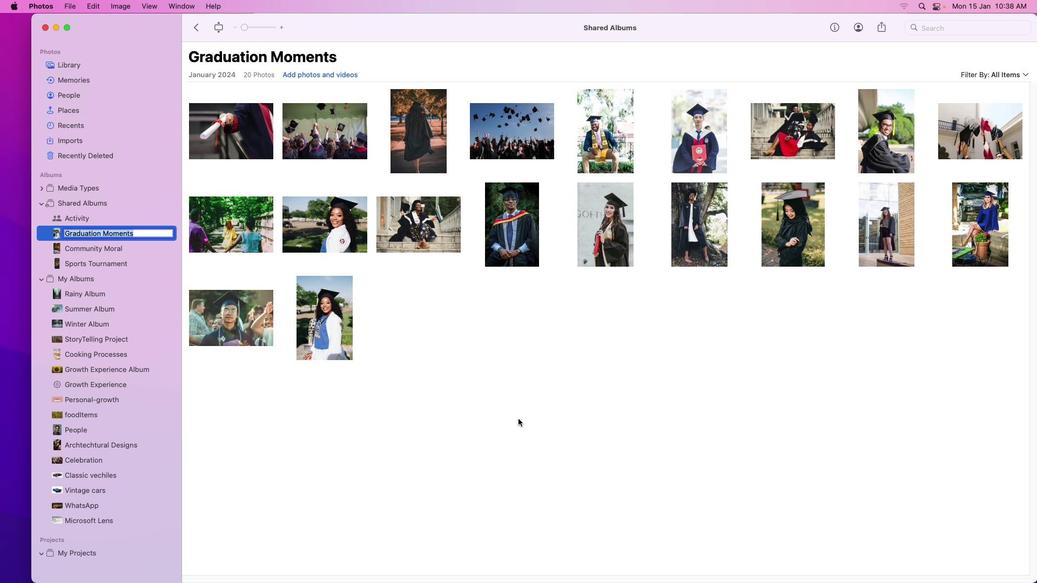 
Action: Mouse scrolled (518, 418) with delta (0, -3)
Screenshot: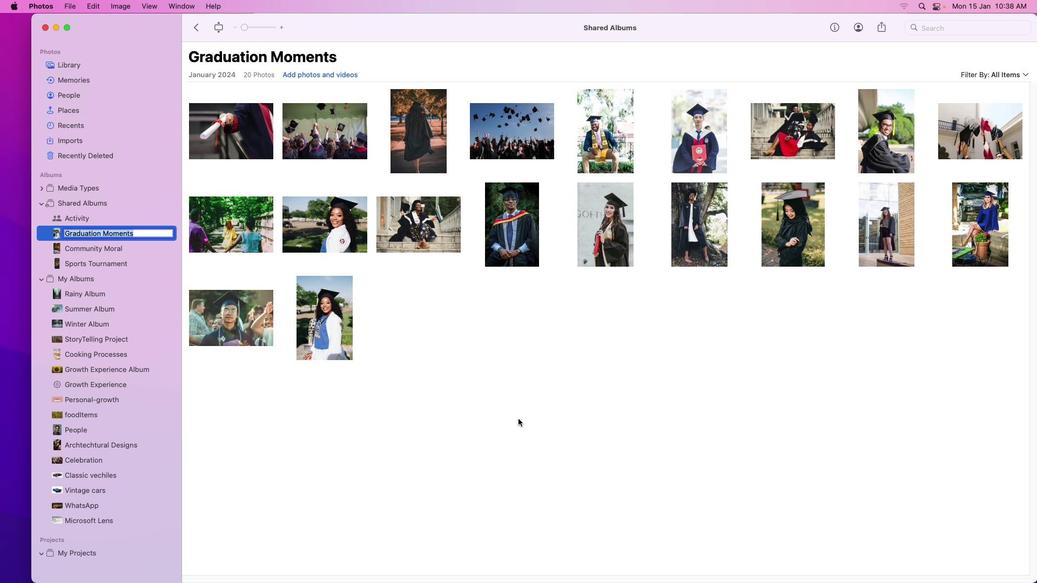 
